 Task: Research Airbnb accommodation in Pran Buri, Thailand from 10th January 2024 to 15th January 2024 for 7 adults. Place can be entire room or shared room with 4 bedrooms having 7 beds and 4 bathrooms. Property type can be house. Amenities needed are: wifi, TV, free parkinig on premises, gym, breakfast.
Action: Mouse moved to (478, 131)
Screenshot: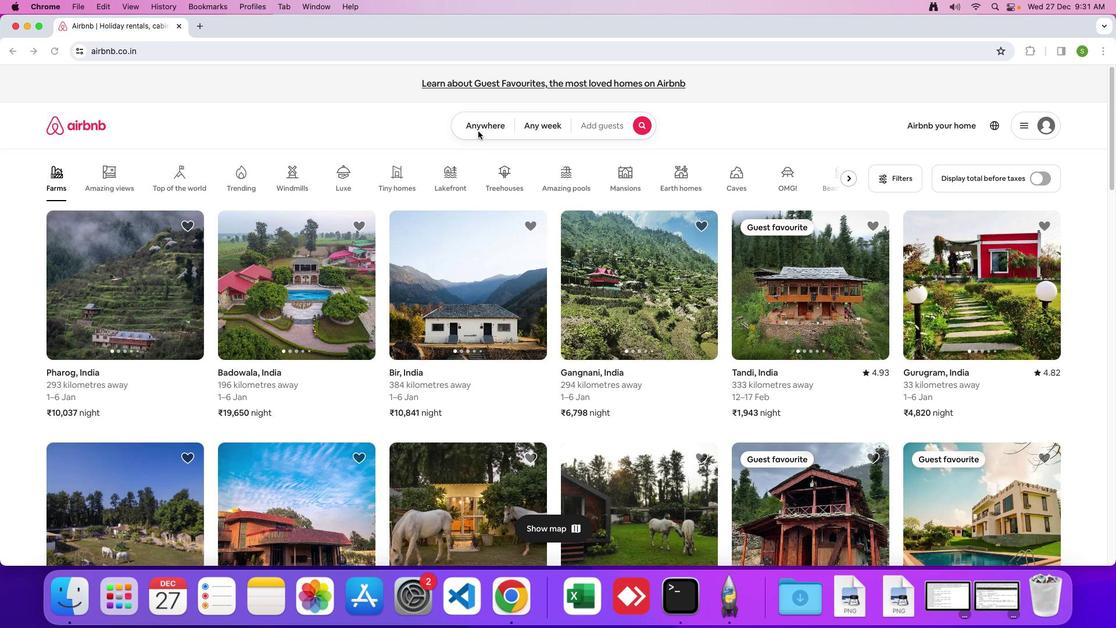 
Action: Mouse pressed left at (478, 131)
Screenshot: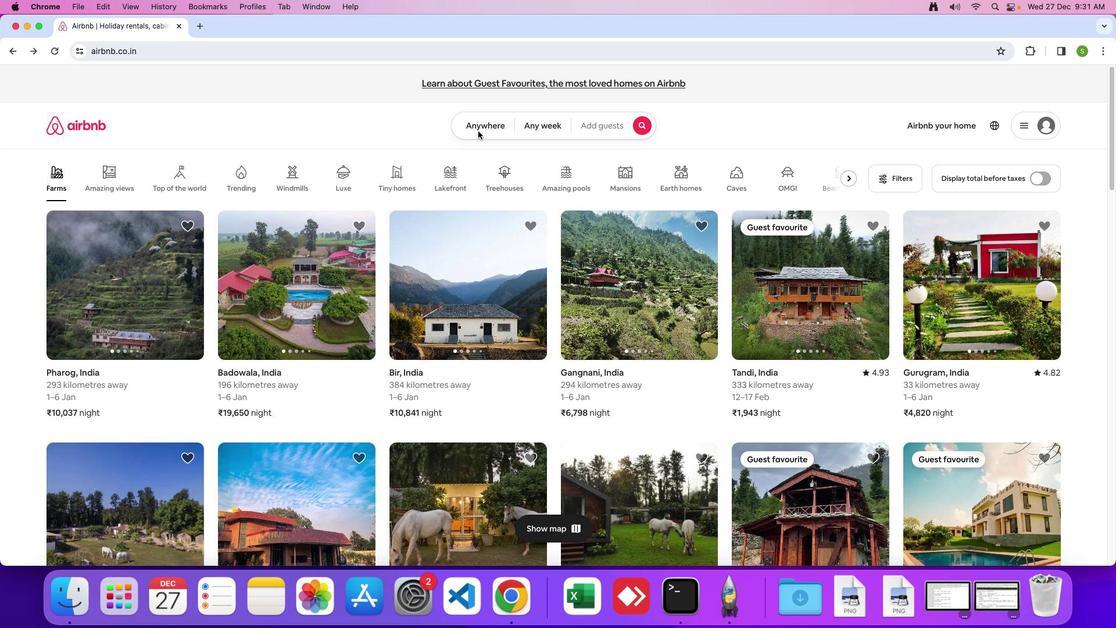 
Action: Mouse moved to (481, 123)
Screenshot: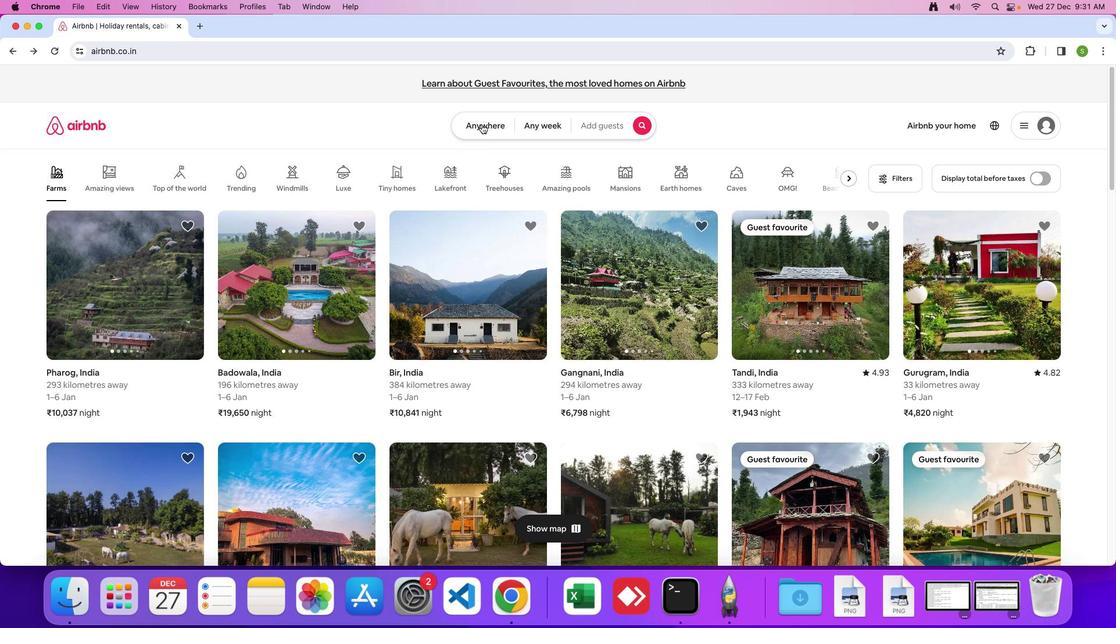 
Action: Mouse pressed left at (481, 123)
Screenshot: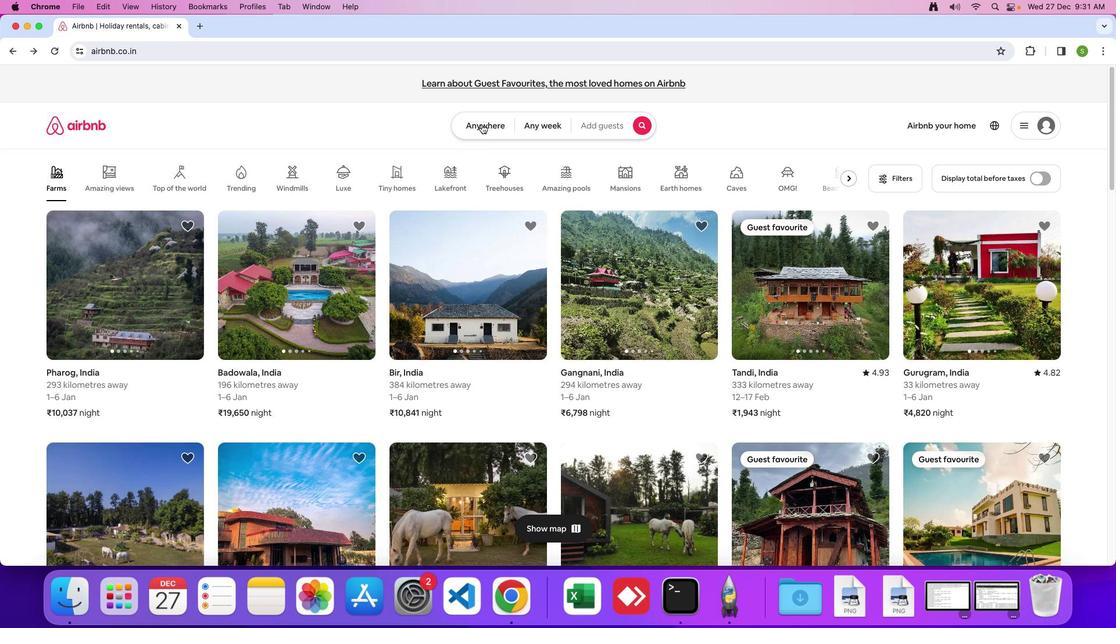 
Action: Mouse moved to (394, 166)
Screenshot: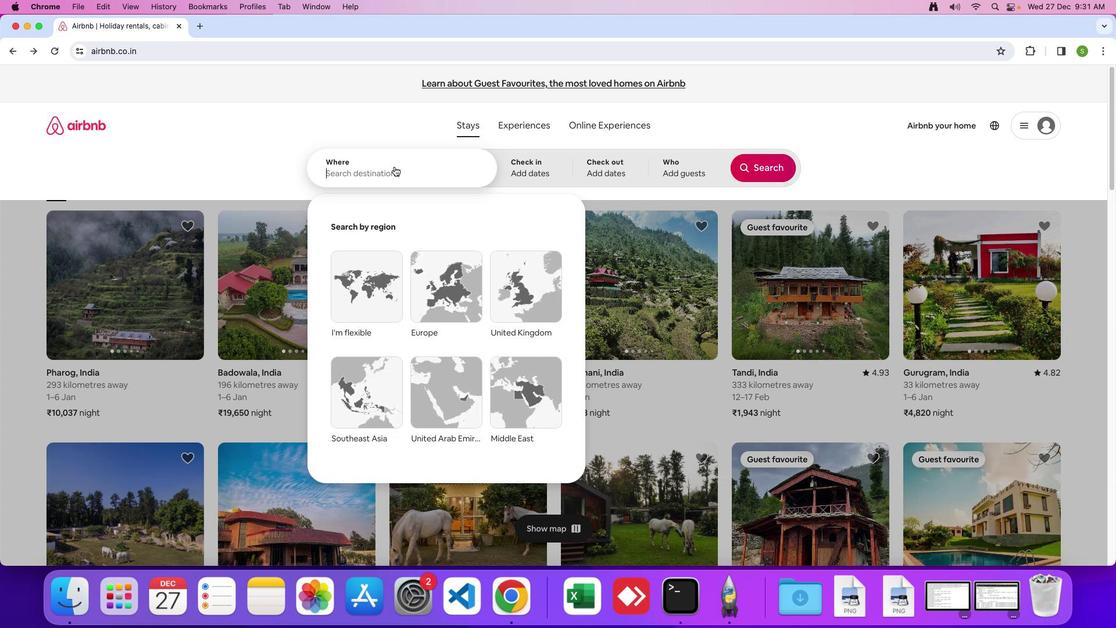 
Action: Mouse pressed left at (394, 166)
Screenshot: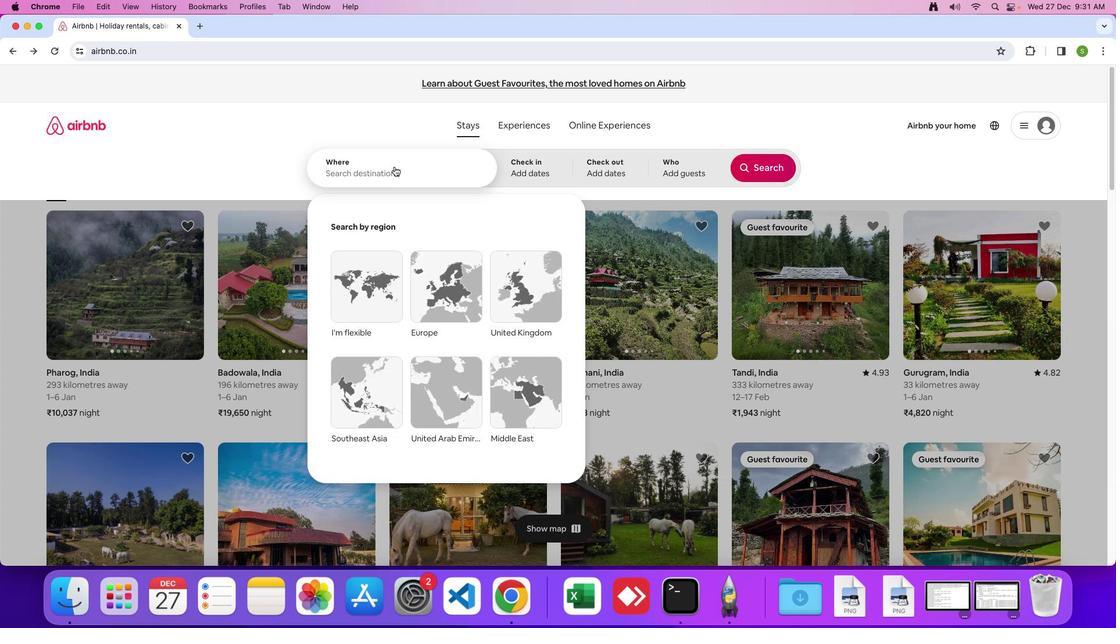 
Action: Key pressed 'P'Key.caps_lock'r''a''n'Key.spaceKey.shift'B''u''r''i'','Key.spaceKey.shift'T''h''a''i''l''a''n''d'Key.enter
Screenshot: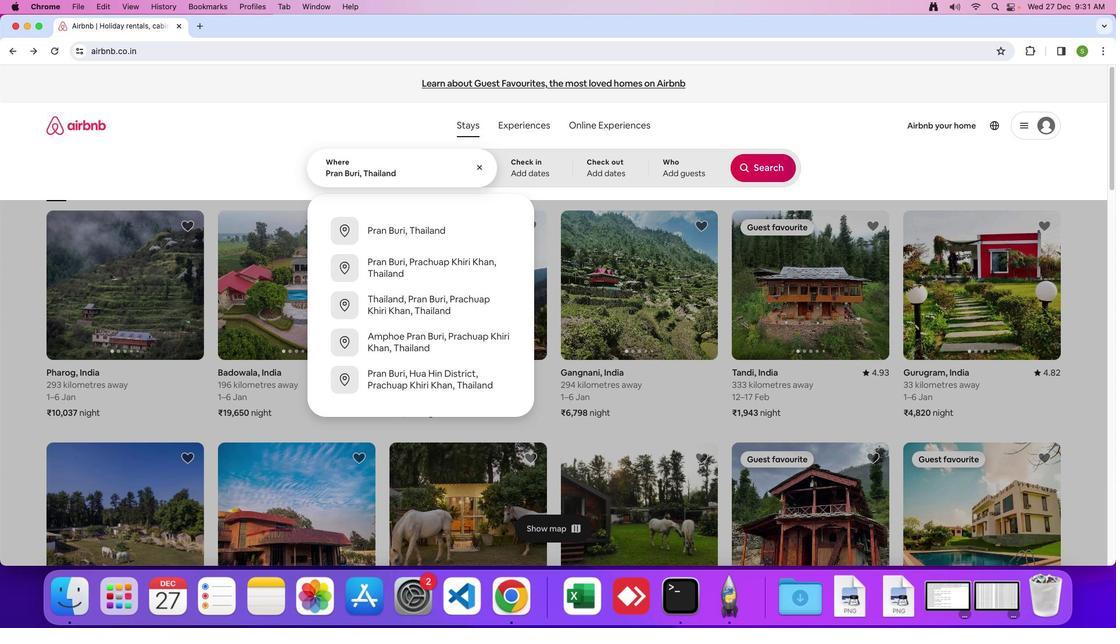 
Action: Mouse moved to (674, 342)
Screenshot: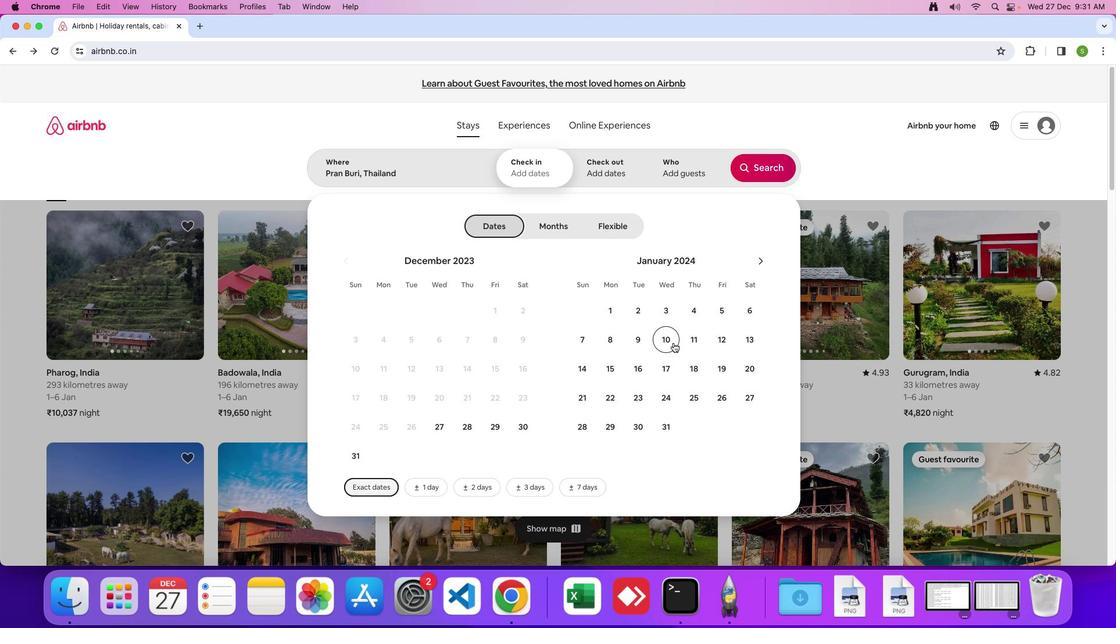 
Action: Mouse pressed left at (674, 342)
Screenshot: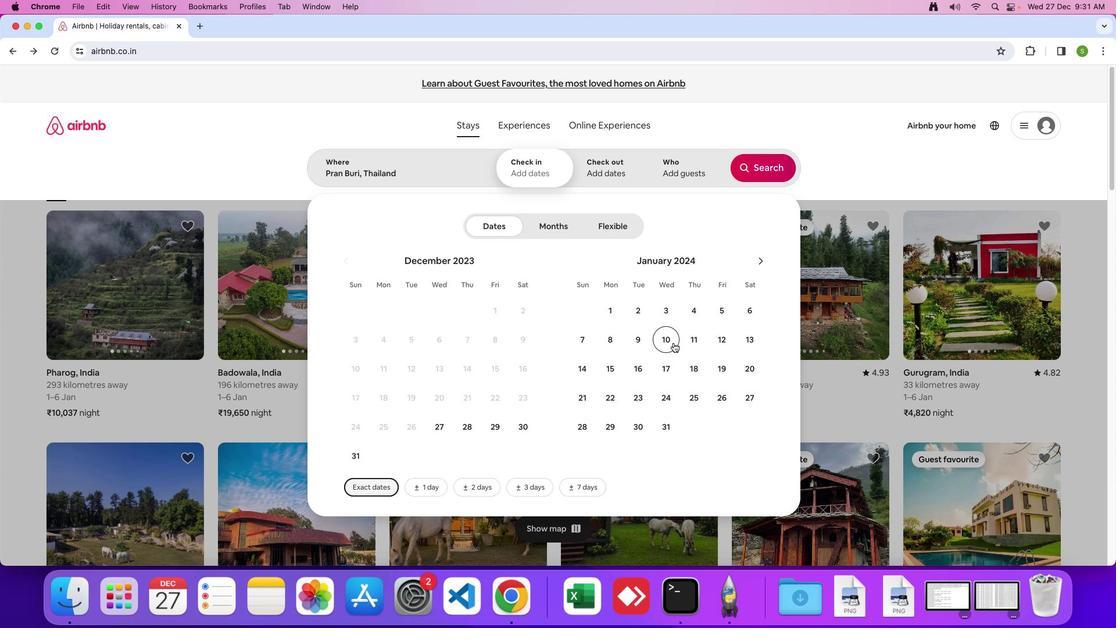
Action: Mouse moved to (614, 366)
Screenshot: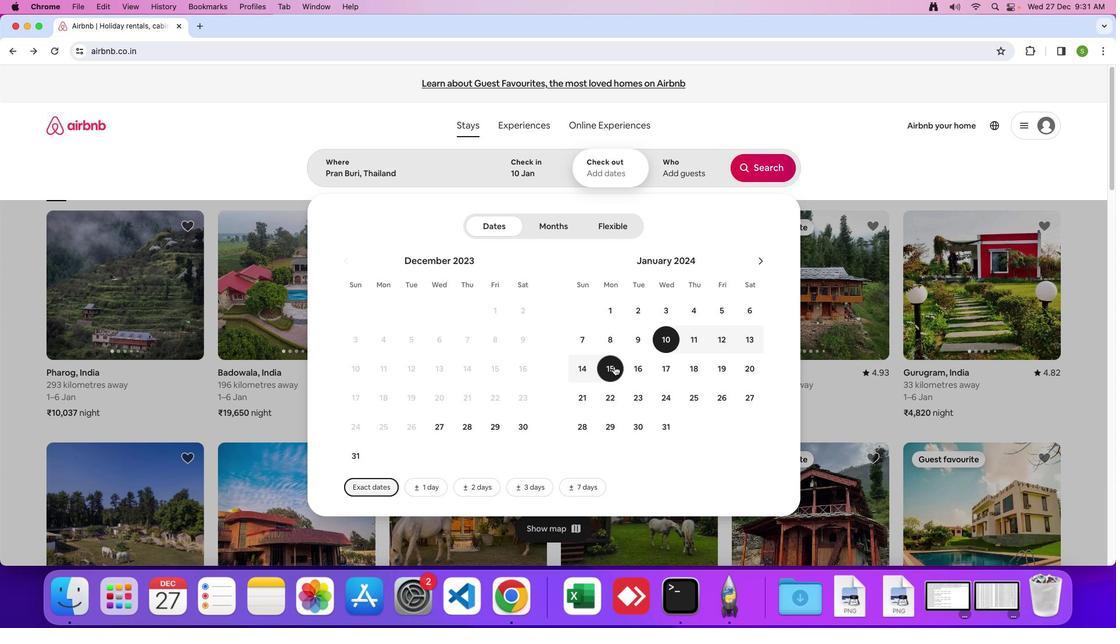
Action: Mouse pressed left at (614, 366)
Screenshot: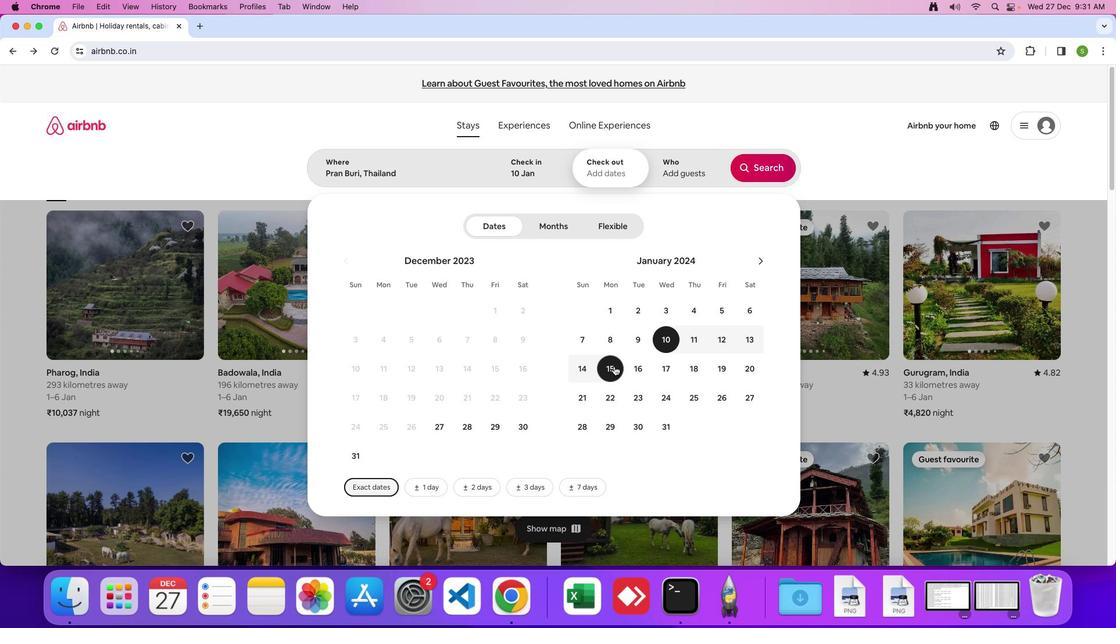 
Action: Mouse moved to (681, 168)
Screenshot: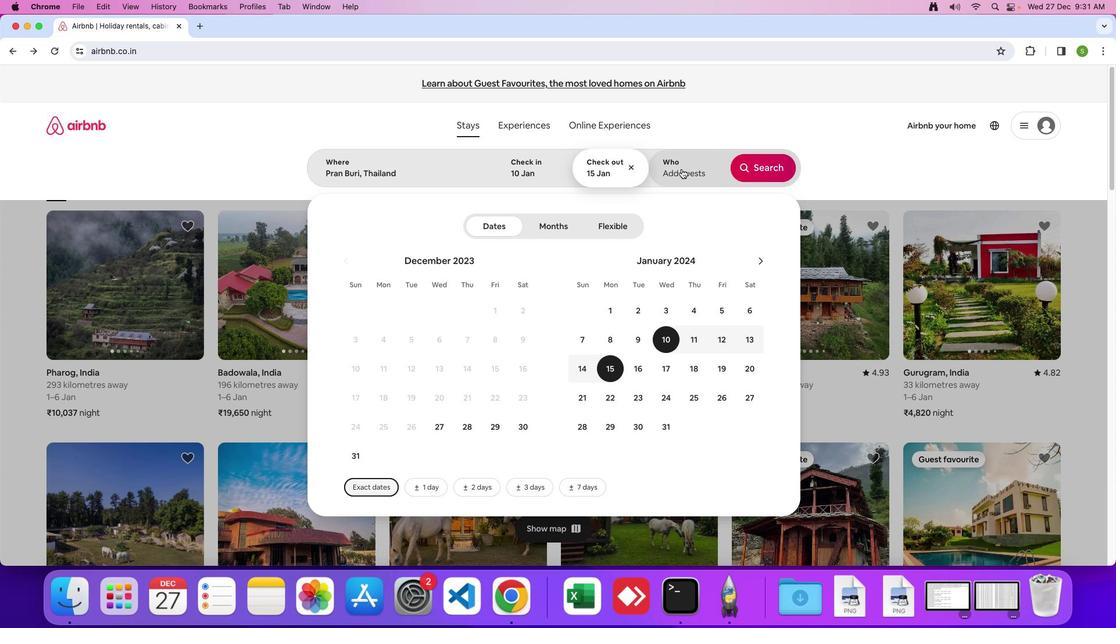 
Action: Mouse pressed left at (681, 168)
Screenshot: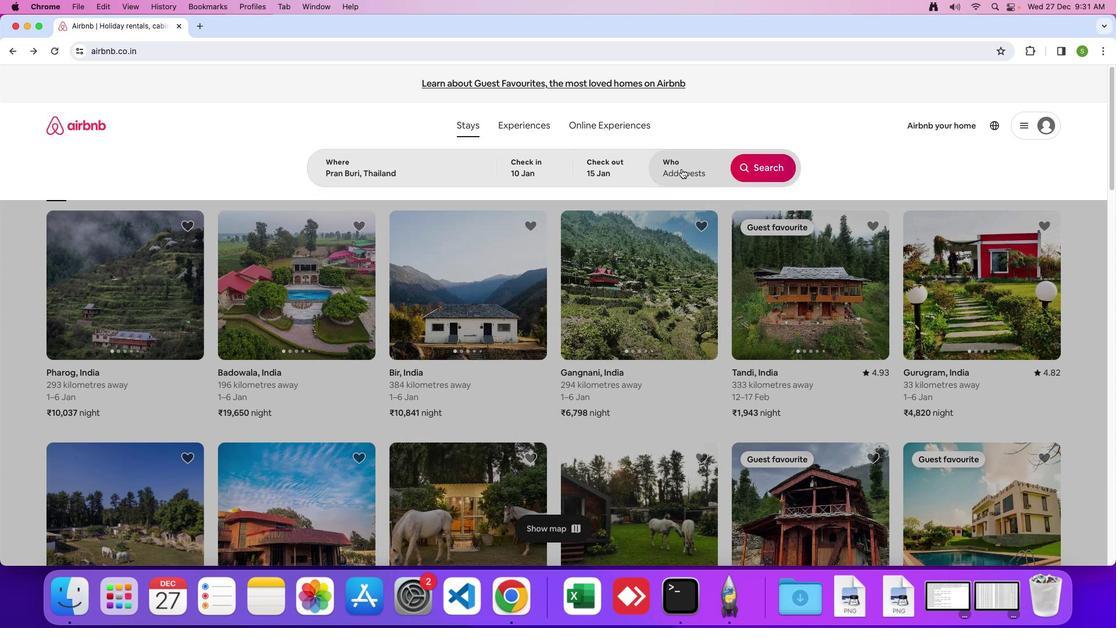 
Action: Mouse moved to (773, 226)
Screenshot: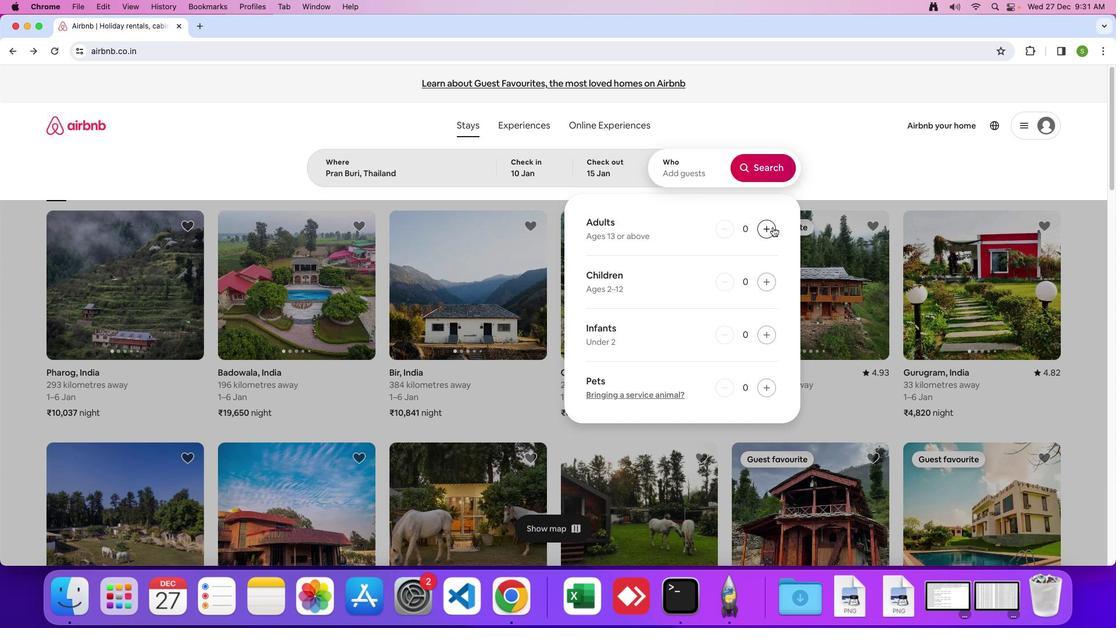 
Action: Mouse pressed left at (773, 226)
Screenshot: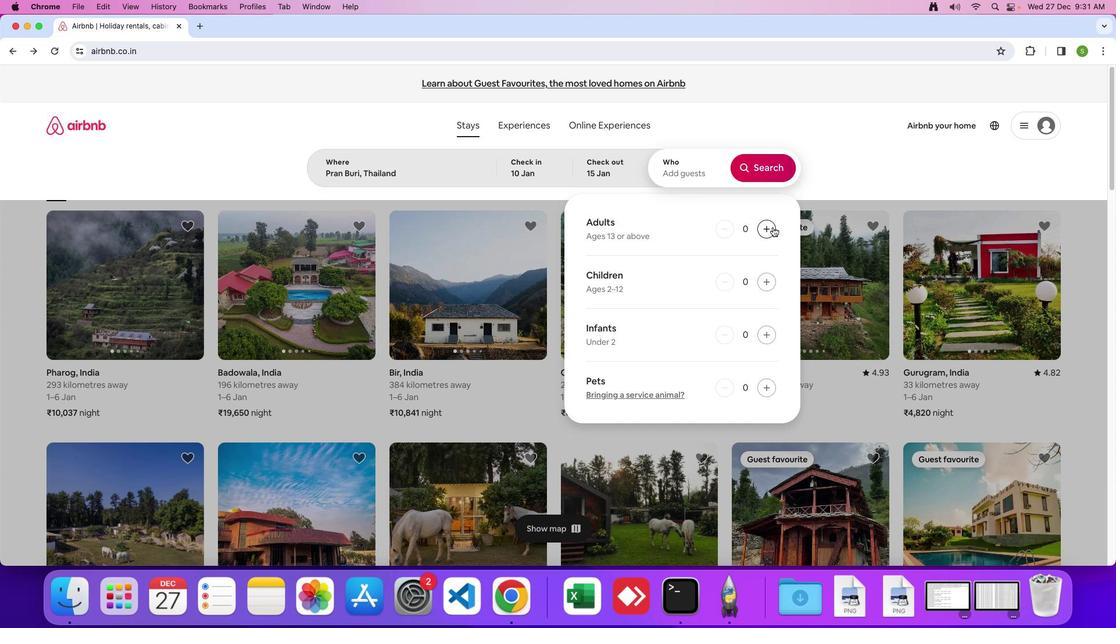 
Action: Mouse pressed left at (773, 226)
Screenshot: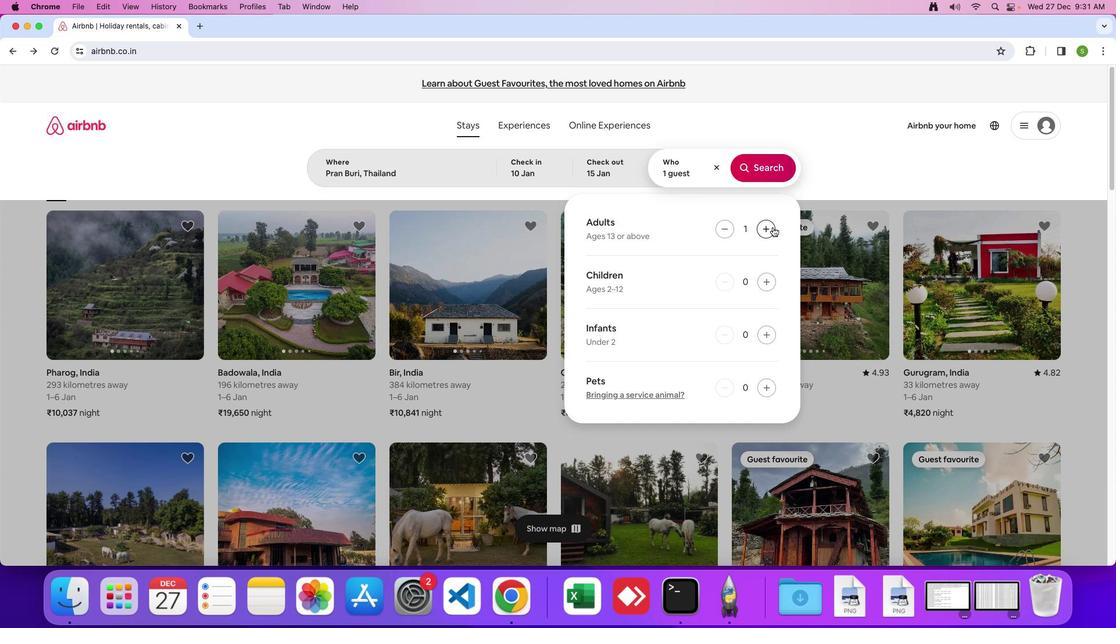 
Action: Mouse pressed left at (773, 226)
Screenshot: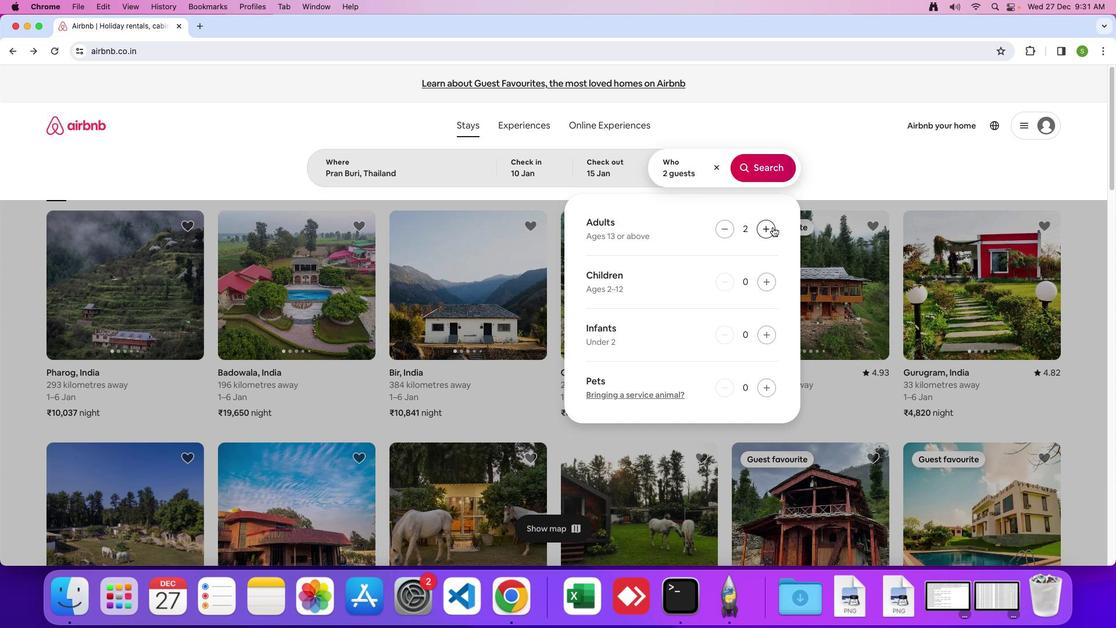 
Action: Mouse pressed left at (773, 226)
Screenshot: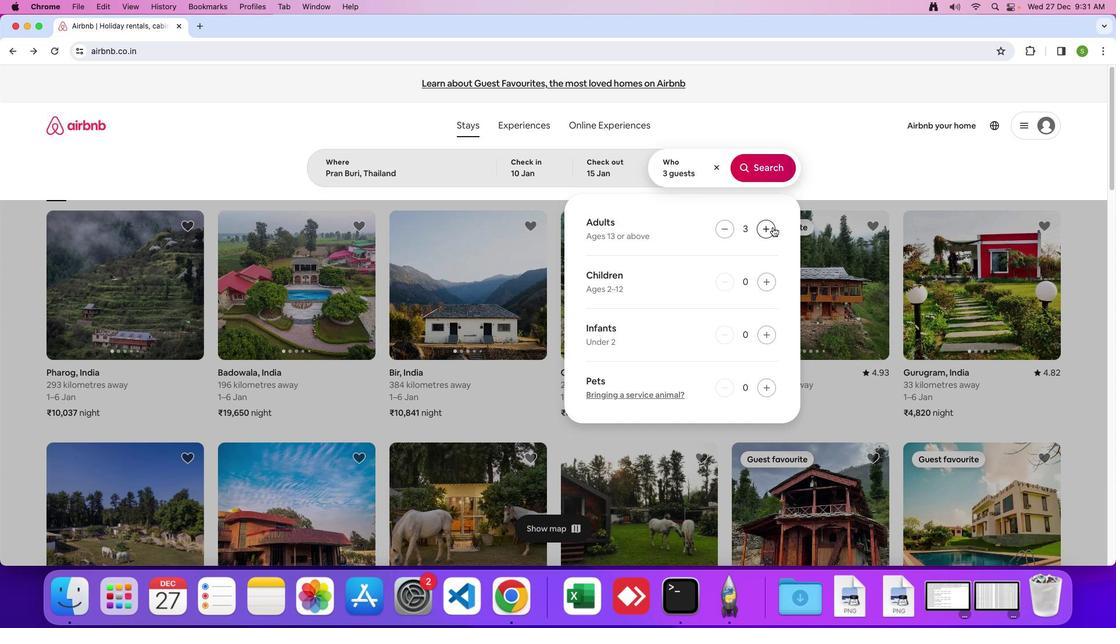 
Action: Mouse pressed left at (773, 226)
Screenshot: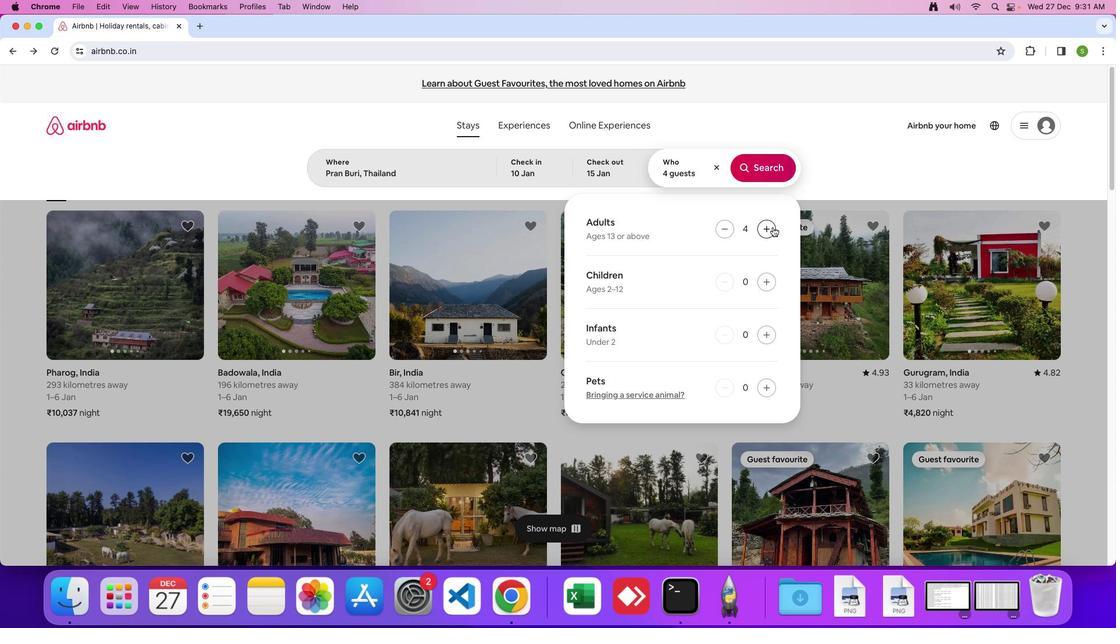 
Action: Mouse pressed left at (773, 226)
Screenshot: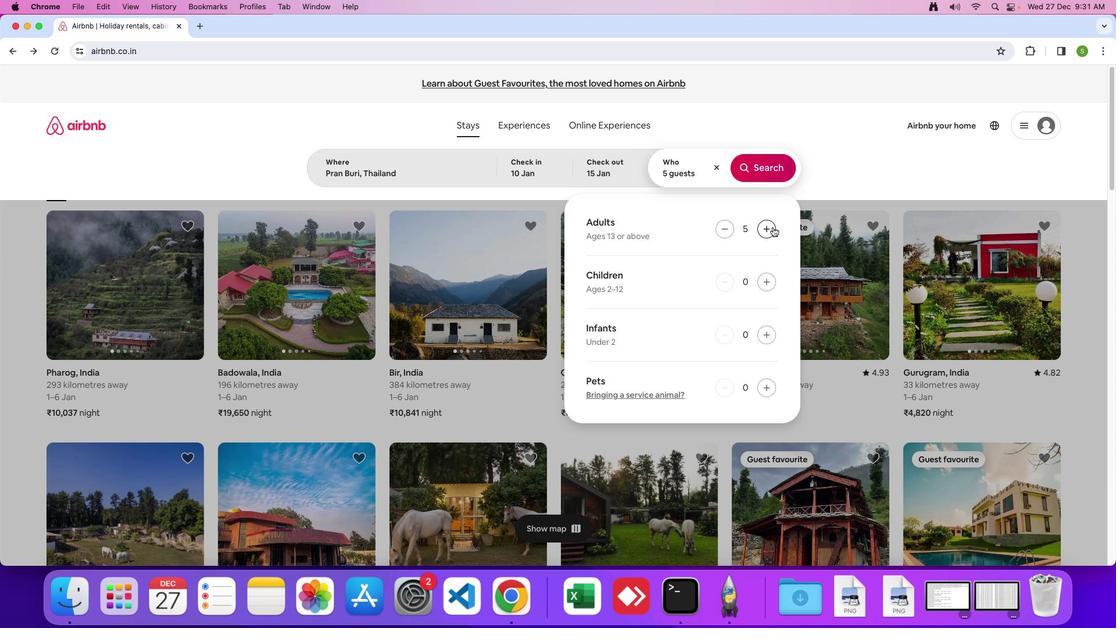 
Action: Mouse pressed left at (773, 226)
Screenshot: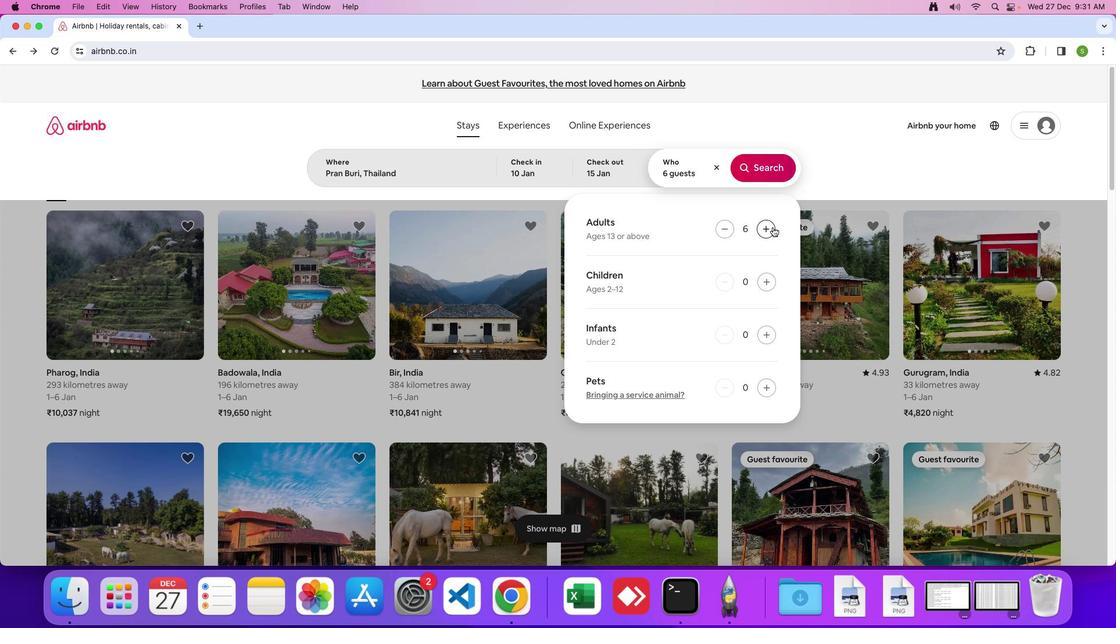 
Action: Mouse moved to (760, 169)
Screenshot: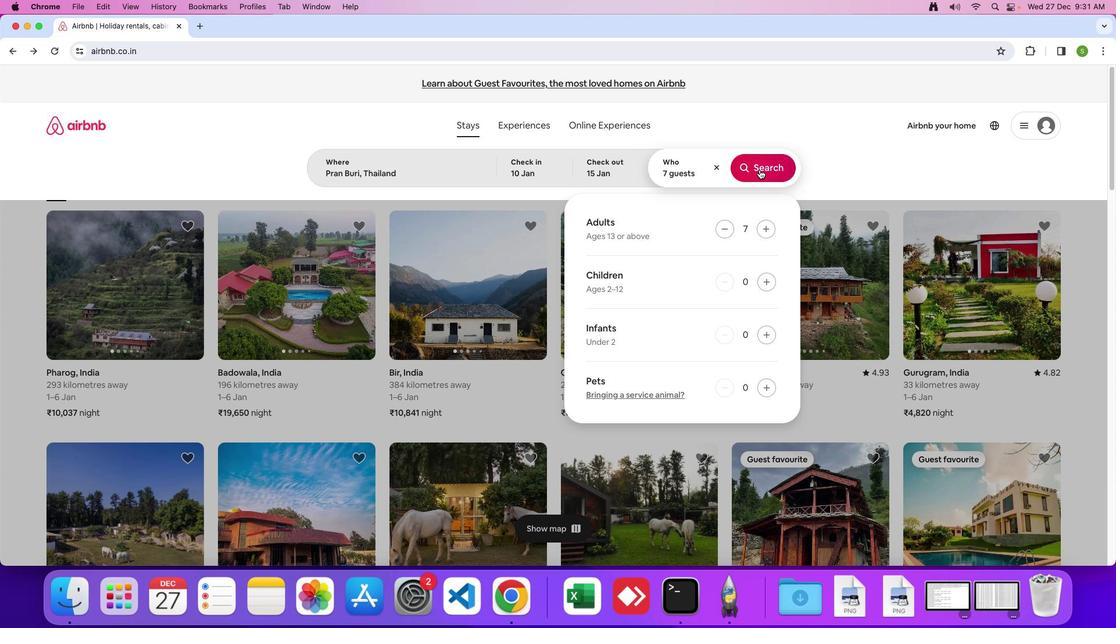 
Action: Mouse pressed left at (760, 169)
Screenshot: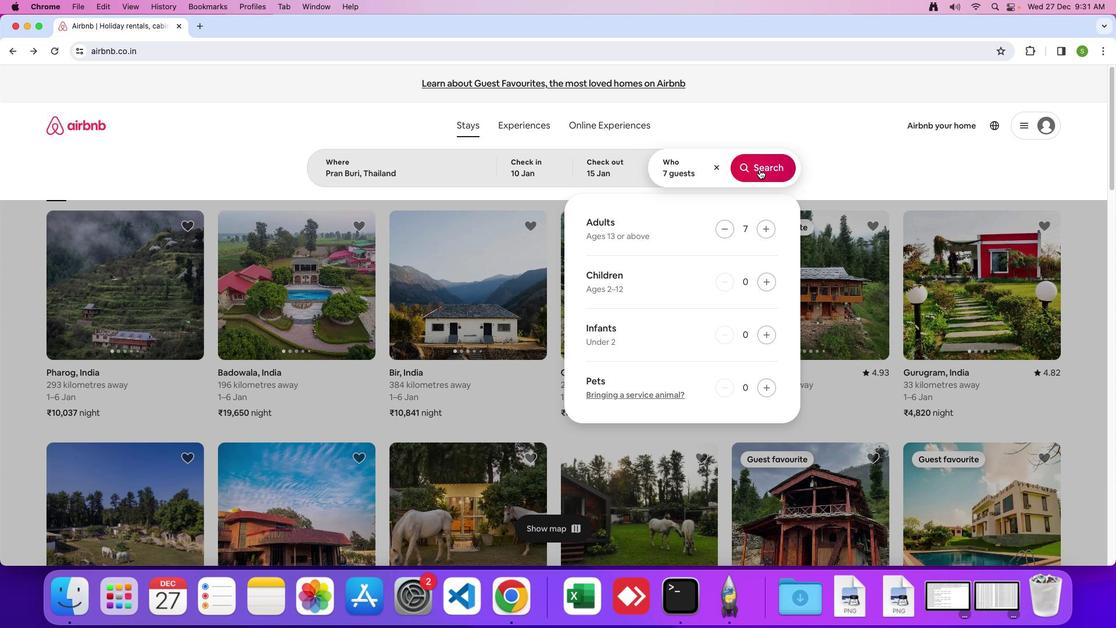 
Action: Mouse moved to (921, 140)
Screenshot: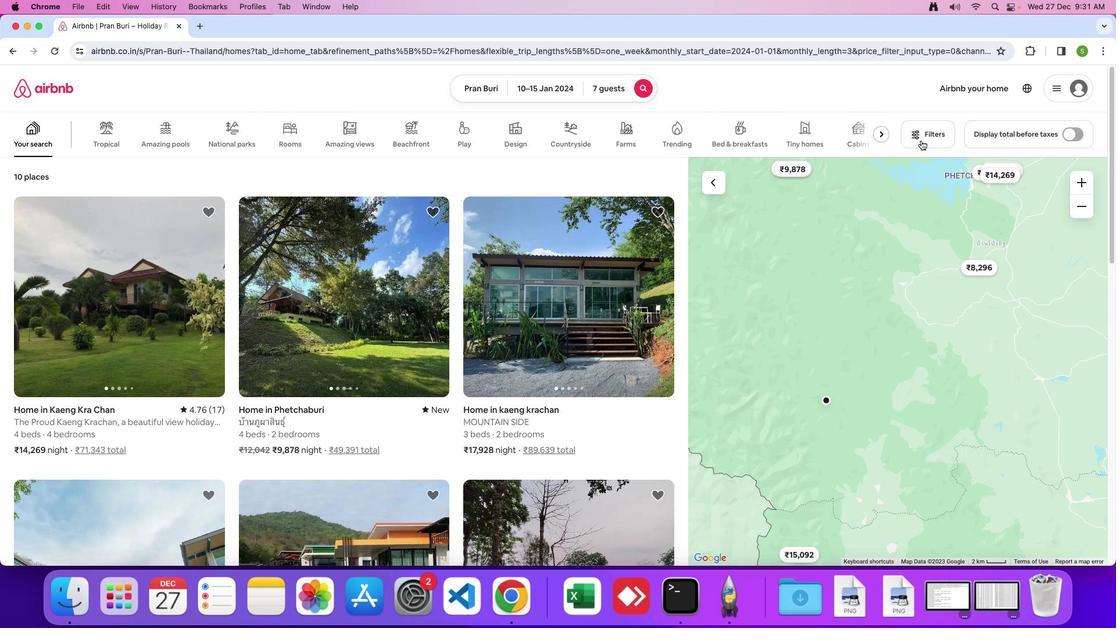 
Action: Mouse pressed left at (921, 140)
Screenshot: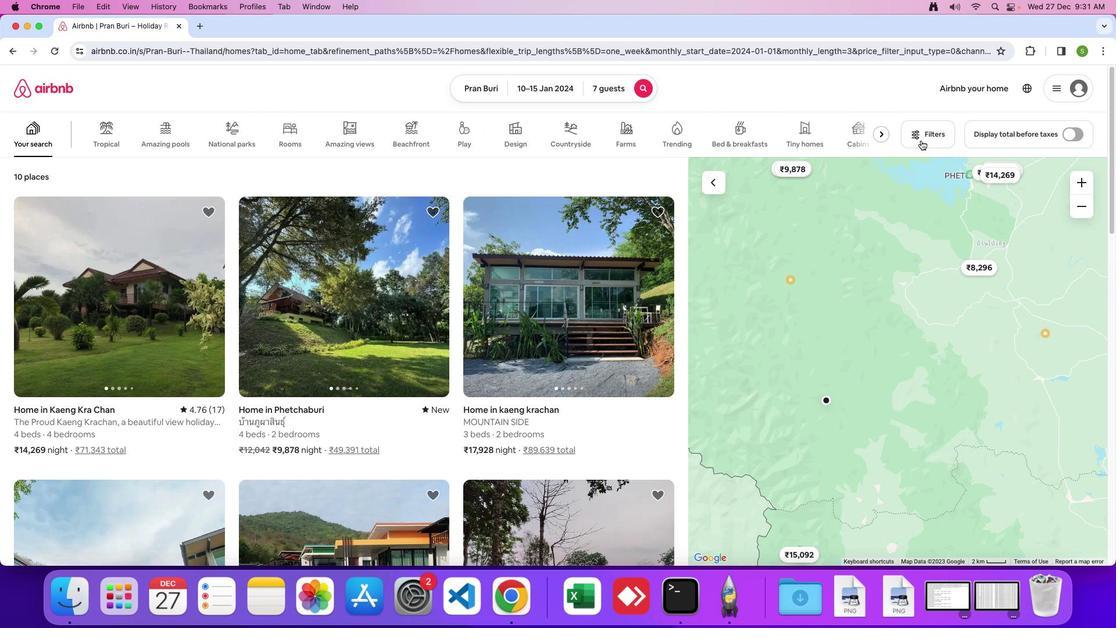 
Action: Mouse moved to (539, 344)
Screenshot: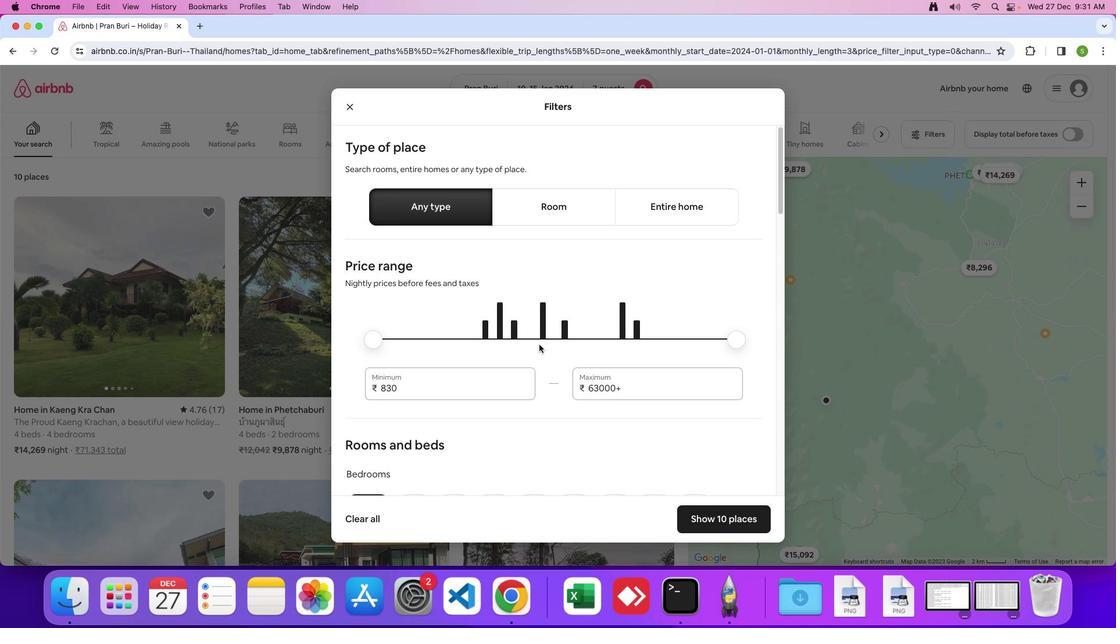 
Action: Mouse scrolled (539, 344) with delta (0, 0)
Screenshot: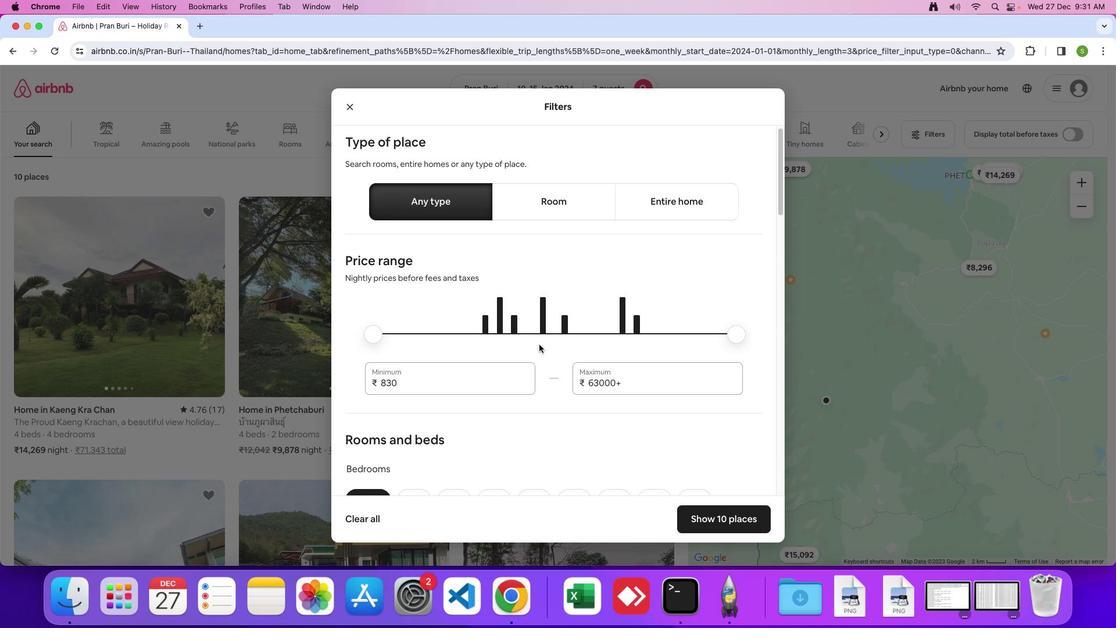 
Action: Mouse scrolled (539, 344) with delta (0, 0)
Screenshot: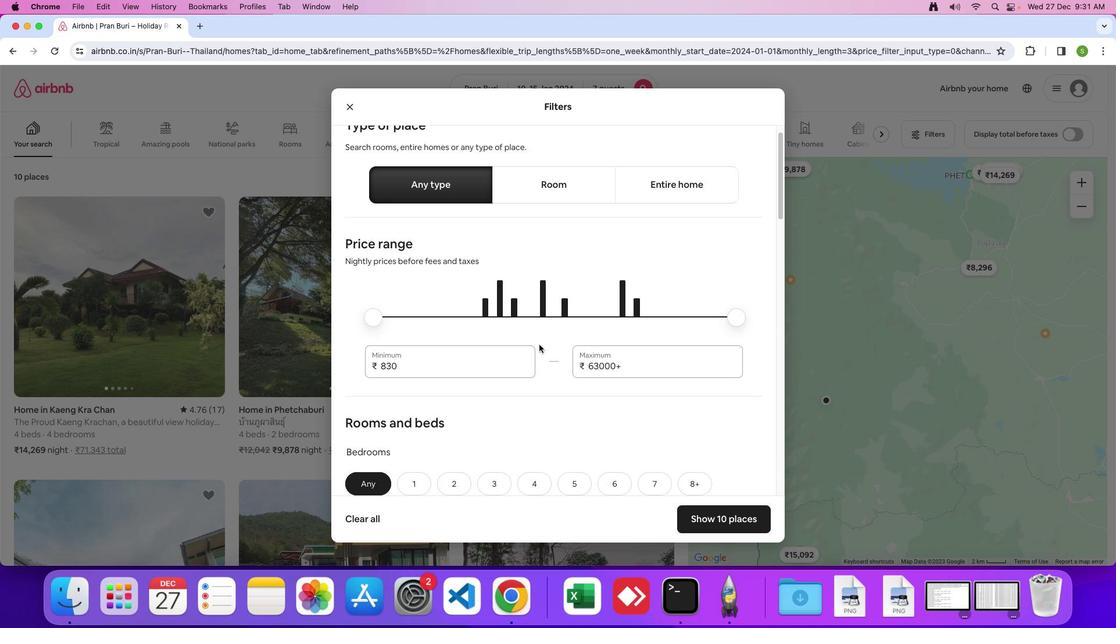 
Action: Mouse scrolled (539, 344) with delta (0, -1)
Screenshot: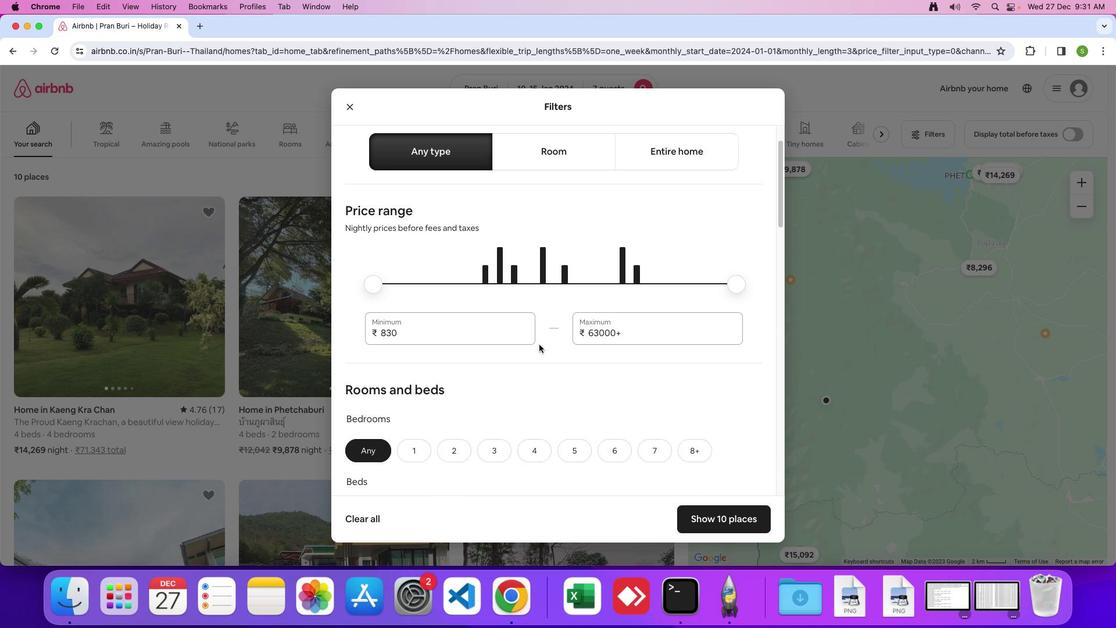 
Action: Mouse scrolled (539, 344) with delta (0, 0)
Screenshot: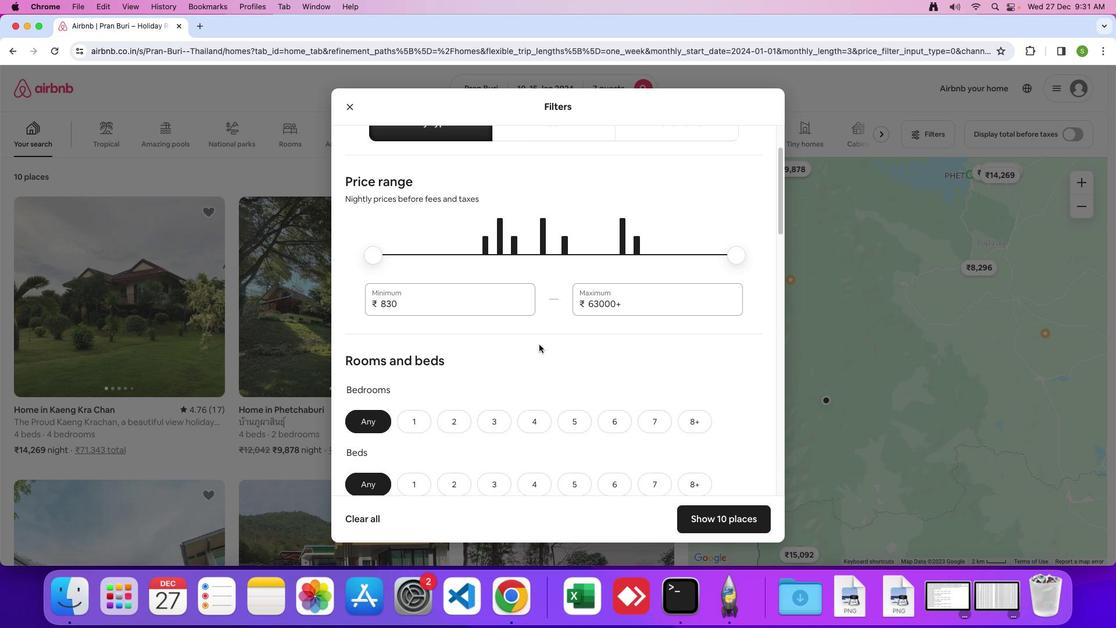
Action: Mouse scrolled (539, 344) with delta (0, 0)
Screenshot: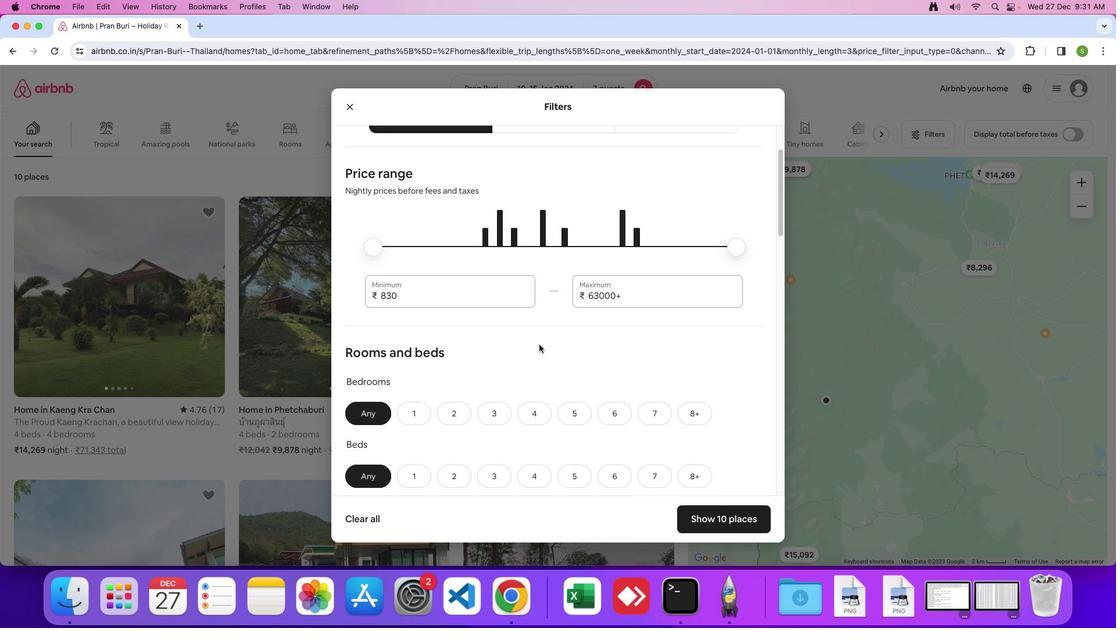 
Action: Mouse scrolled (539, 344) with delta (0, -1)
Screenshot: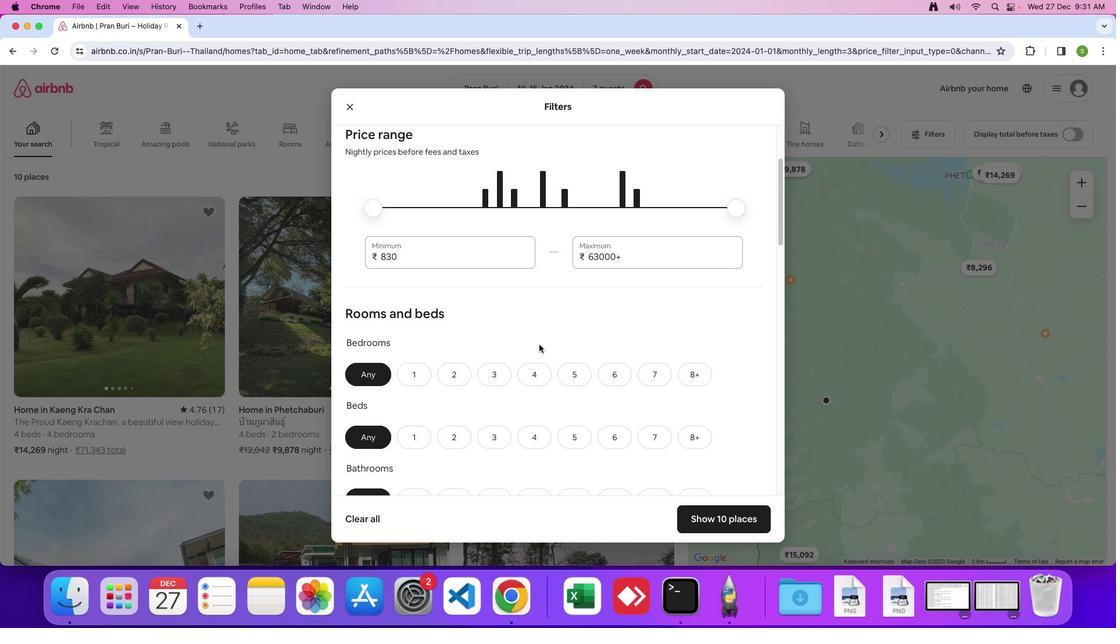 
Action: Mouse moved to (529, 347)
Screenshot: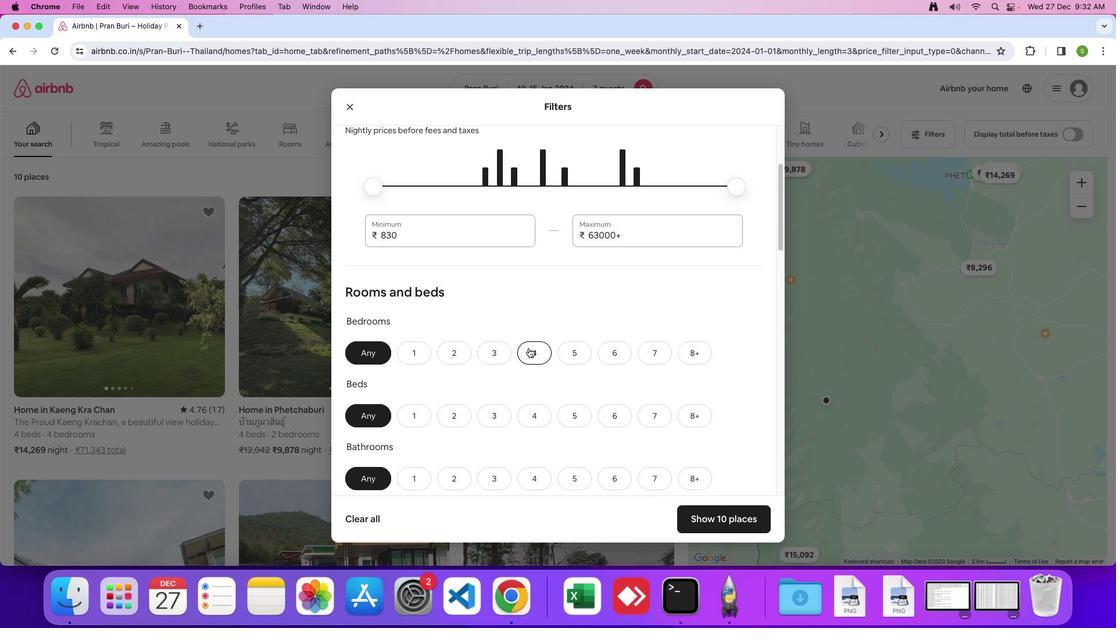 
Action: Mouse pressed left at (529, 347)
Screenshot: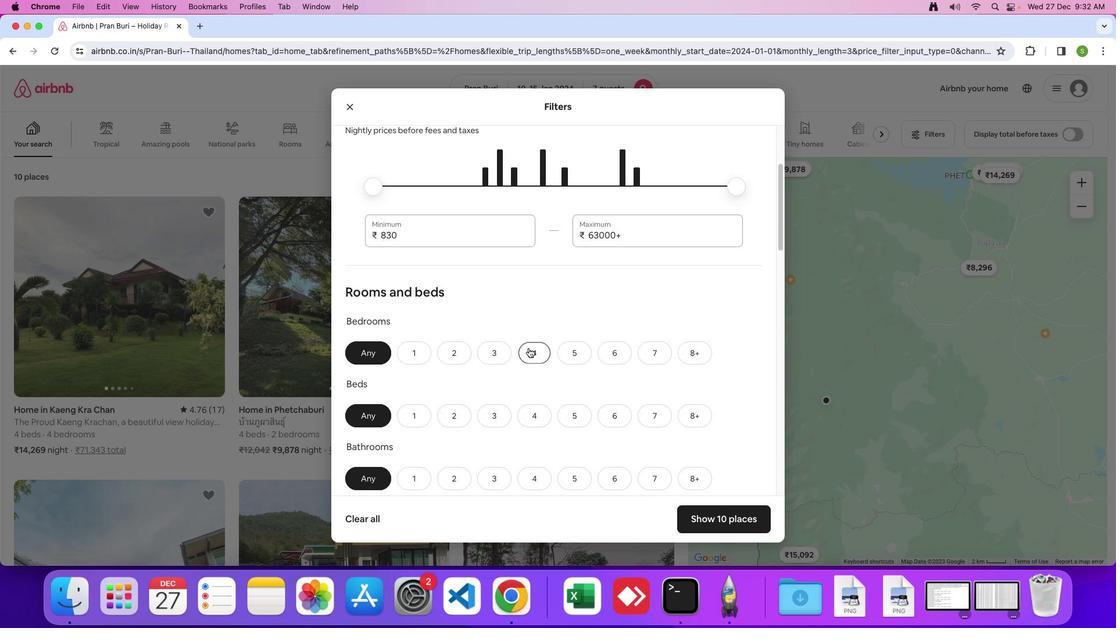 
Action: Mouse moved to (534, 340)
Screenshot: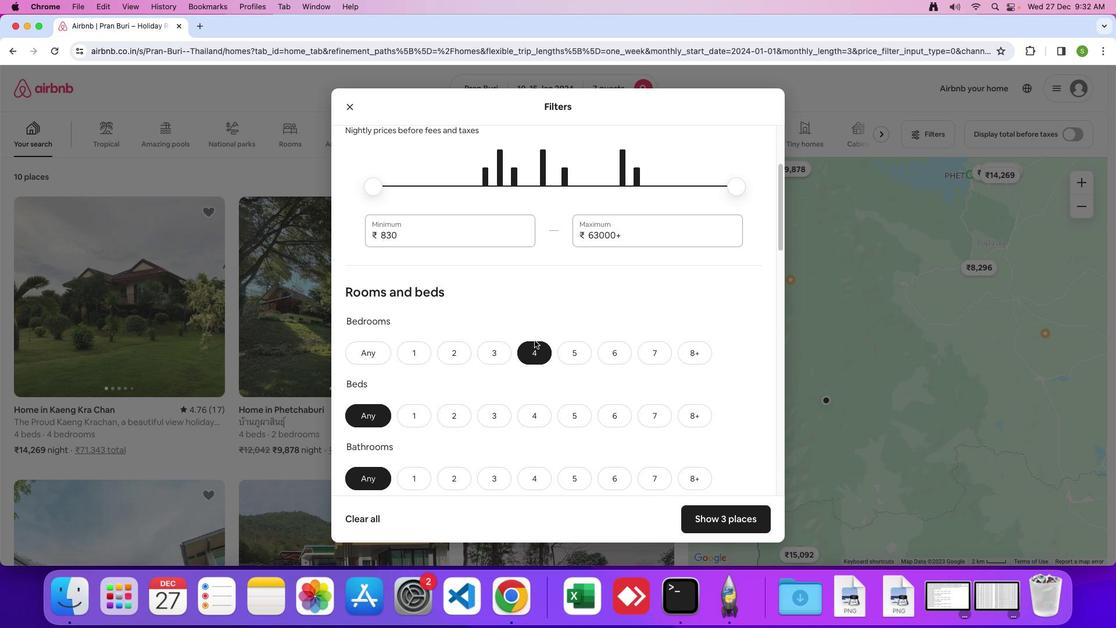 
Action: Mouse scrolled (534, 340) with delta (0, 0)
Screenshot: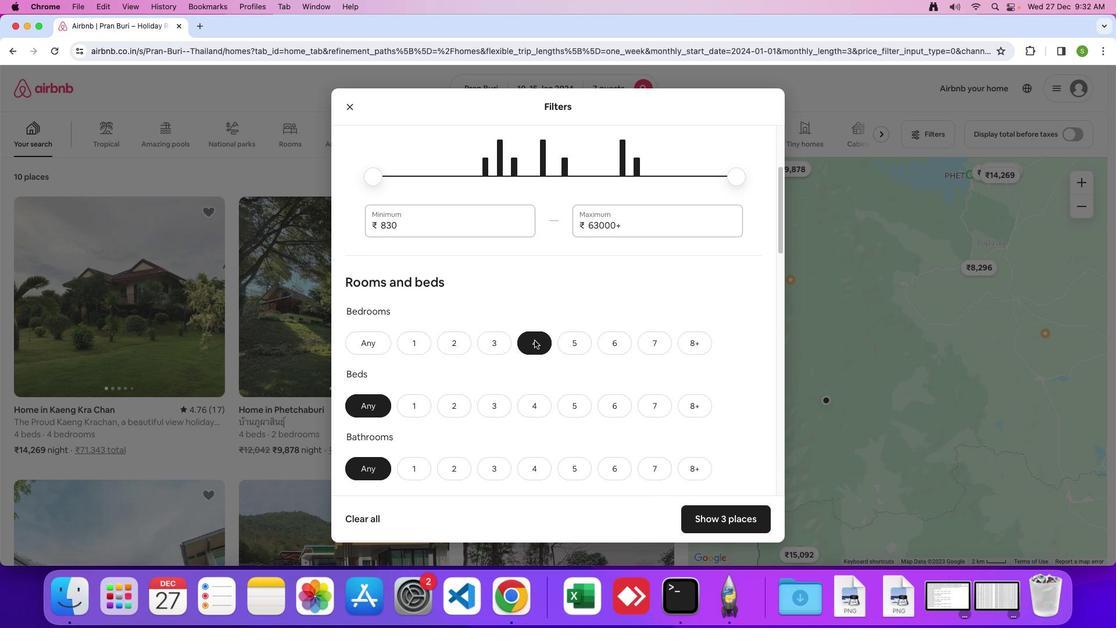 
Action: Mouse scrolled (534, 340) with delta (0, 0)
Screenshot: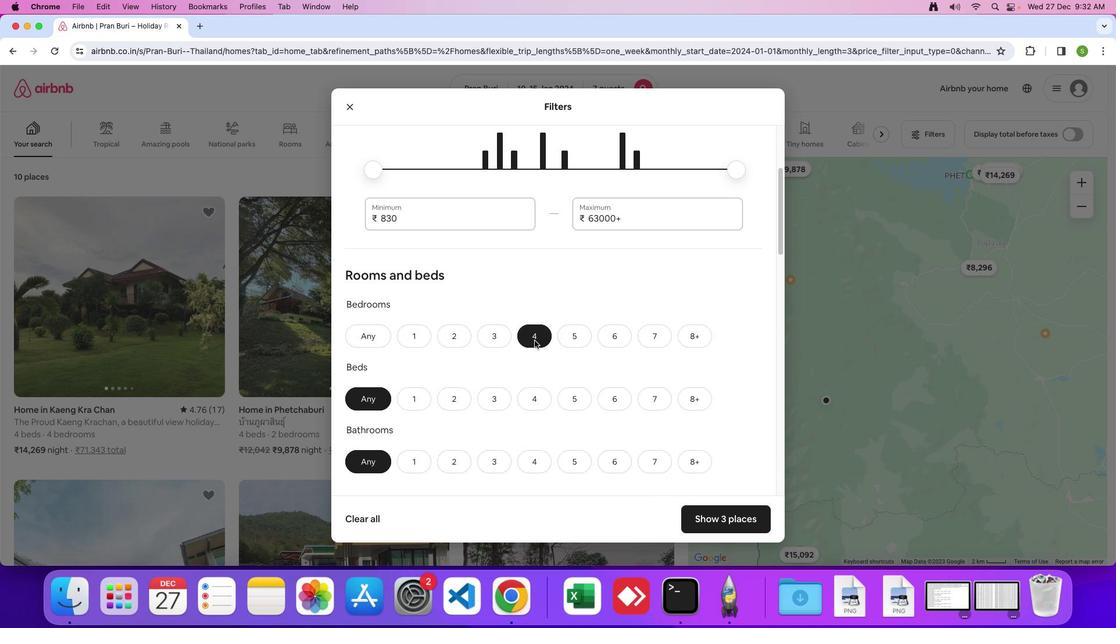 
Action: Mouse scrolled (534, 340) with delta (0, 0)
Screenshot: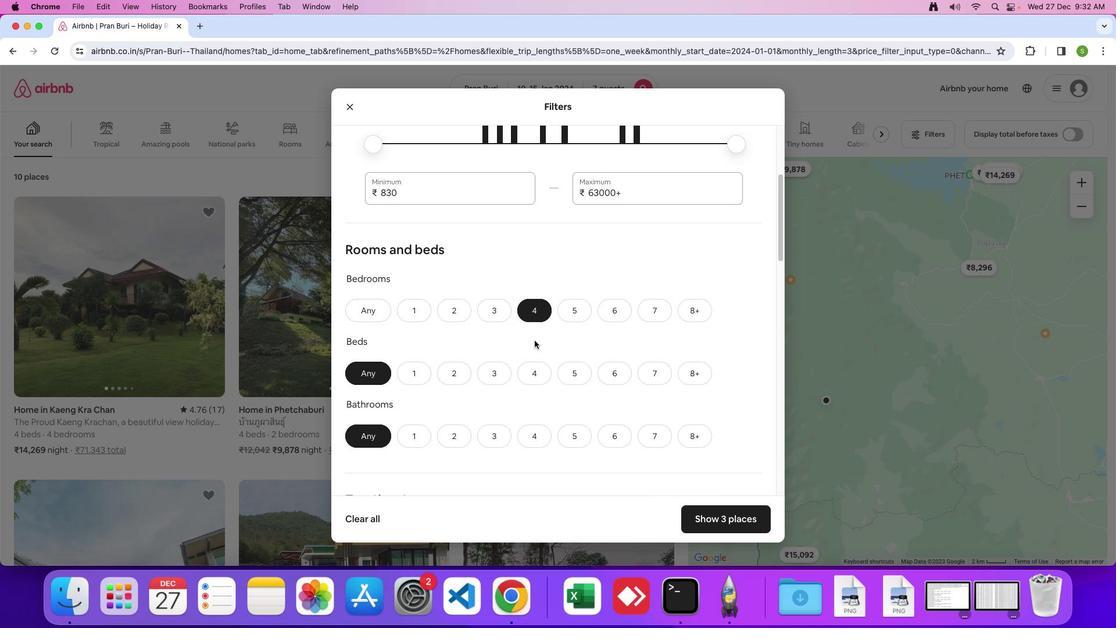 
Action: Mouse scrolled (534, 340) with delta (0, 0)
Screenshot: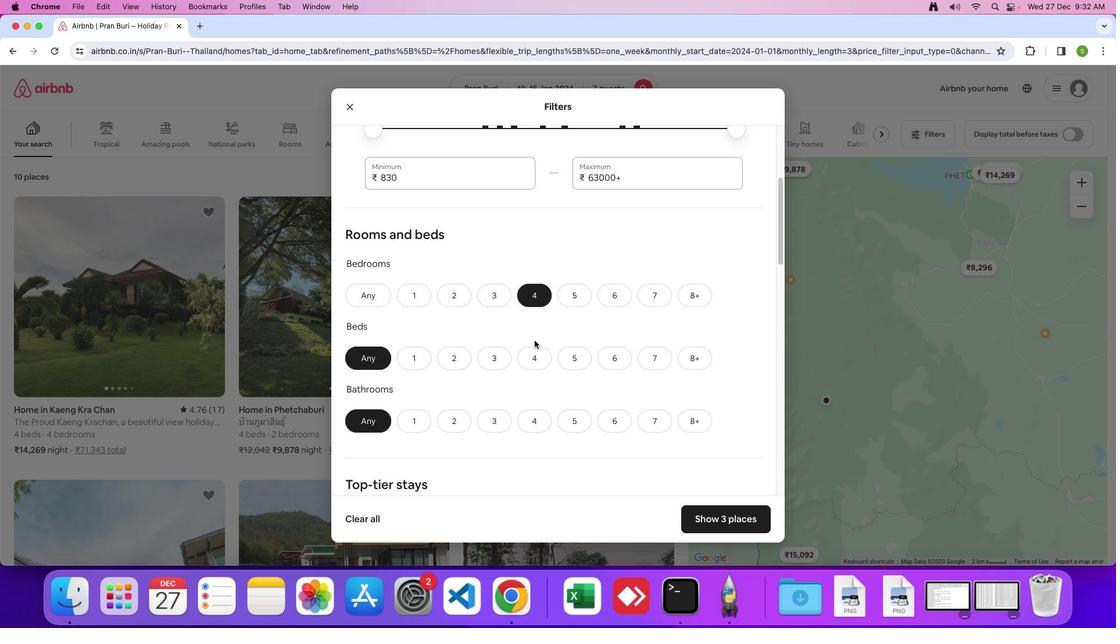 
Action: Mouse scrolled (534, 340) with delta (0, 0)
Screenshot: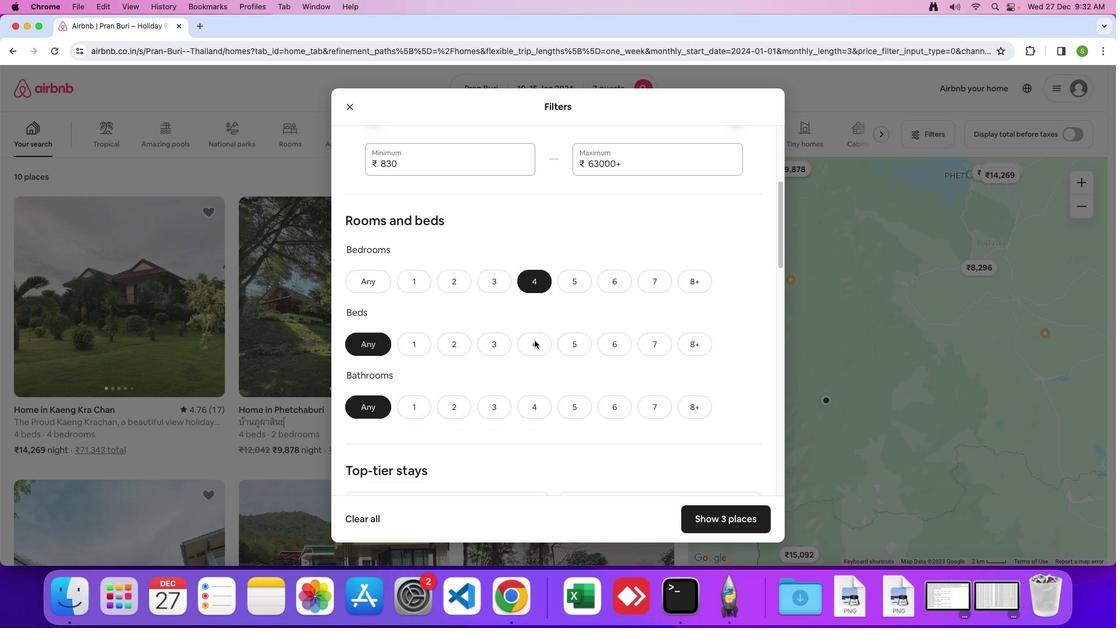 
Action: Mouse scrolled (534, 340) with delta (0, -1)
Screenshot: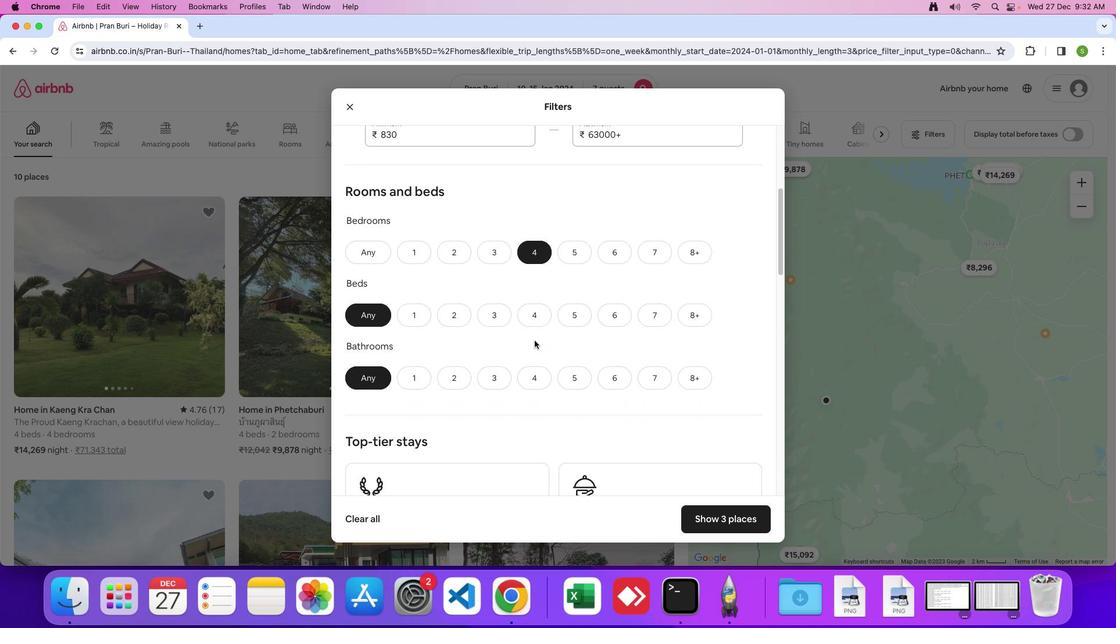 
Action: Mouse moved to (654, 298)
Screenshot: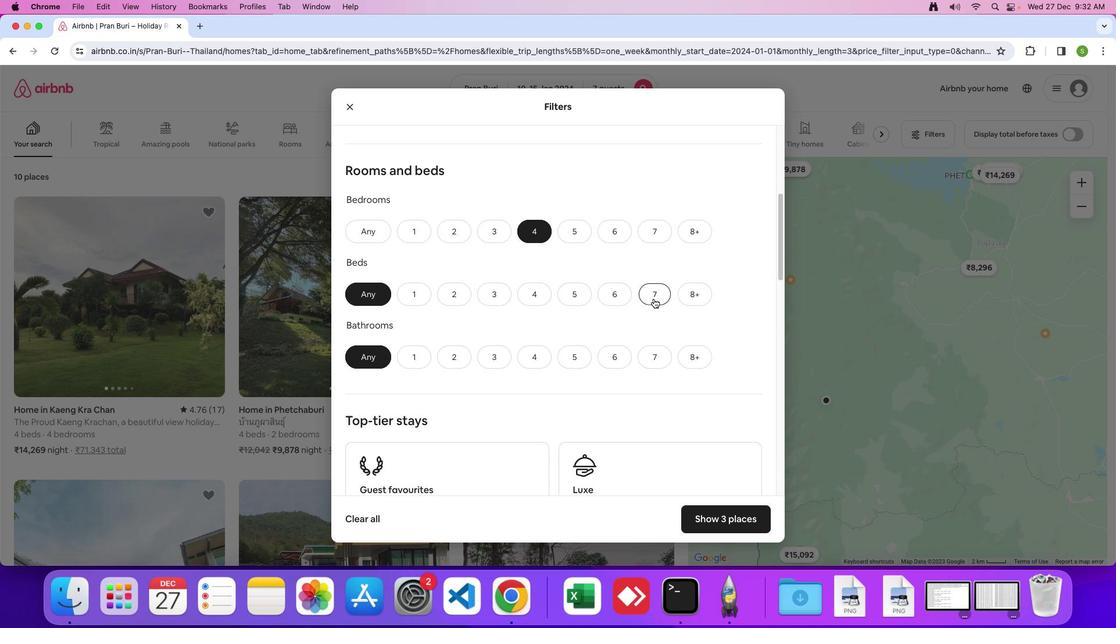 
Action: Mouse pressed left at (654, 298)
Screenshot: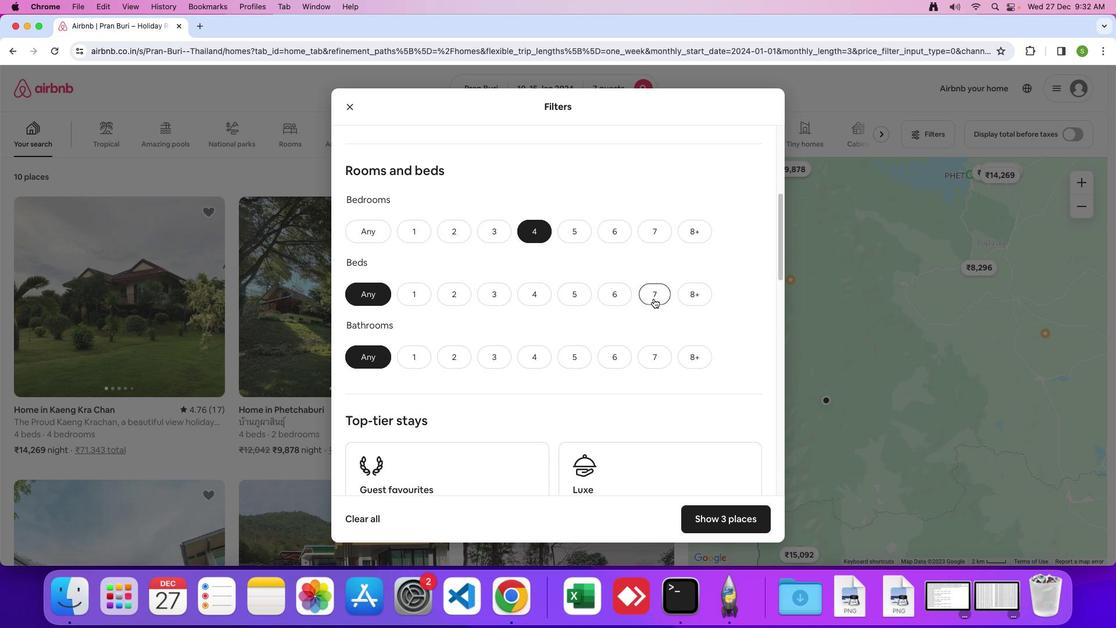 
Action: Mouse moved to (535, 357)
Screenshot: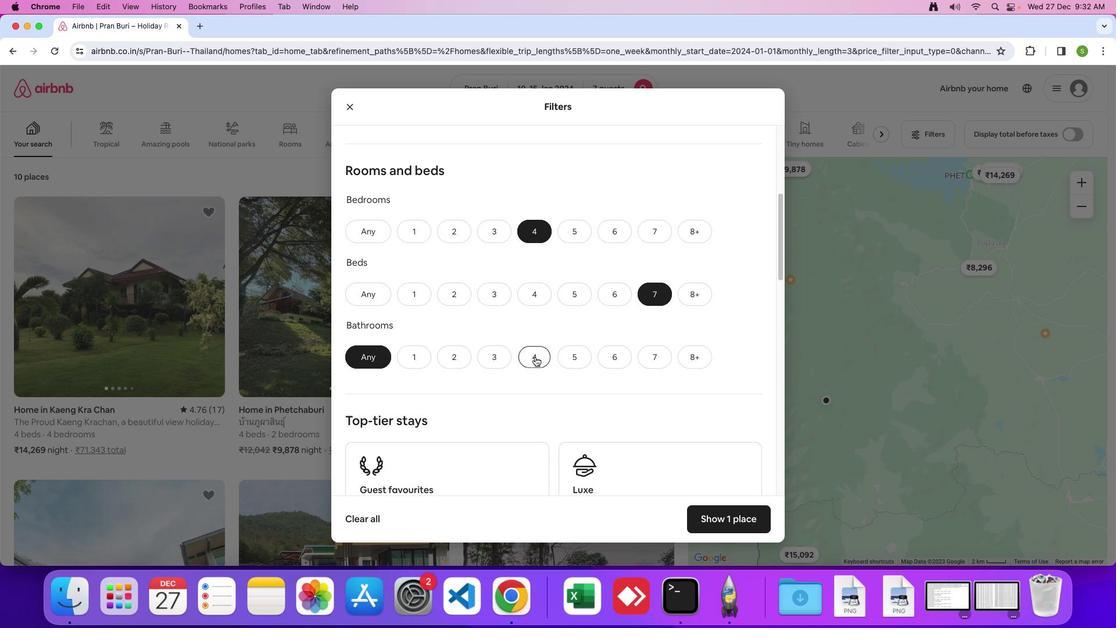 
Action: Mouse pressed left at (535, 357)
Screenshot: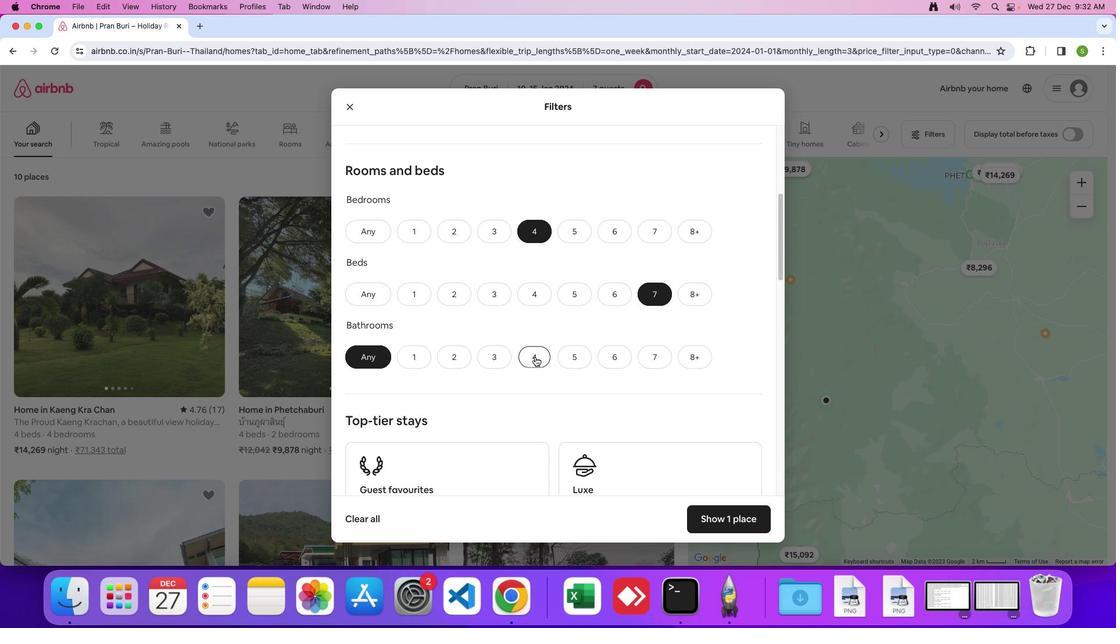 
Action: Mouse moved to (524, 375)
Screenshot: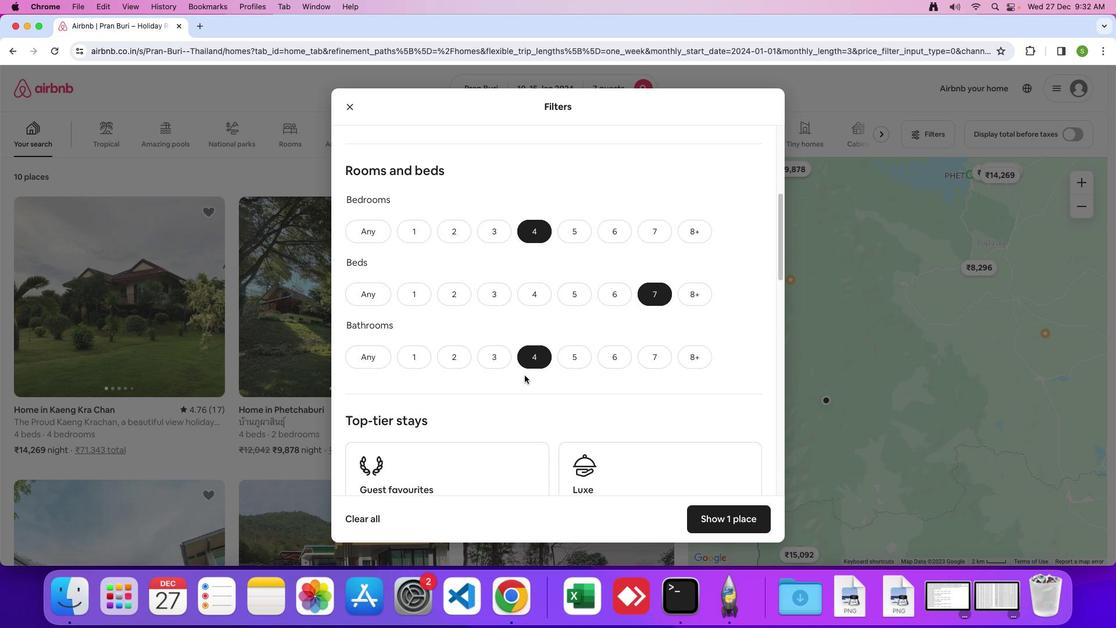 
Action: Mouse scrolled (524, 375) with delta (0, 0)
Screenshot: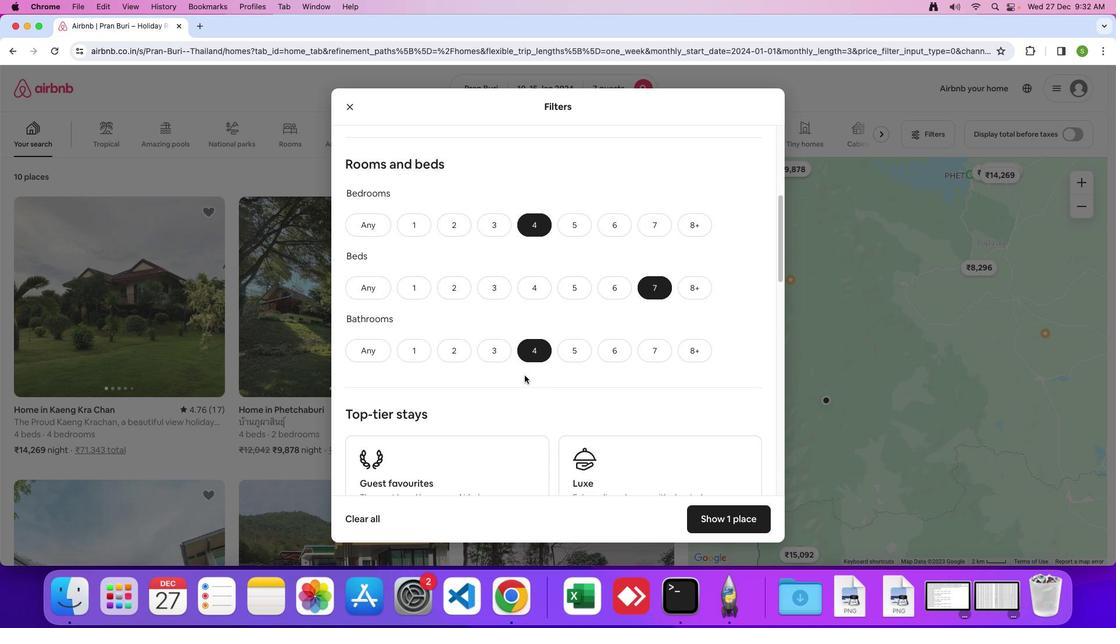 
Action: Mouse scrolled (524, 375) with delta (0, 0)
Screenshot: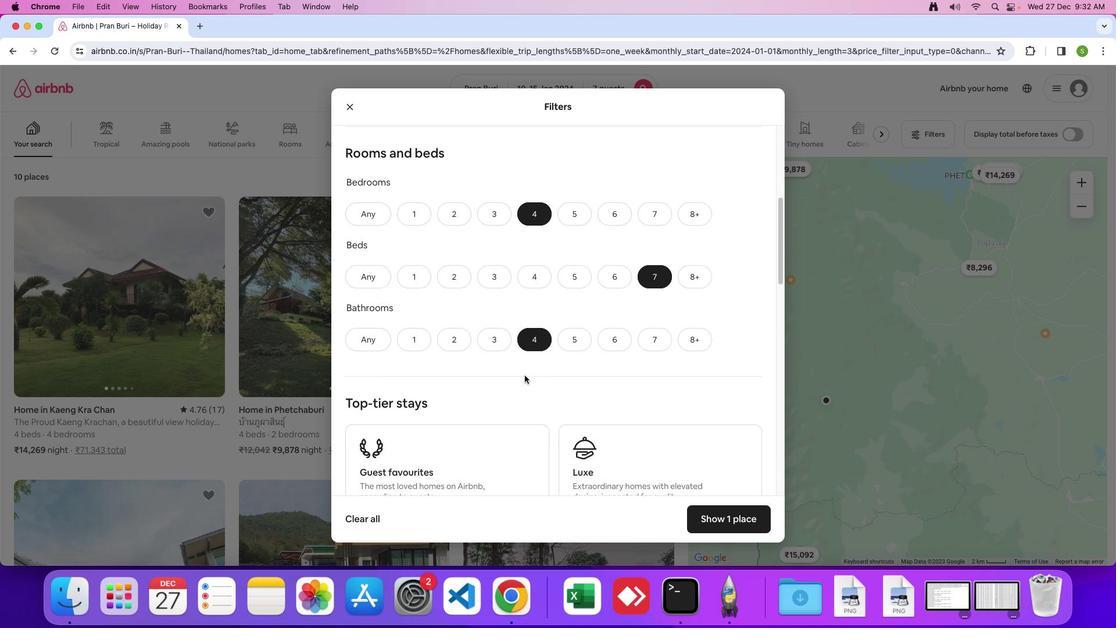 
Action: Mouse scrolled (524, 375) with delta (0, 0)
Screenshot: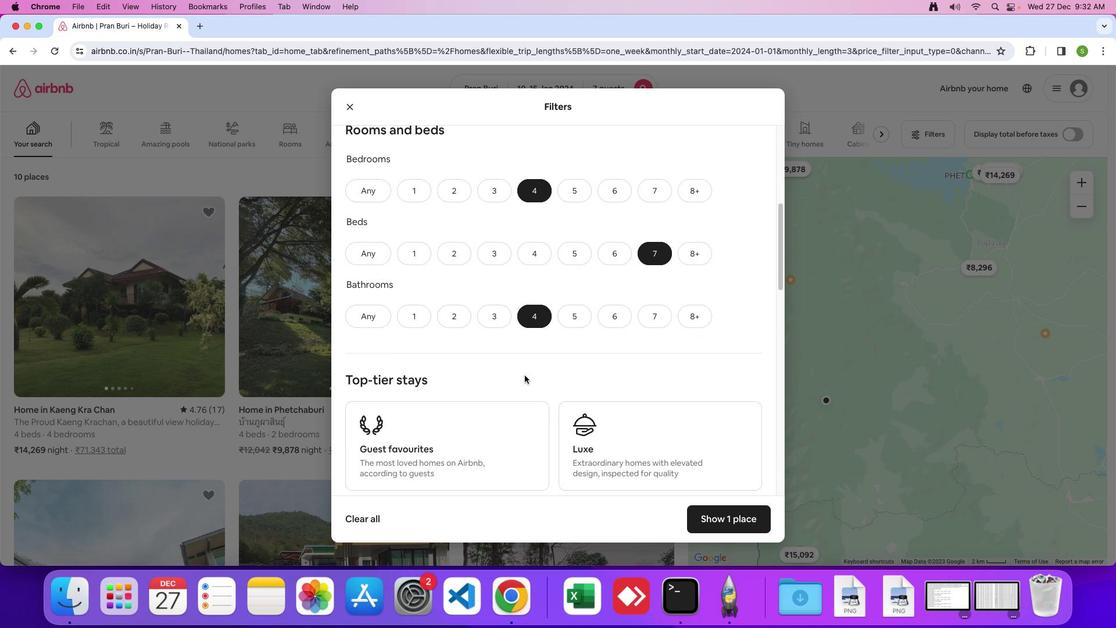 
Action: Mouse scrolled (524, 375) with delta (0, 0)
Screenshot: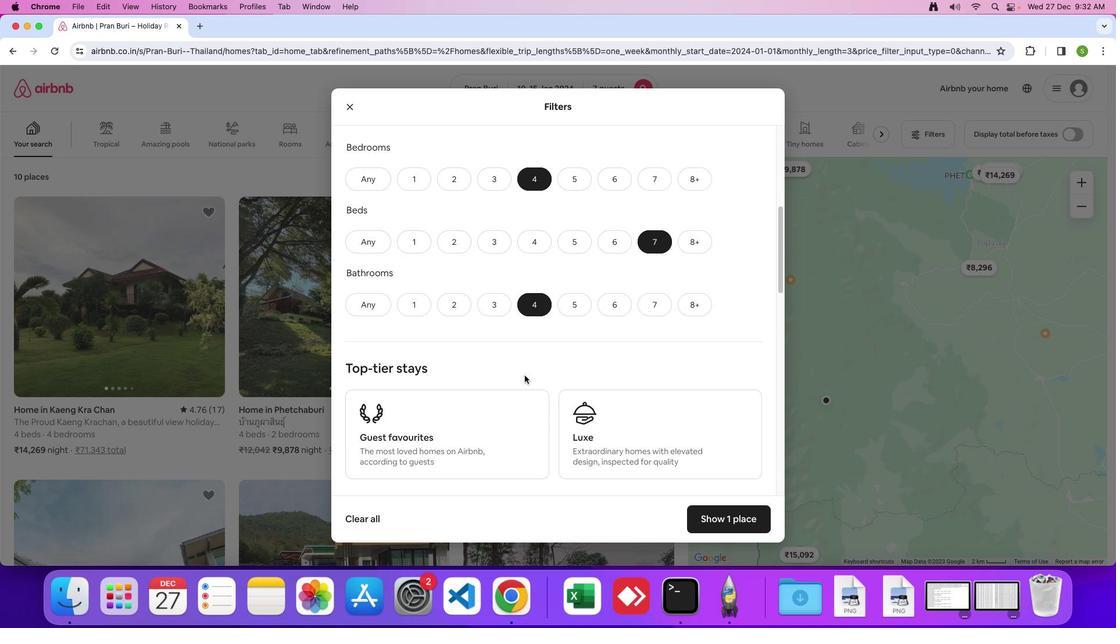 
Action: Mouse scrolled (524, 375) with delta (0, 0)
Screenshot: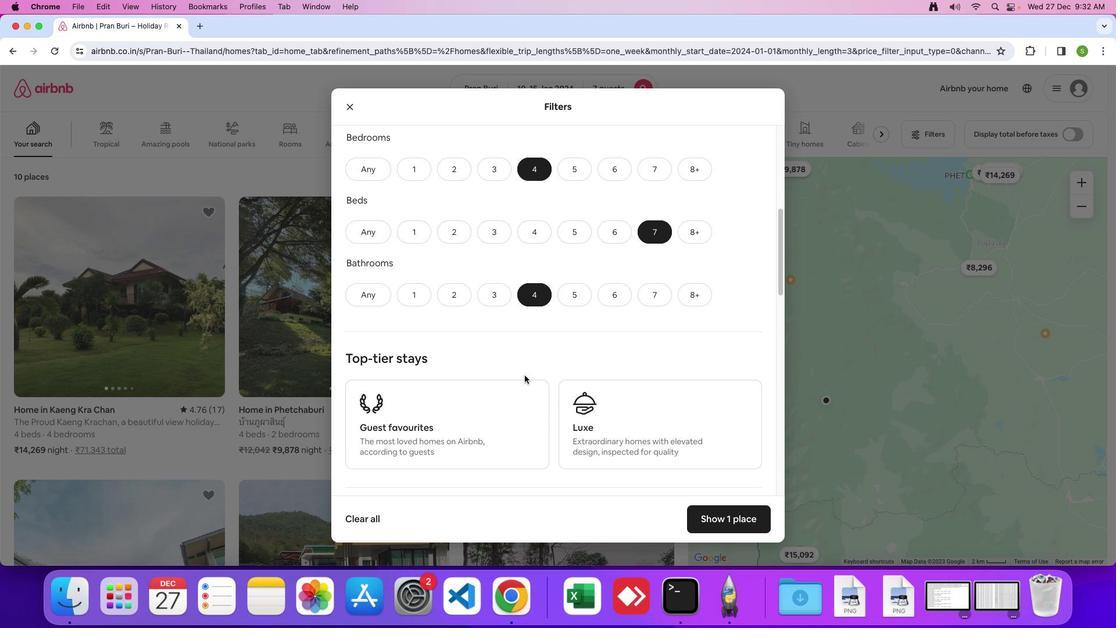 
Action: Mouse scrolled (524, 375) with delta (0, 0)
Screenshot: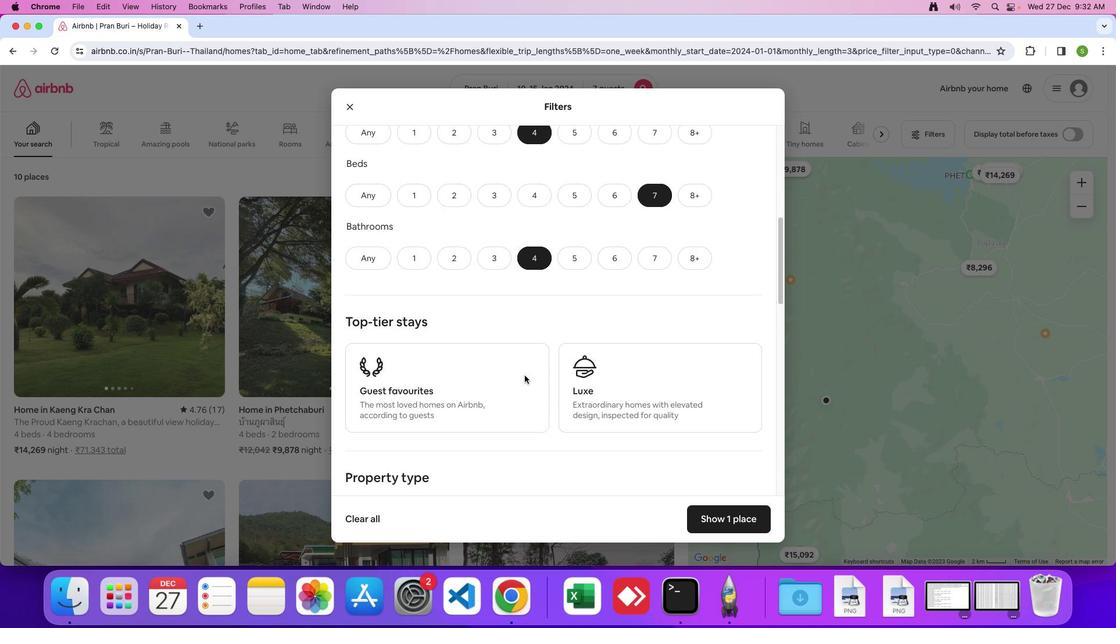 
Action: Mouse scrolled (524, 375) with delta (0, 0)
Screenshot: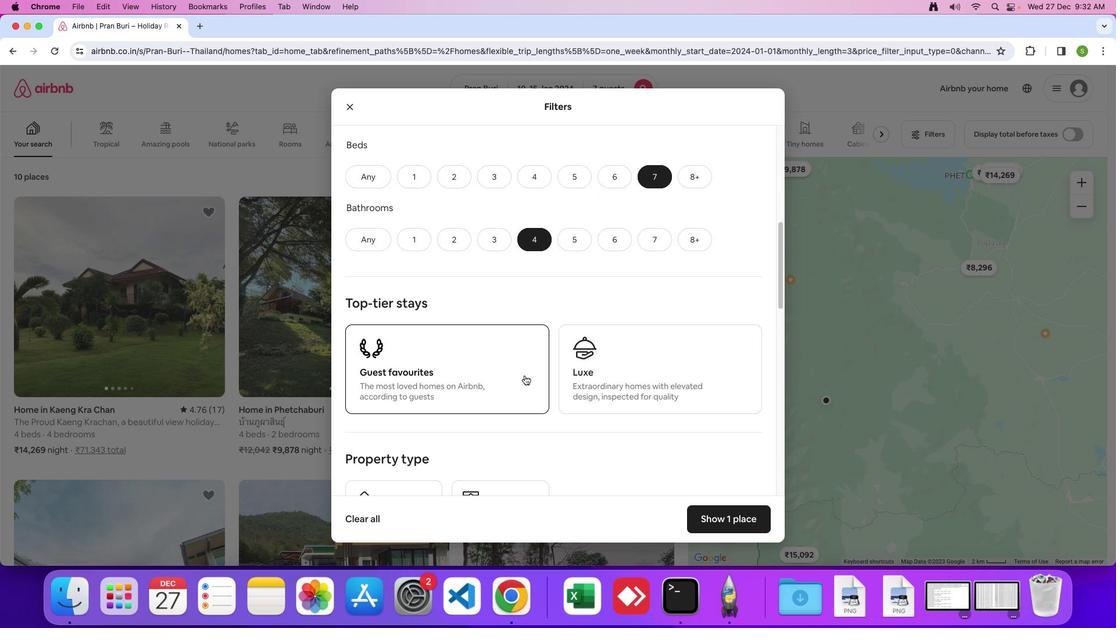 
Action: Mouse scrolled (524, 375) with delta (0, 0)
Screenshot: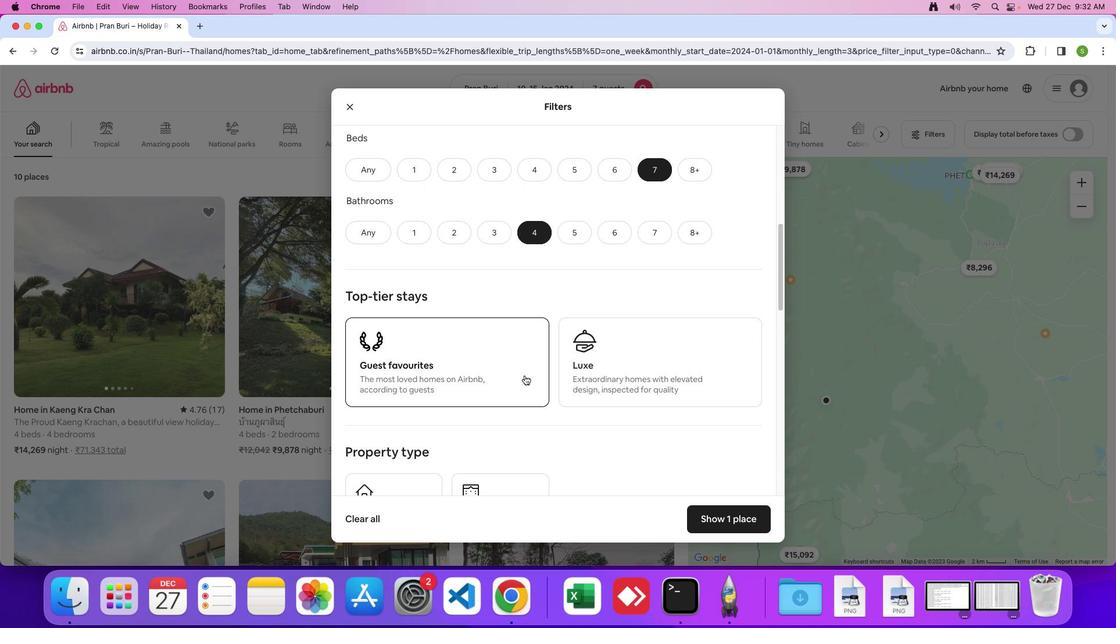 
Action: Mouse scrolled (524, 375) with delta (0, -1)
Screenshot: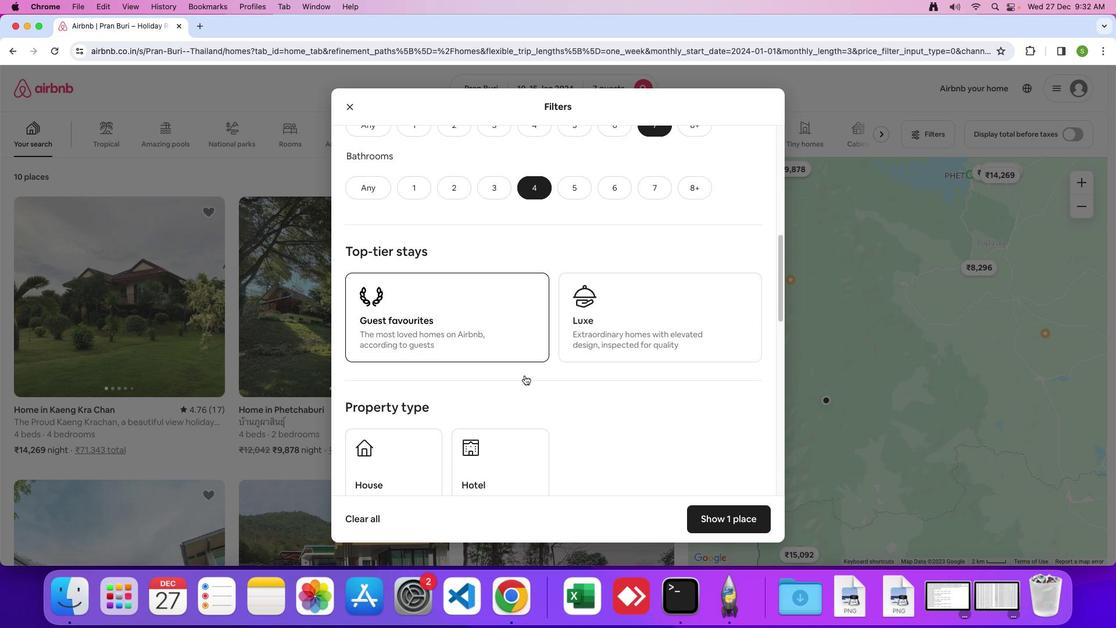
Action: Mouse scrolled (524, 375) with delta (0, 0)
Screenshot: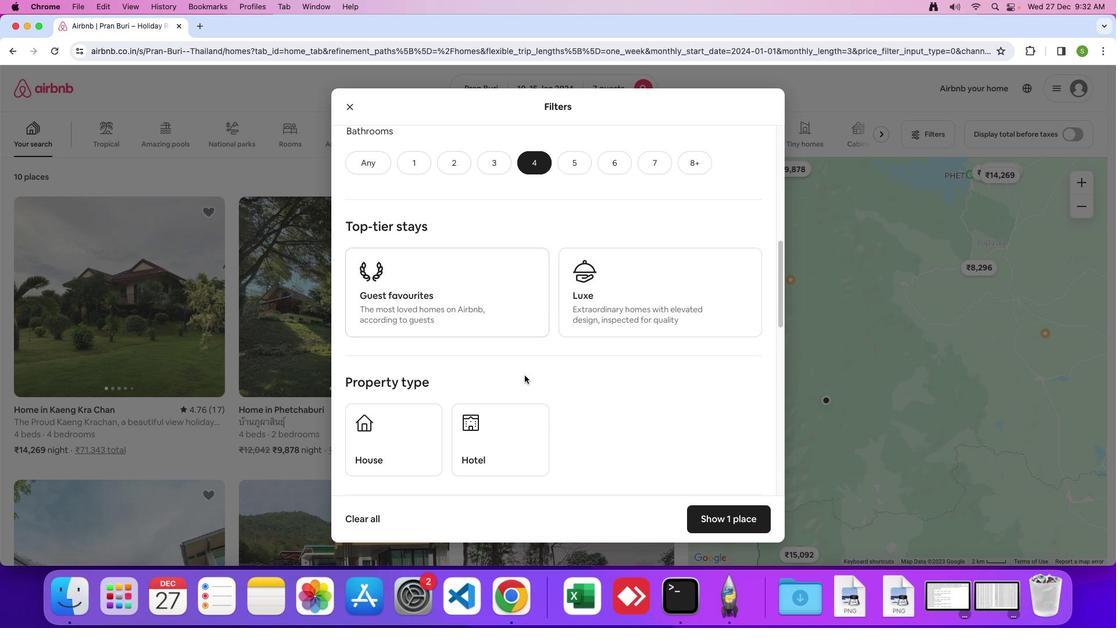
Action: Mouse scrolled (524, 375) with delta (0, 0)
Screenshot: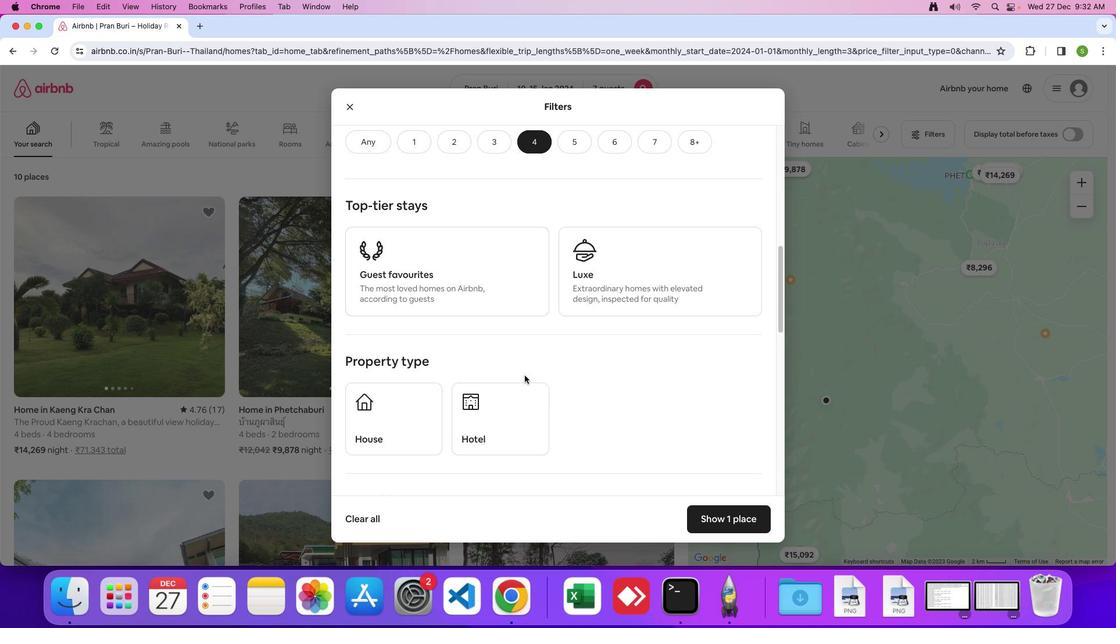 
Action: Mouse scrolled (524, 375) with delta (0, -1)
Screenshot: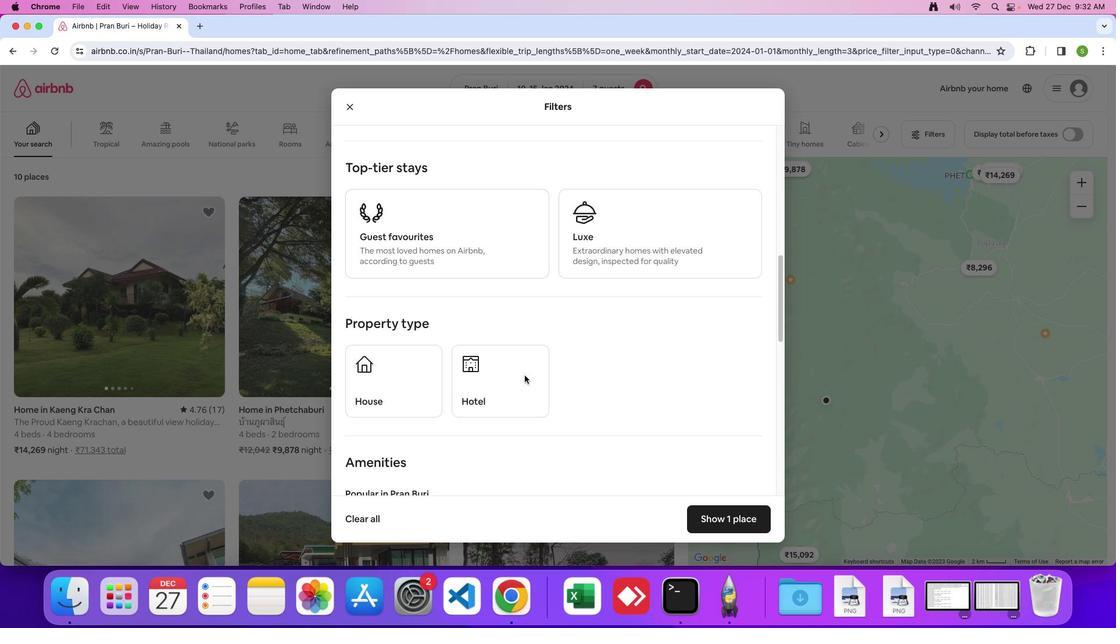 
Action: Mouse moved to (386, 358)
Screenshot: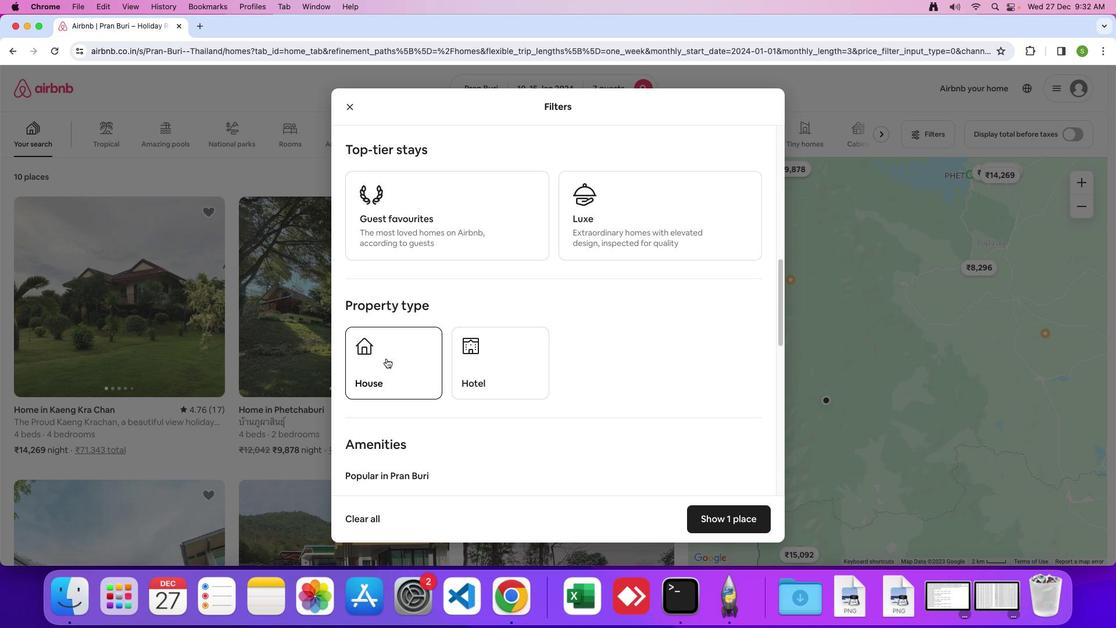 
Action: Mouse pressed left at (386, 358)
Screenshot: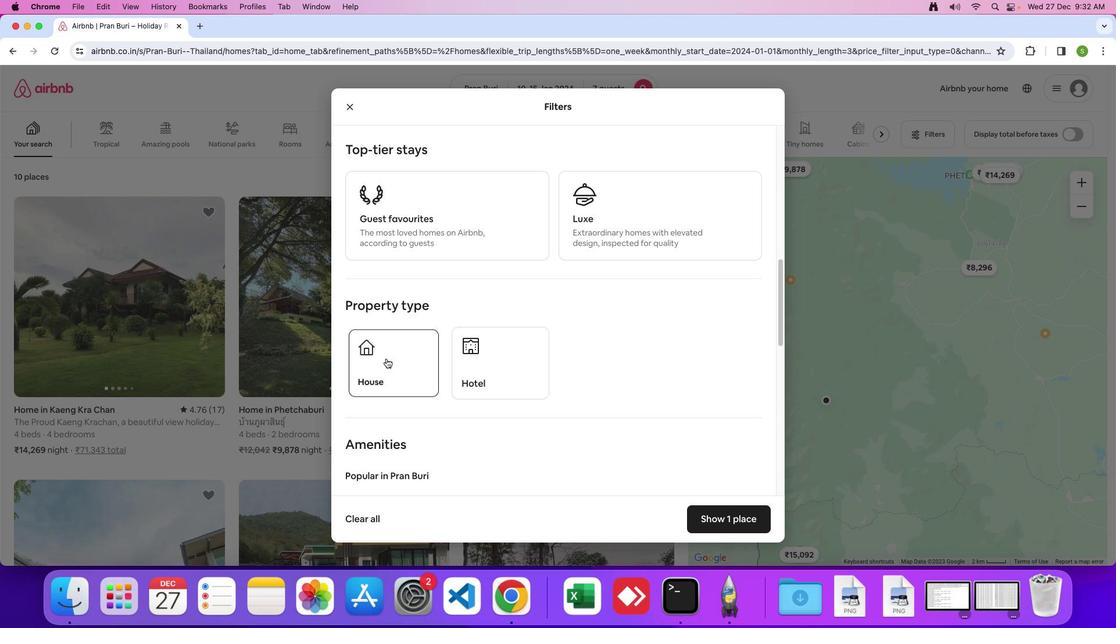 
Action: Mouse moved to (587, 353)
Screenshot: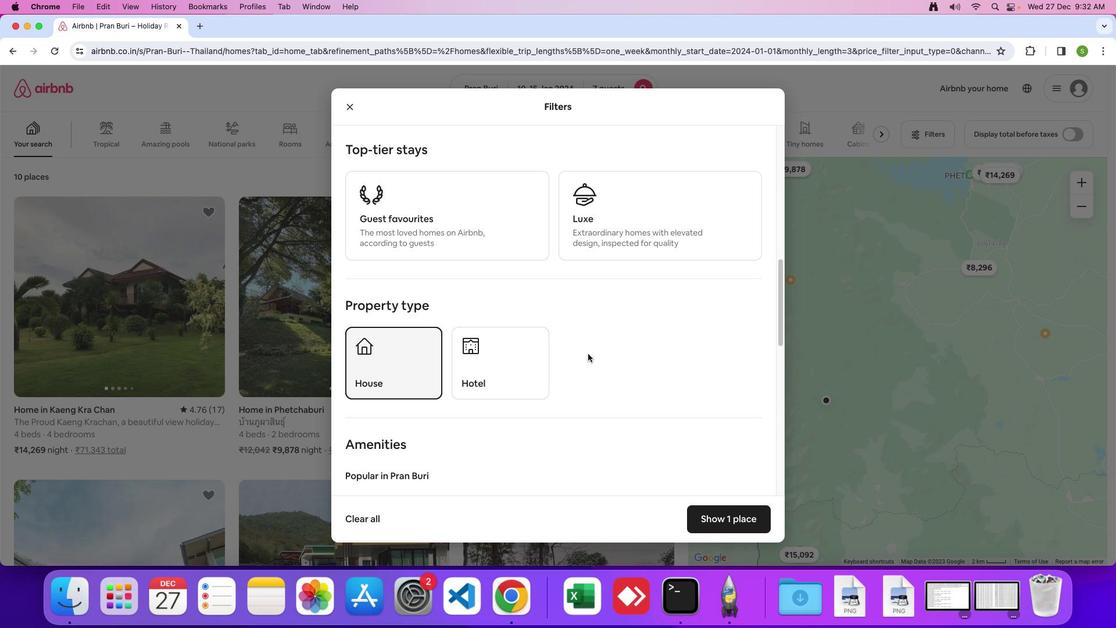 
Action: Mouse scrolled (587, 353) with delta (0, 0)
Screenshot: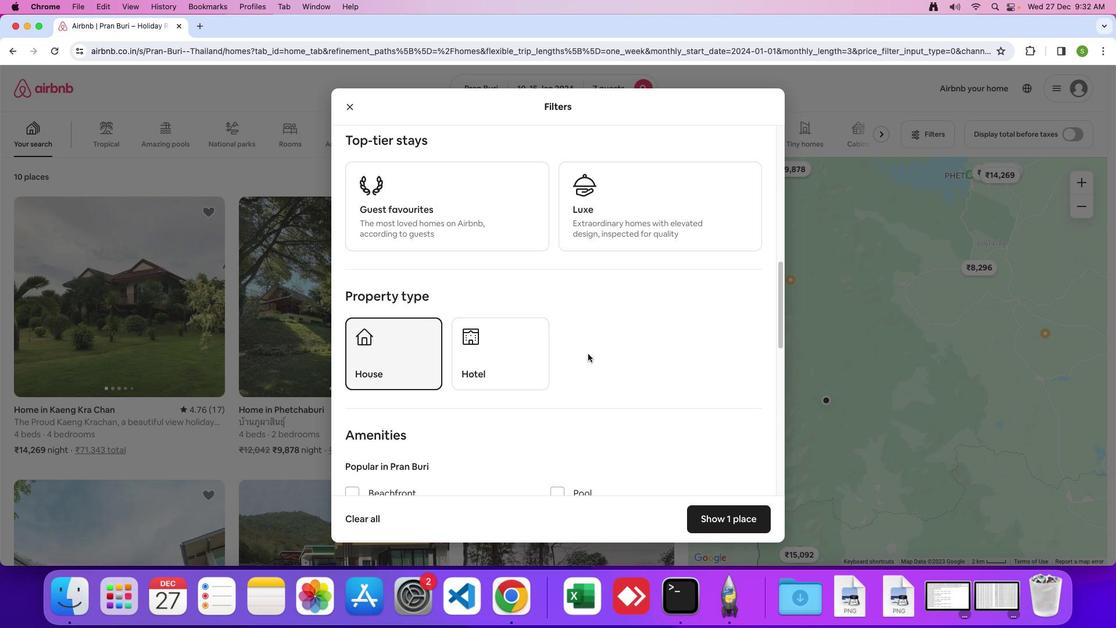
Action: Mouse scrolled (587, 353) with delta (0, 0)
Screenshot: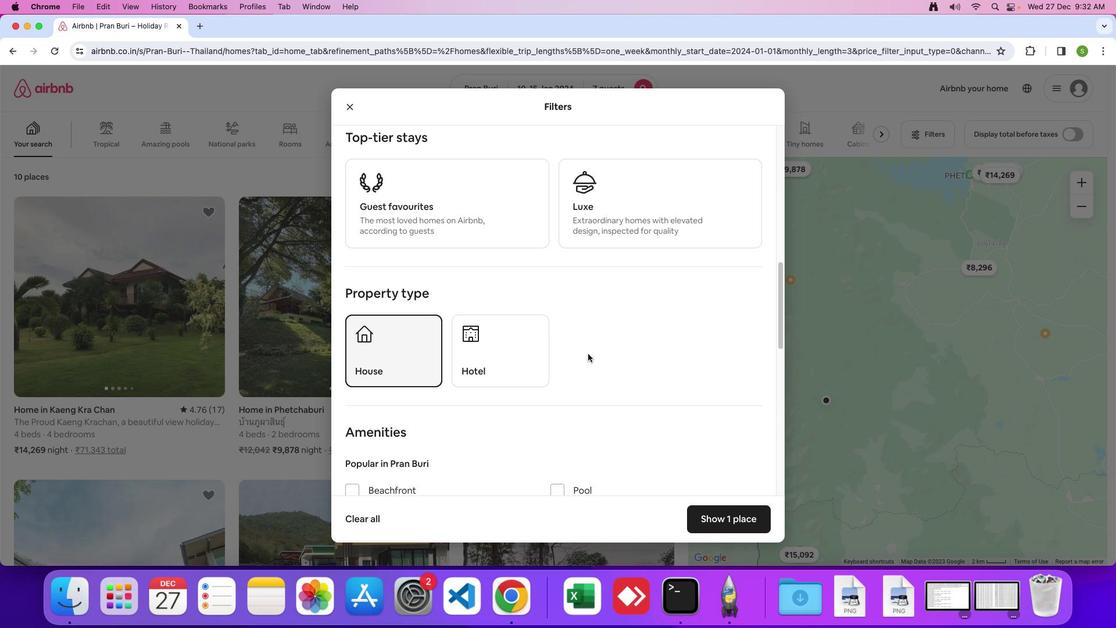 
Action: Mouse scrolled (587, 353) with delta (0, 0)
Screenshot: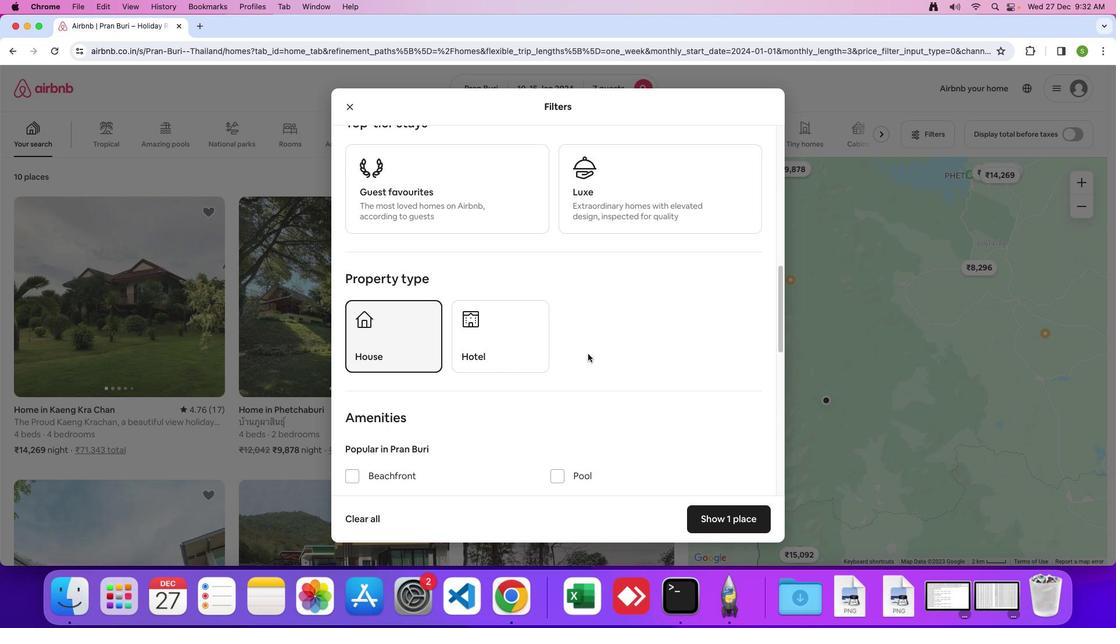 
Action: Mouse scrolled (587, 353) with delta (0, 0)
Screenshot: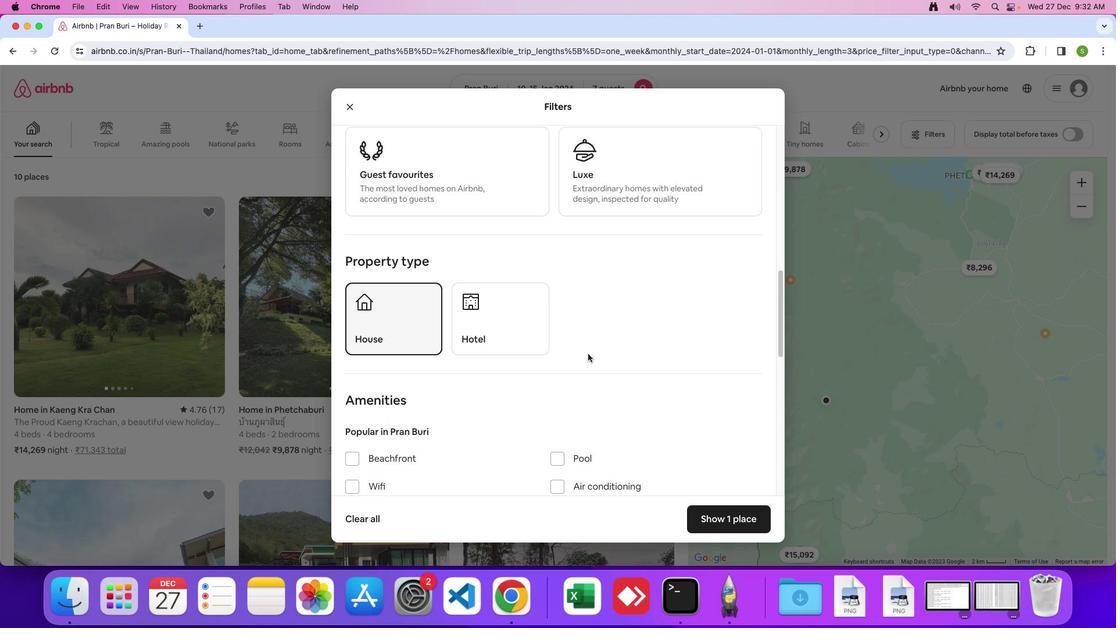 
Action: Mouse scrolled (587, 353) with delta (0, -1)
Screenshot: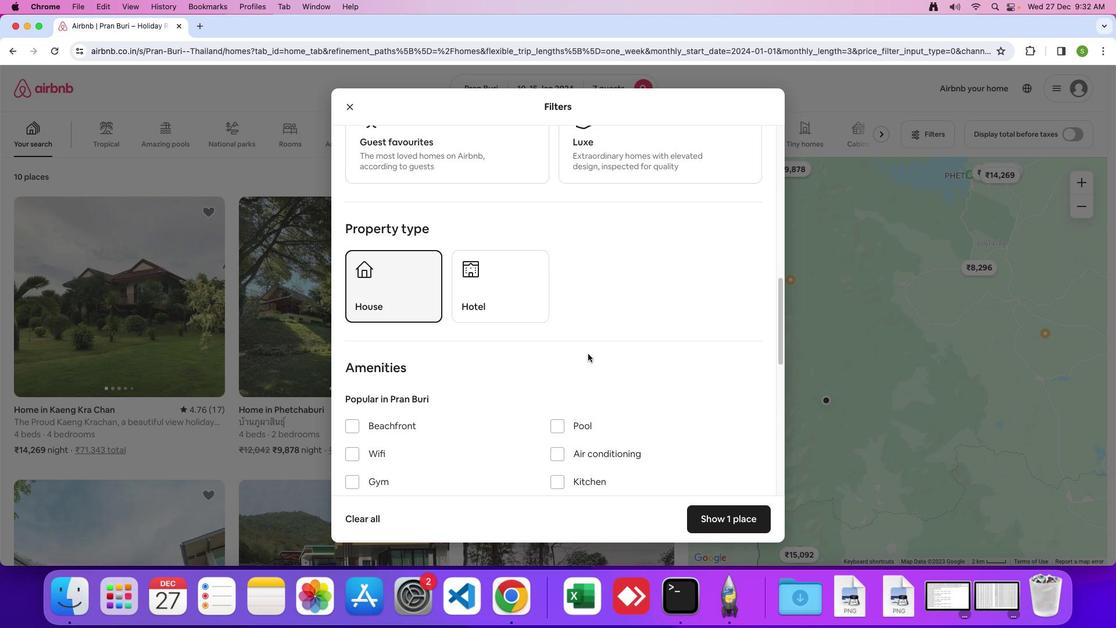 
Action: Mouse scrolled (587, 353) with delta (0, 0)
Screenshot: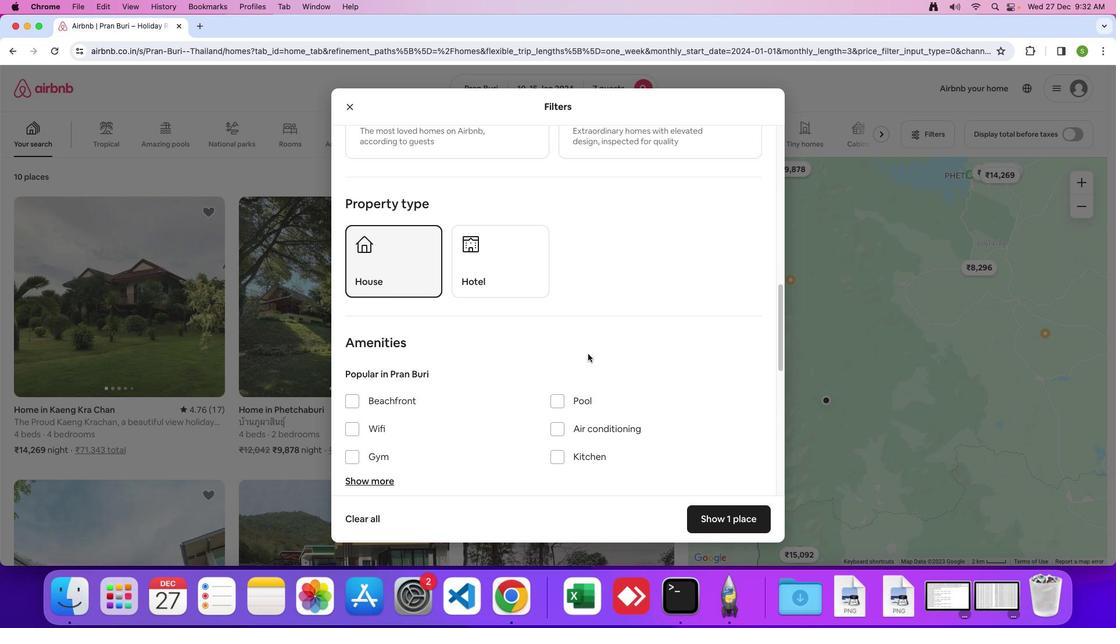 
Action: Mouse scrolled (587, 353) with delta (0, 0)
Screenshot: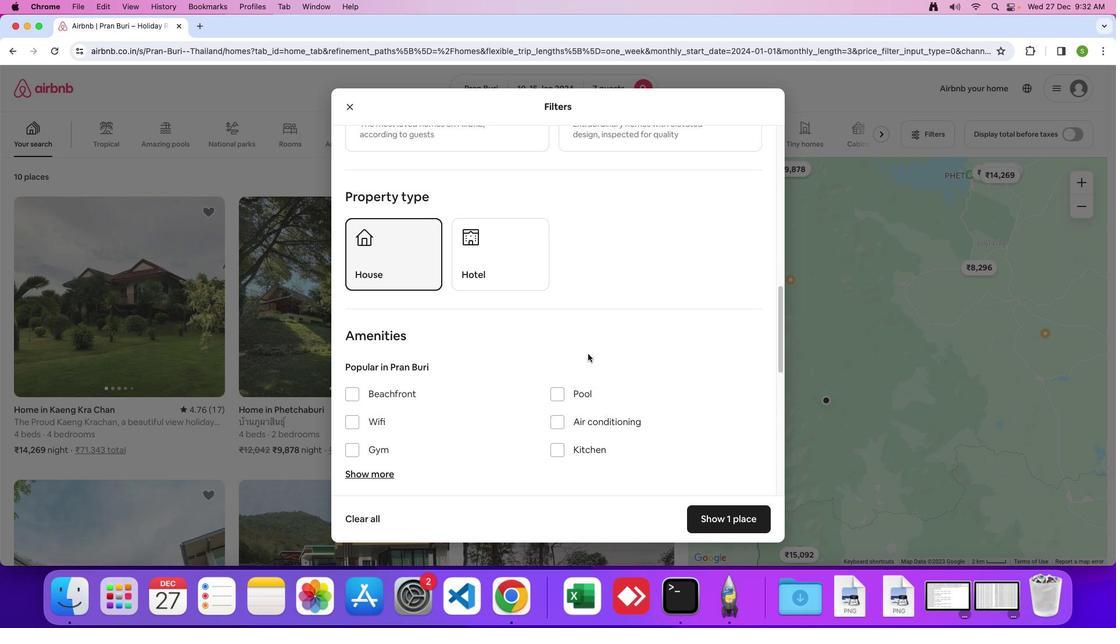 
Action: Mouse scrolled (587, 353) with delta (0, 0)
Screenshot: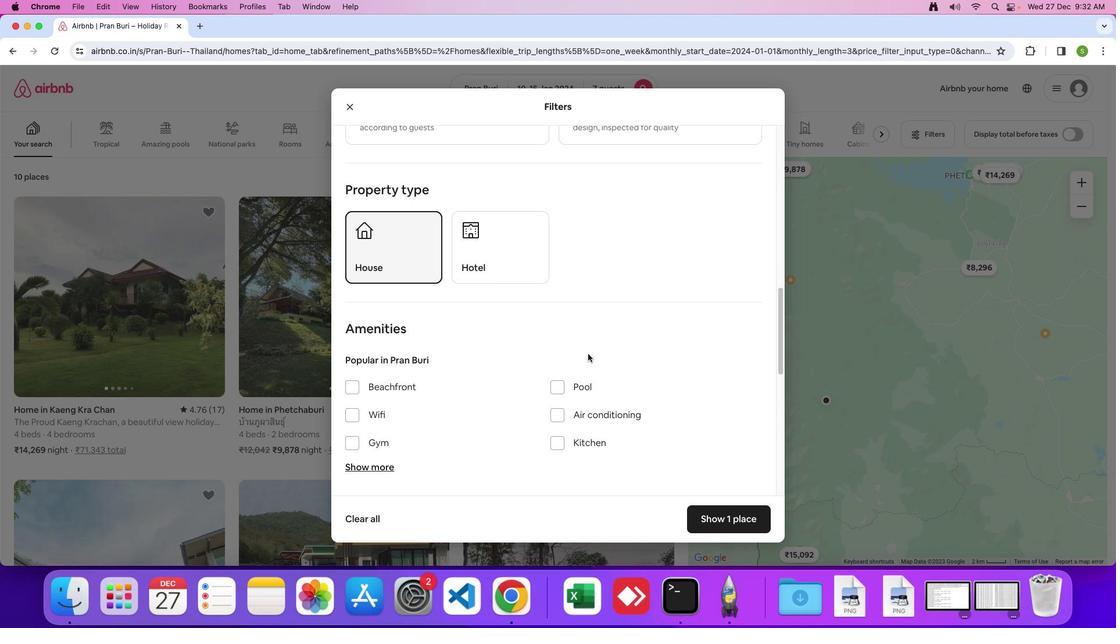 
Action: Mouse scrolled (587, 353) with delta (0, 0)
Screenshot: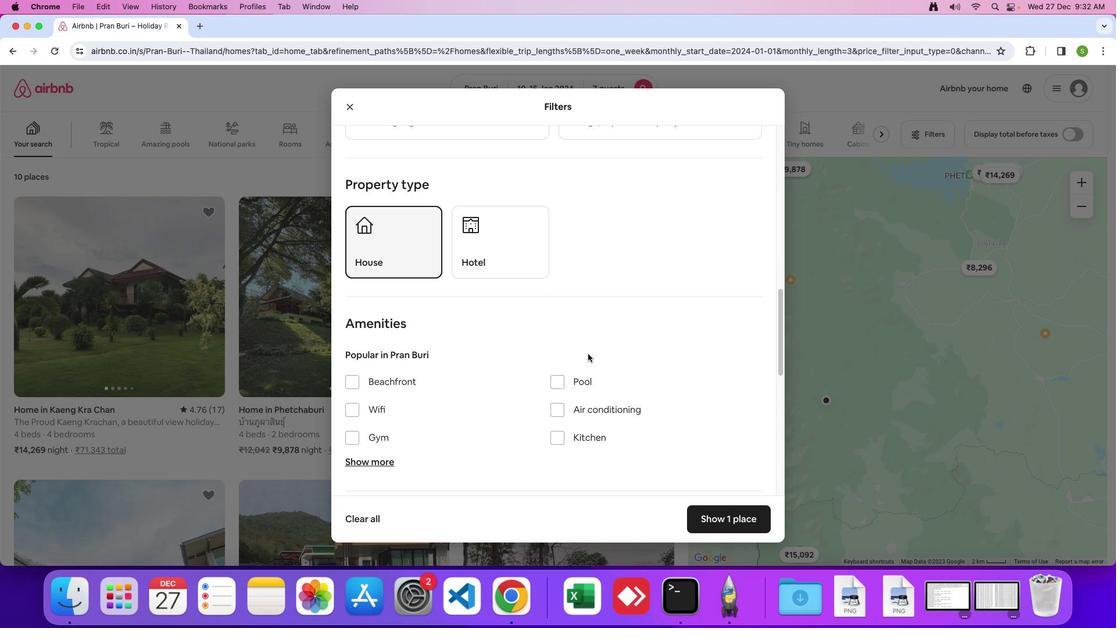 
Action: Mouse scrolled (587, 353) with delta (0, 0)
Screenshot: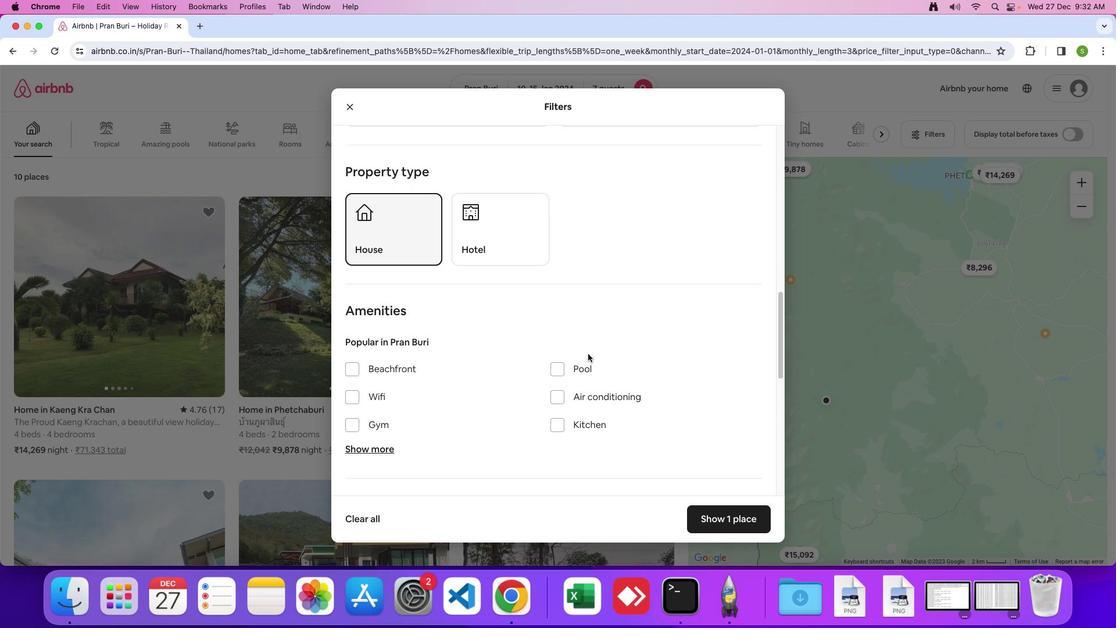 
Action: Mouse scrolled (587, 353) with delta (0, 0)
Screenshot: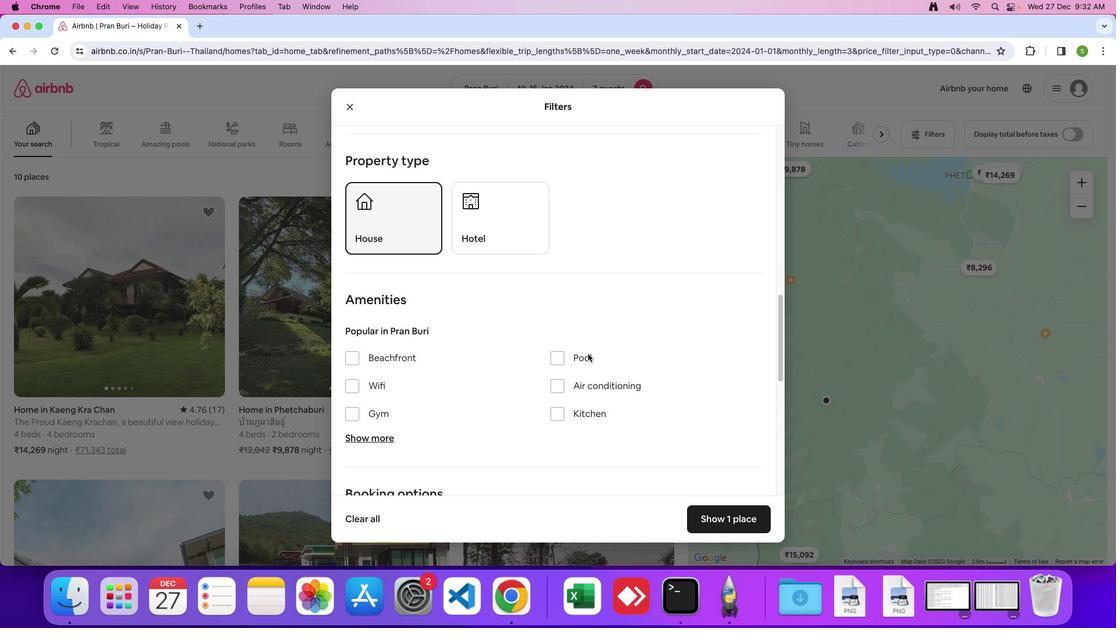 
Action: Mouse scrolled (587, 353) with delta (0, 0)
Screenshot: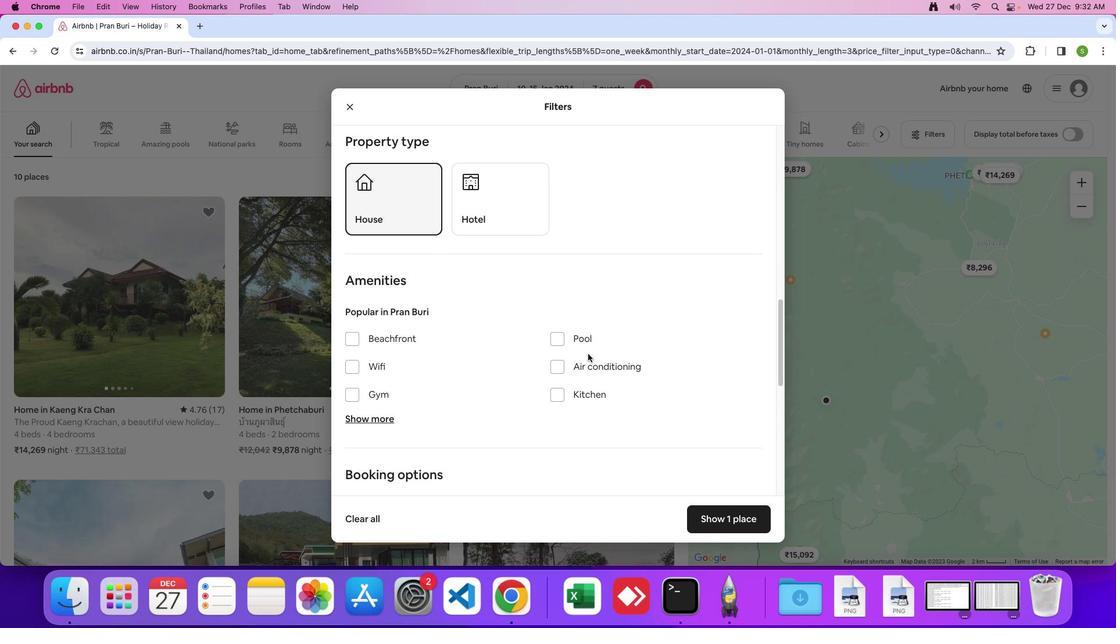 
Action: Mouse moved to (354, 355)
Screenshot: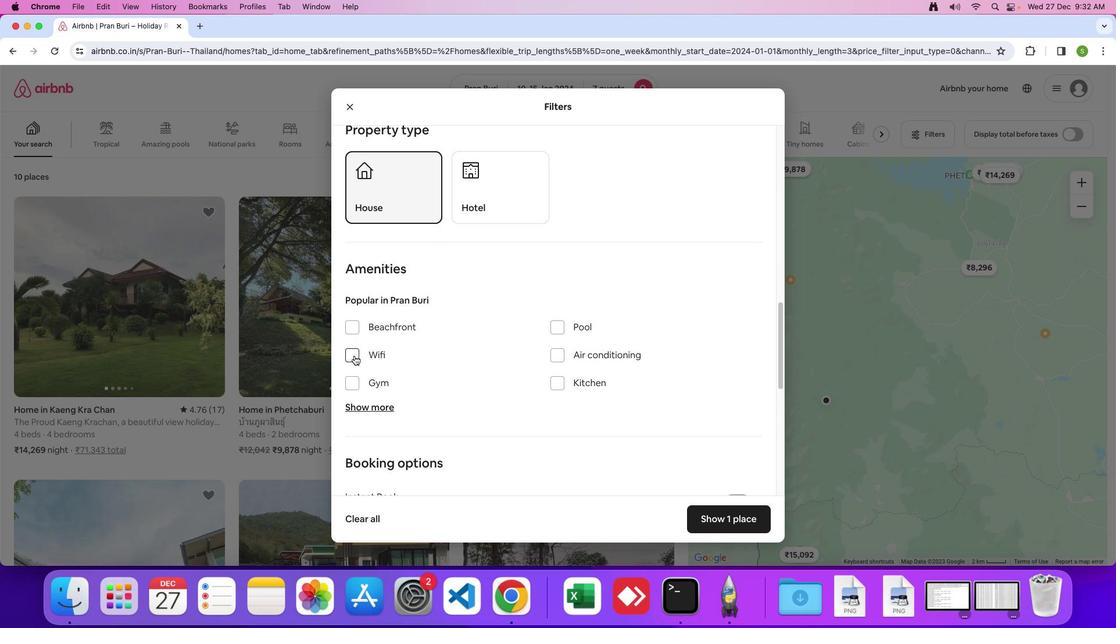 
Action: Mouse pressed left at (354, 355)
Screenshot: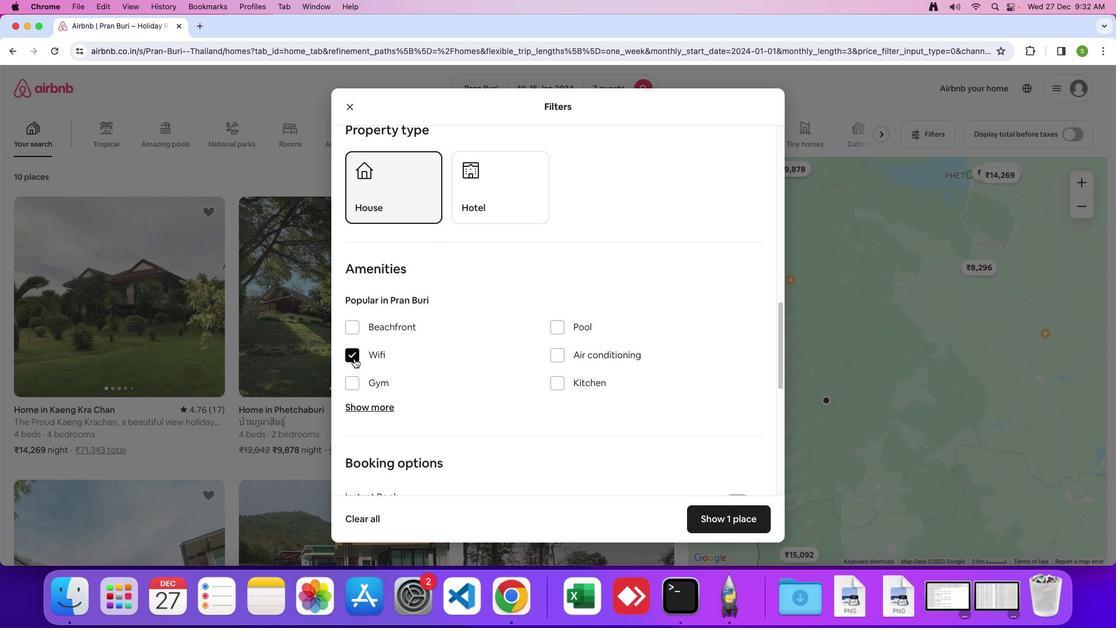 
Action: Mouse moved to (354, 408)
Screenshot: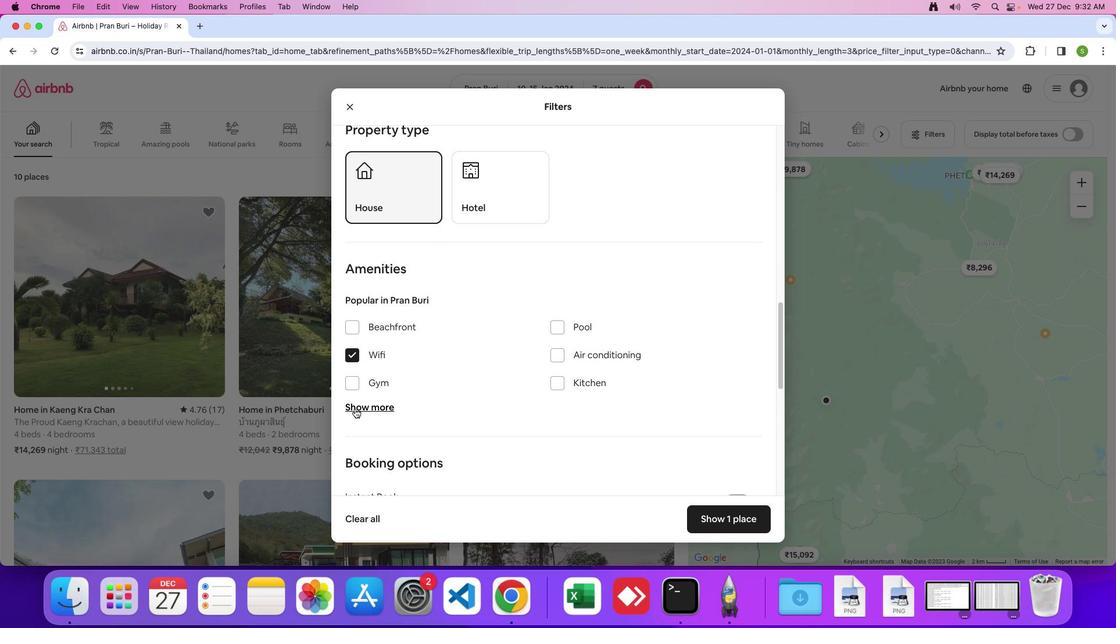 
Action: Mouse pressed left at (354, 408)
Screenshot: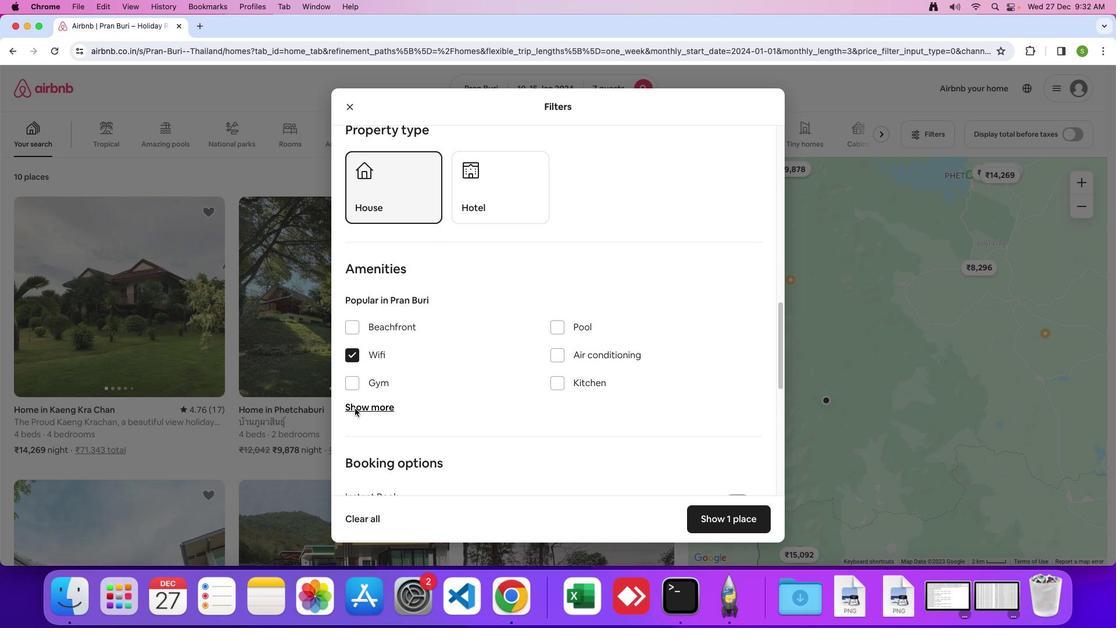 
Action: Mouse moved to (483, 396)
Screenshot: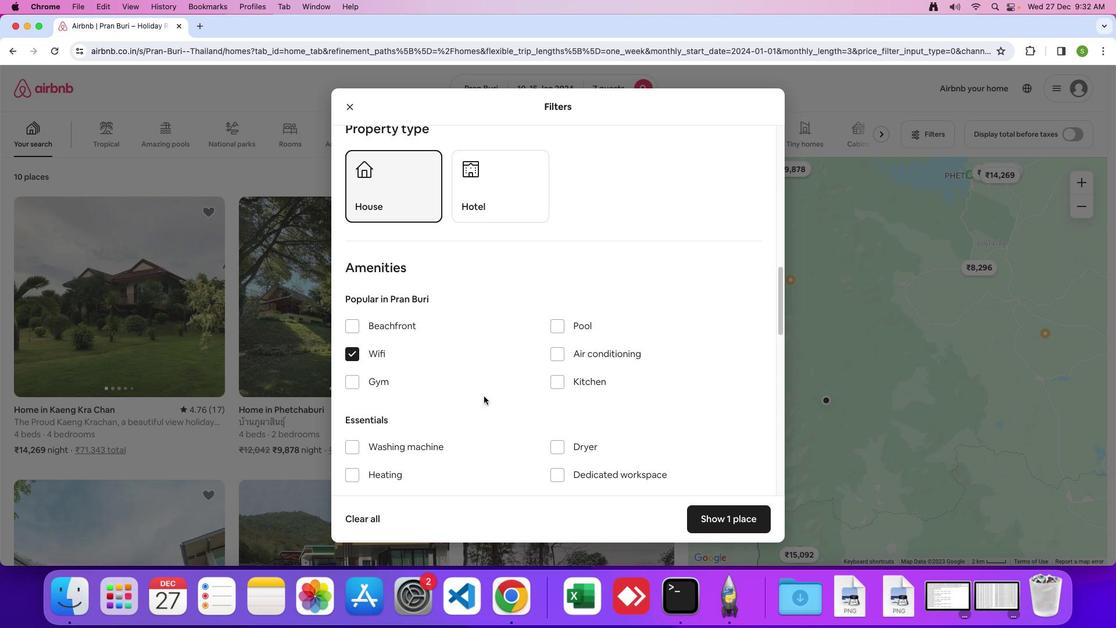 
Action: Mouse scrolled (483, 396) with delta (0, 0)
Screenshot: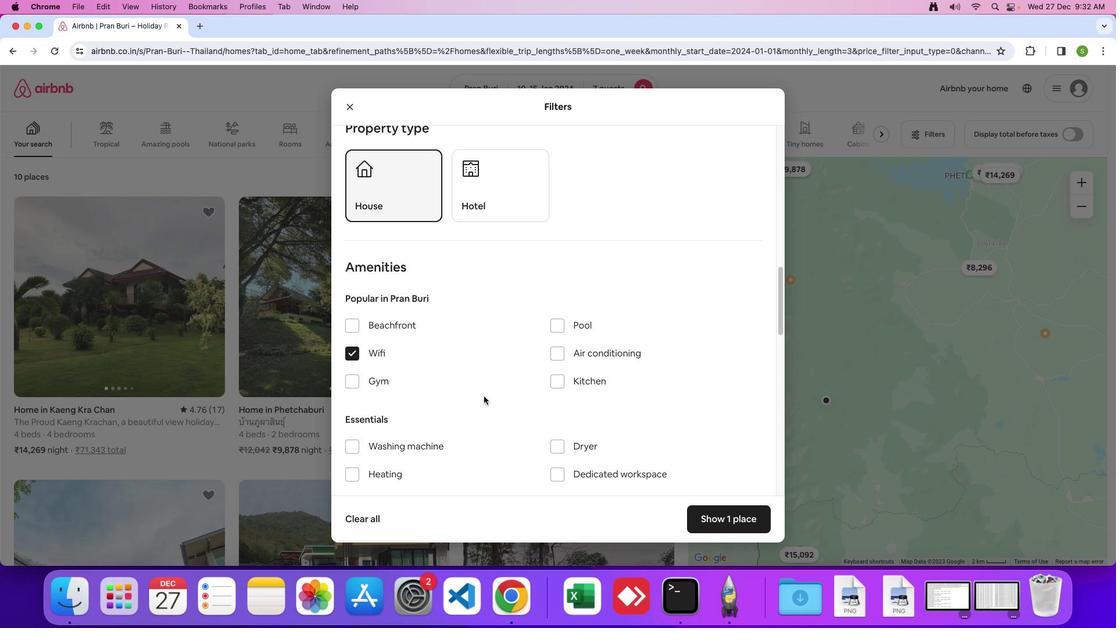 
Action: Mouse moved to (484, 396)
Screenshot: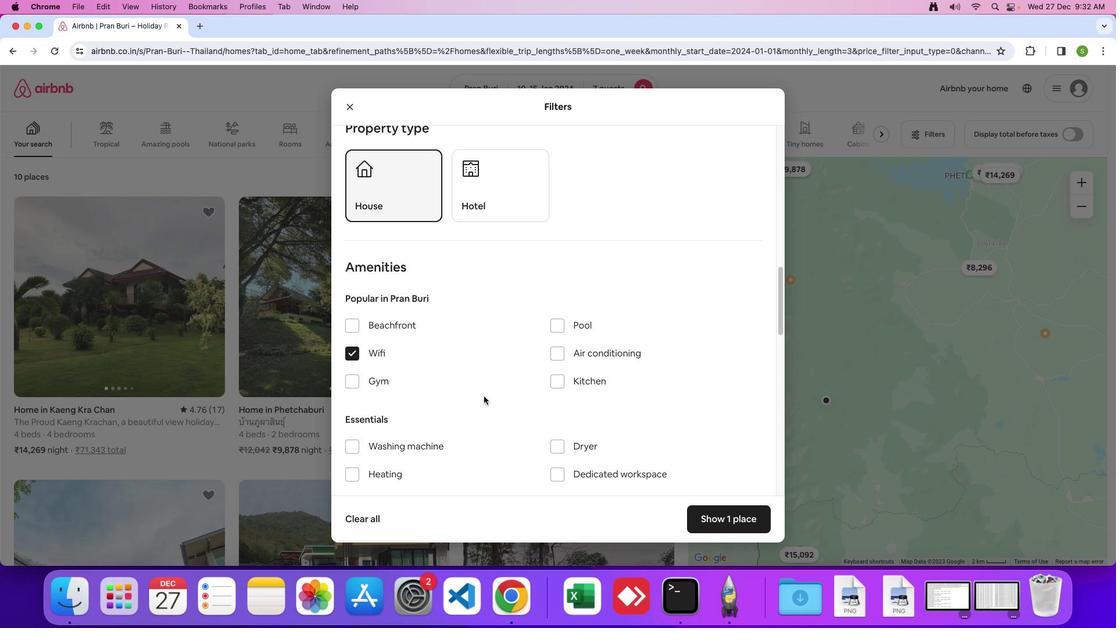
Action: Mouse scrolled (484, 396) with delta (0, 0)
Screenshot: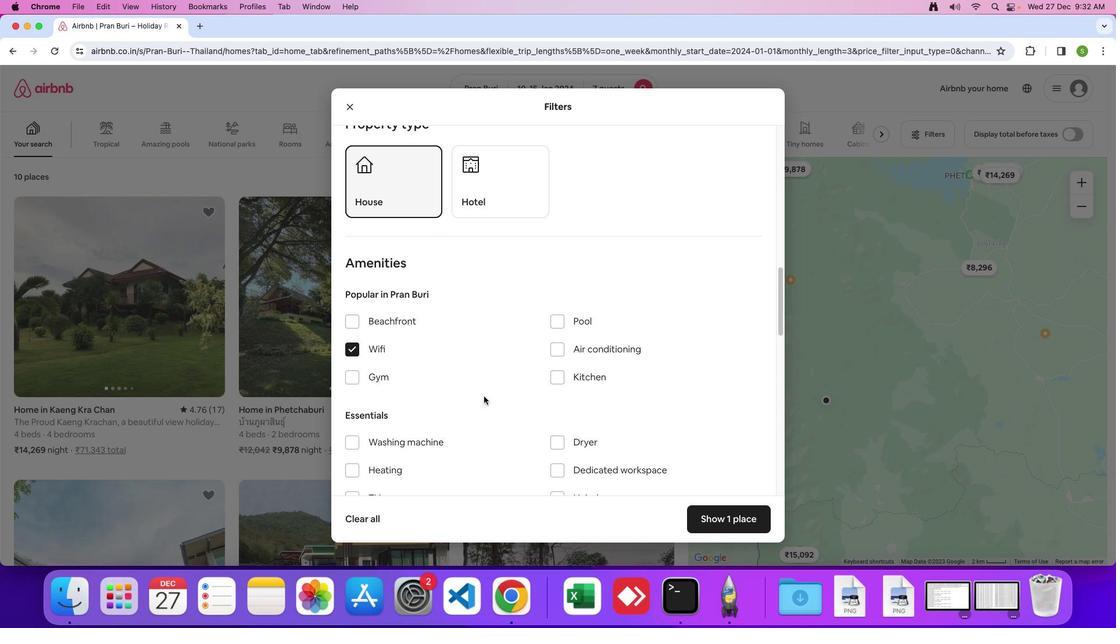 
Action: Mouse scrolled (484, 396) with delta (0, 0)
Screenshot: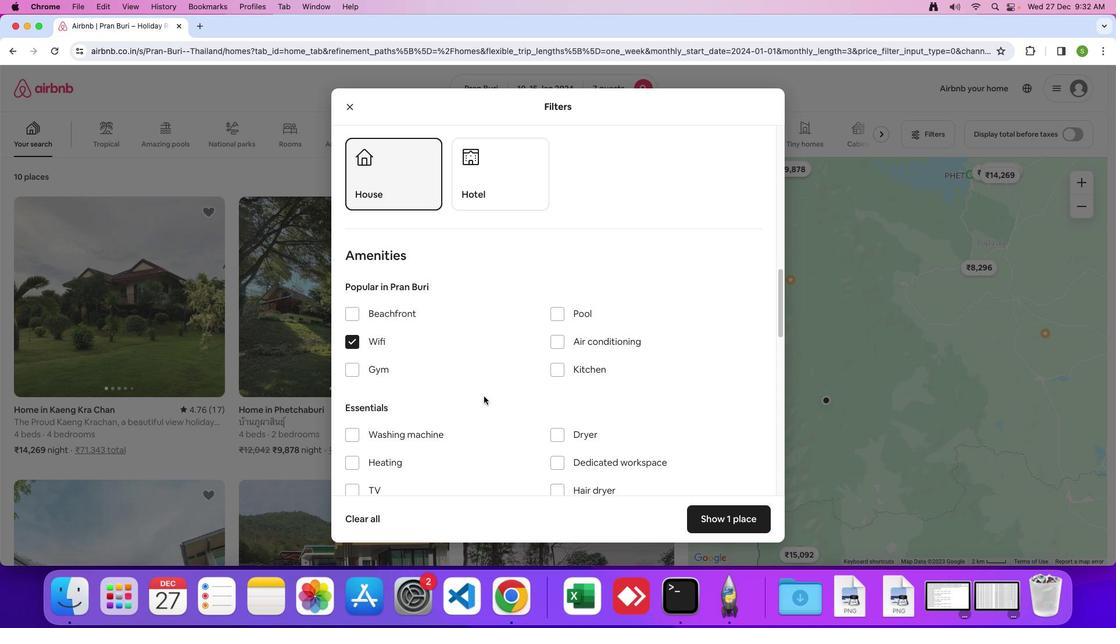 
Action: Mouse scrolled (484, 396) with delta (0, 0)
Screenshot: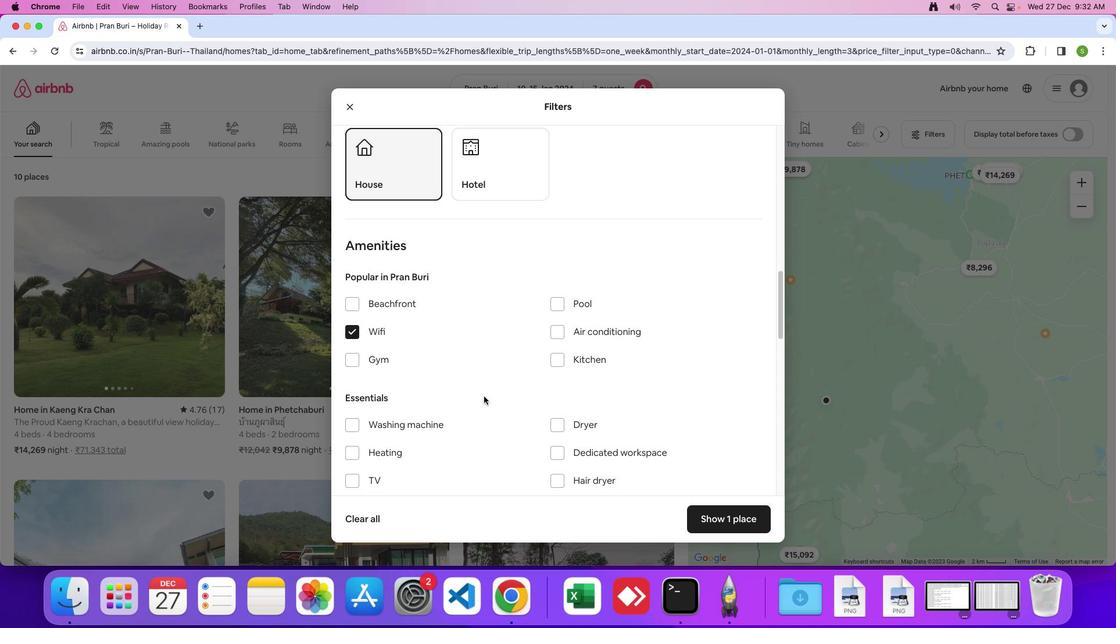 
Action: Mouse scrolled (484, 396) with delta (0, 0)
Screenshot: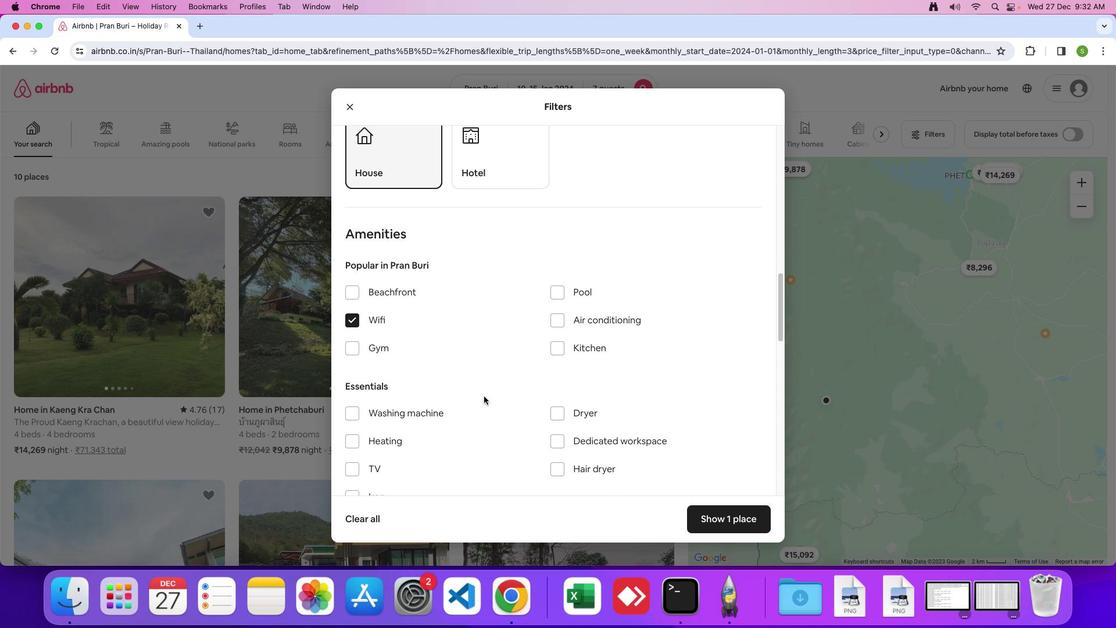 
Action: Mouse scrolled (484, 396) with delta (0, 0)
Screenshot: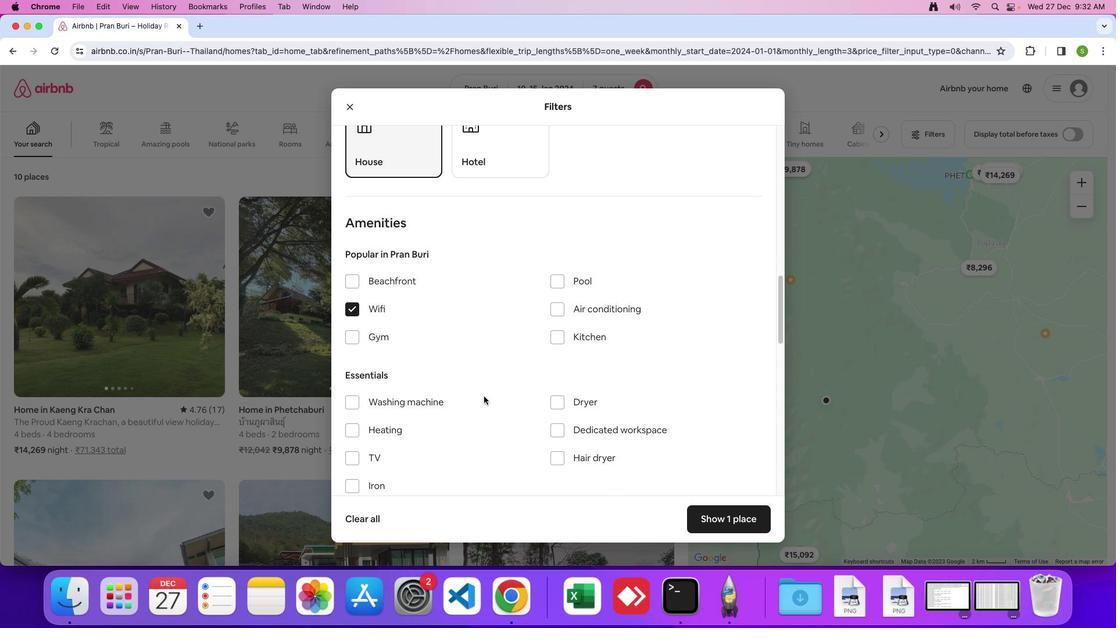 
Action: Mouse scrolled (484, 396) with delta (0, 0)
Screenshot: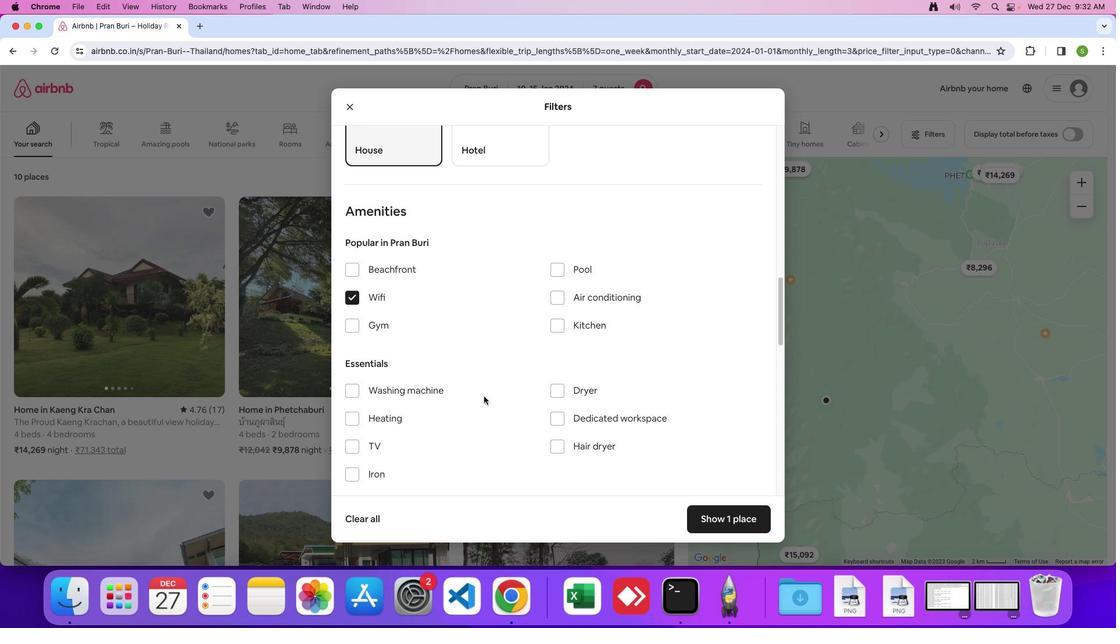 
Action: Mouse scrolled (484, 396) with delta (0, 0)
Screenshot: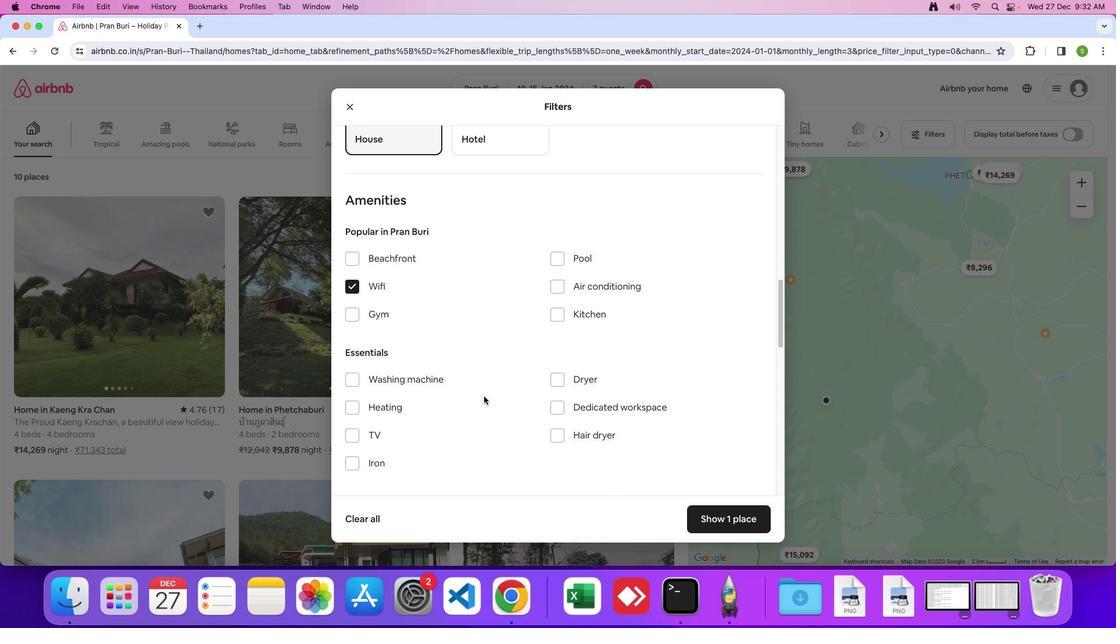 
Action: Mouse scrolled (484, 396) with delta (0, 0)
Screenshot: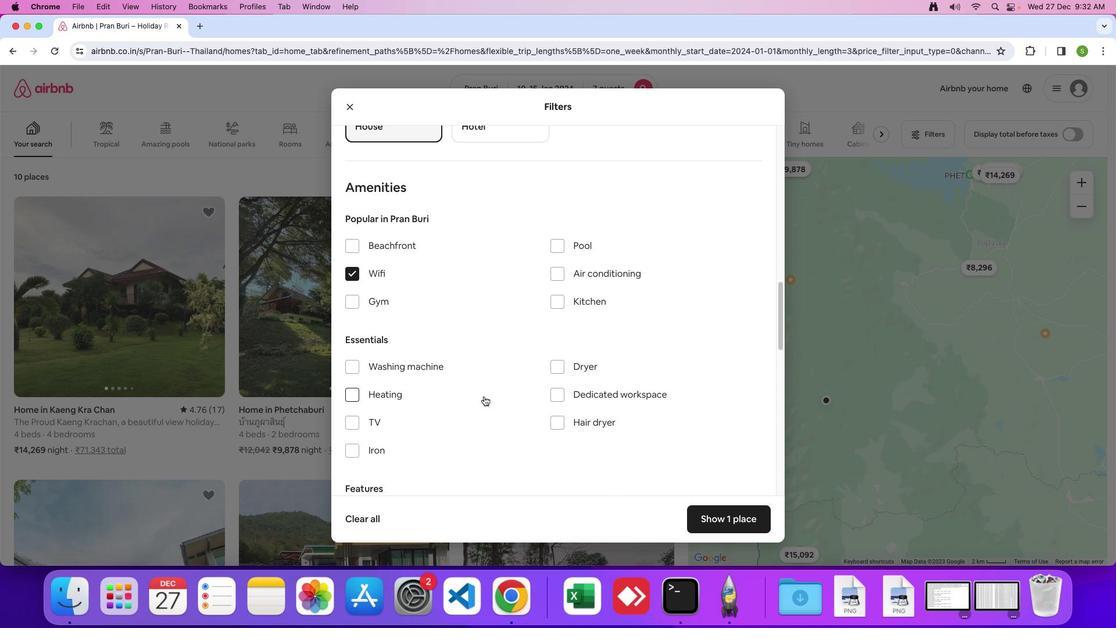 
Action: Mouse scrolled (484, 396) with delta (0, 0)
Screenshot: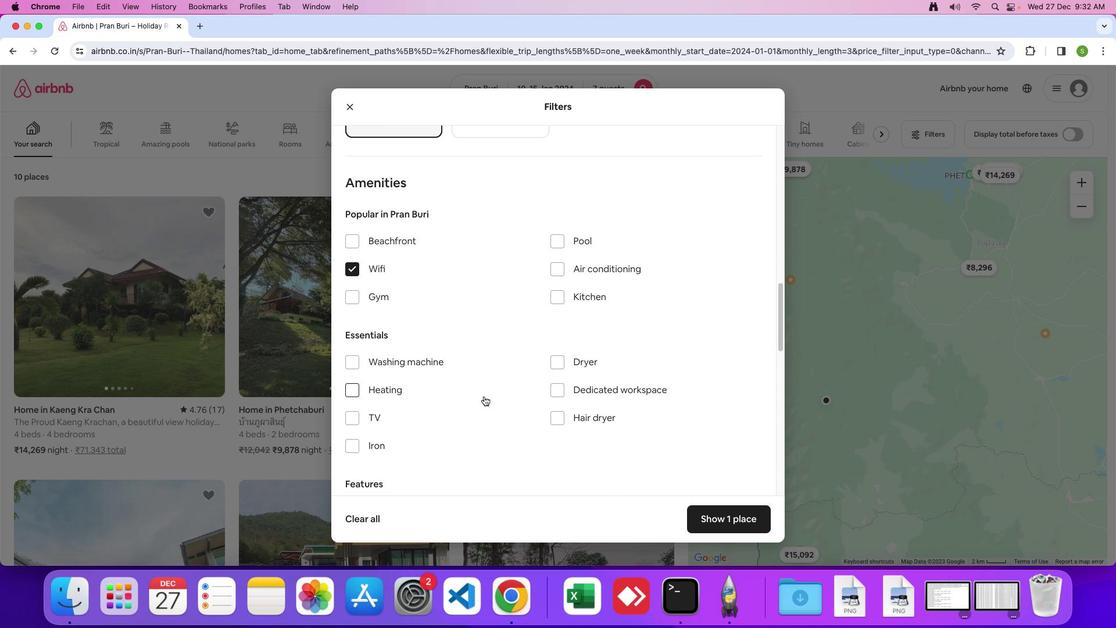 
Action: Mouse scrolled (484, 396) with delta (0, 0)
Screenshot: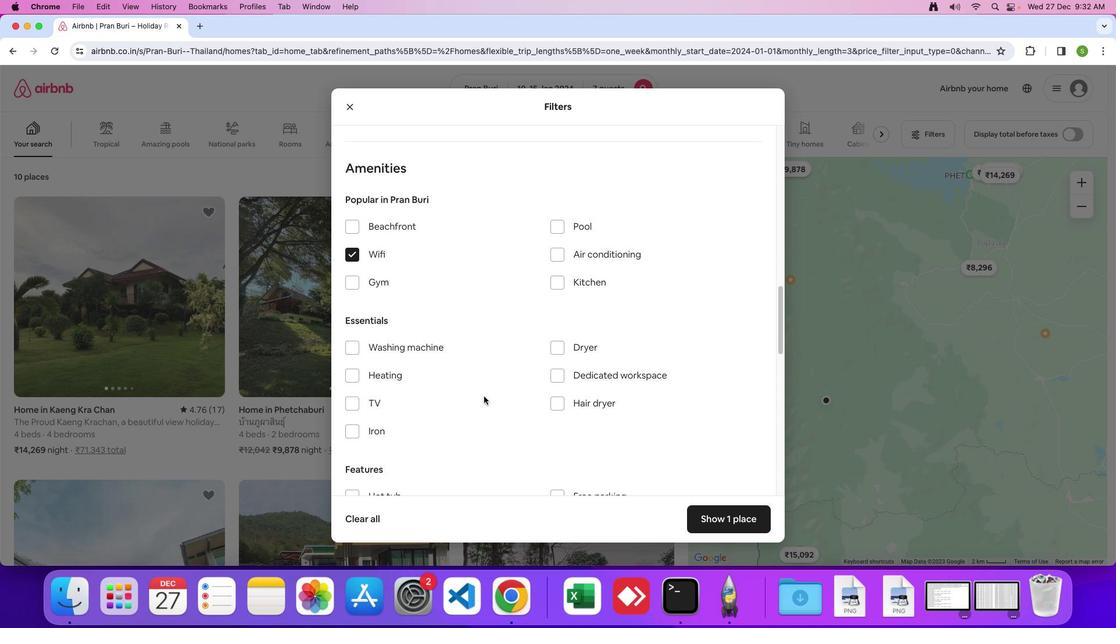 
Action: Mouse scrolled (484, 396) with delta (0, 0)
Screenshot: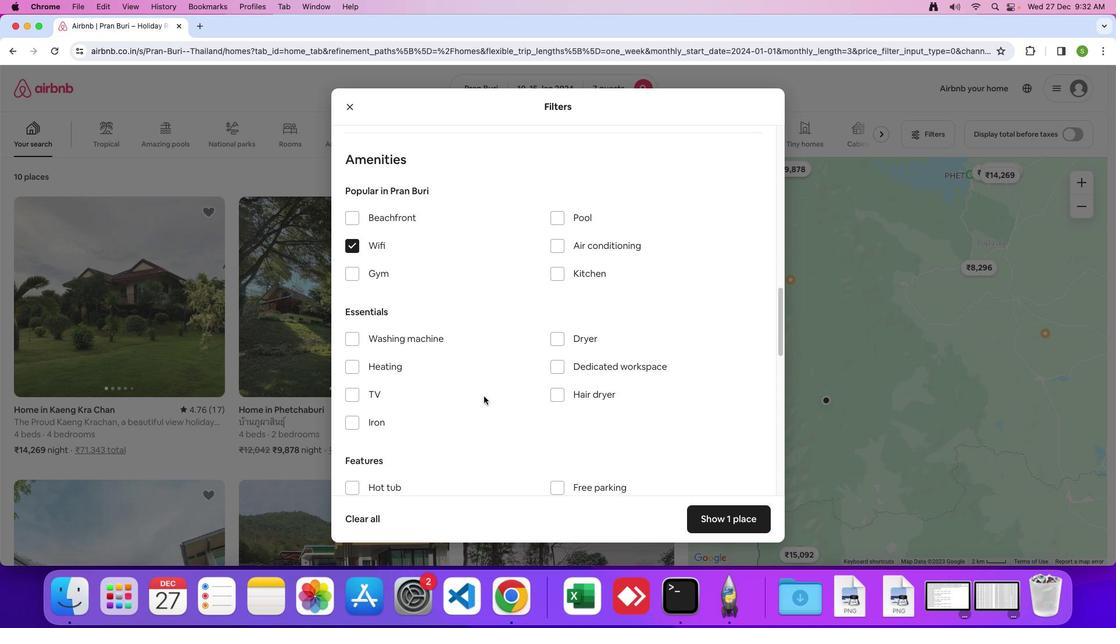 
Action: Mouse moved to (351, 390)
Screenshot: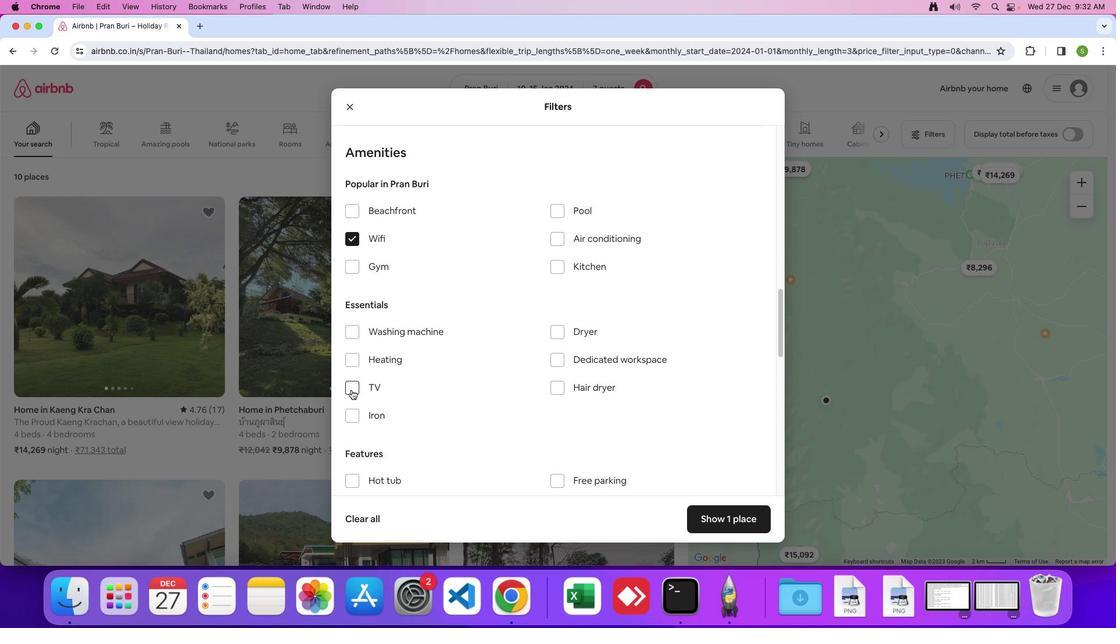 
Action: Mouse pressed left at (351, 390)
Screenshot: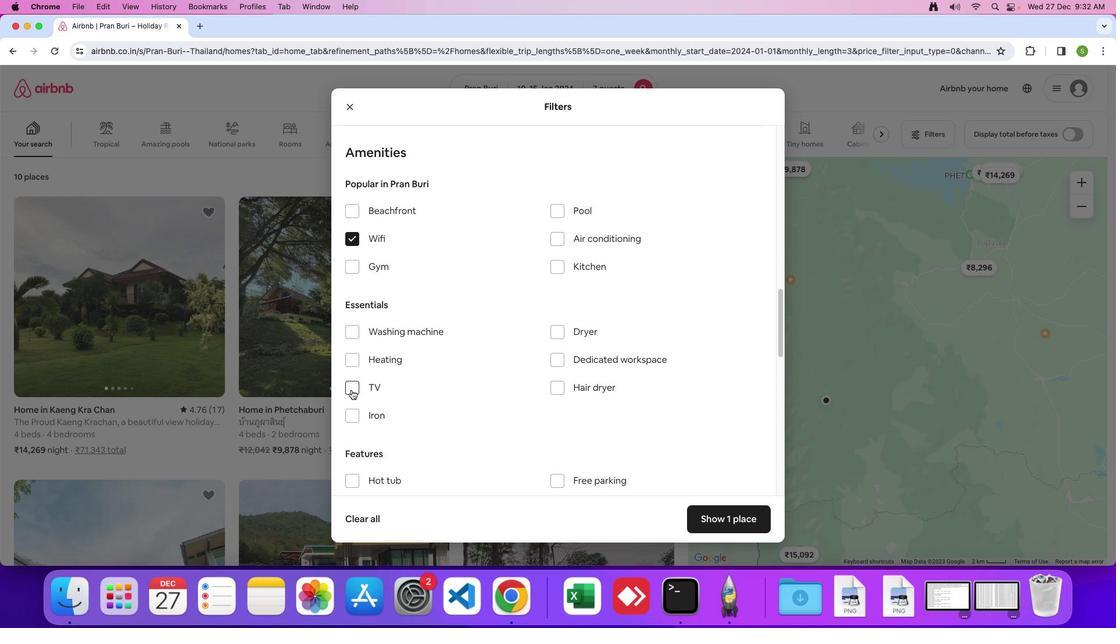 
Action: Mouse moved to (555, 480)
Screenshot: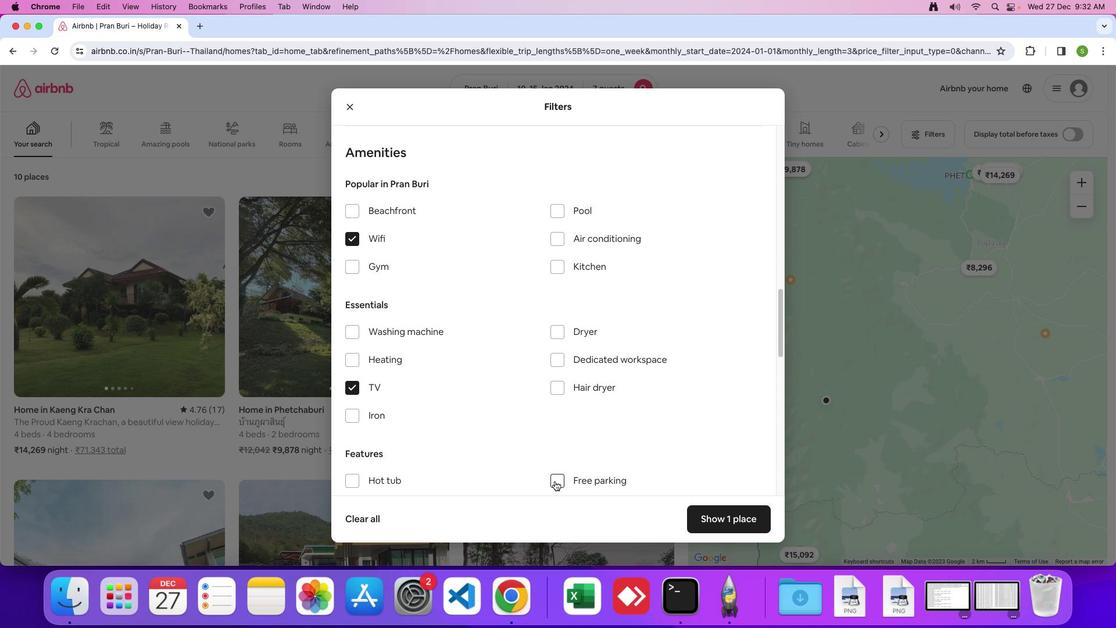 
Action: Mouse pressed left at (555, 480)
Screenshot: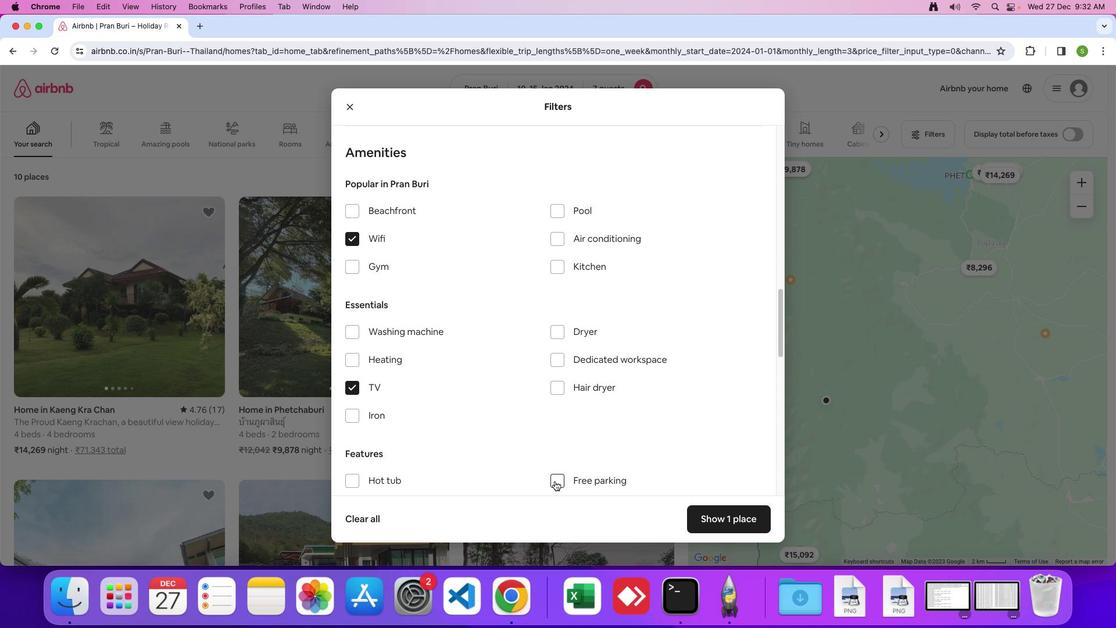 
Action: Mouse moved to (509, 425)
Screenshot: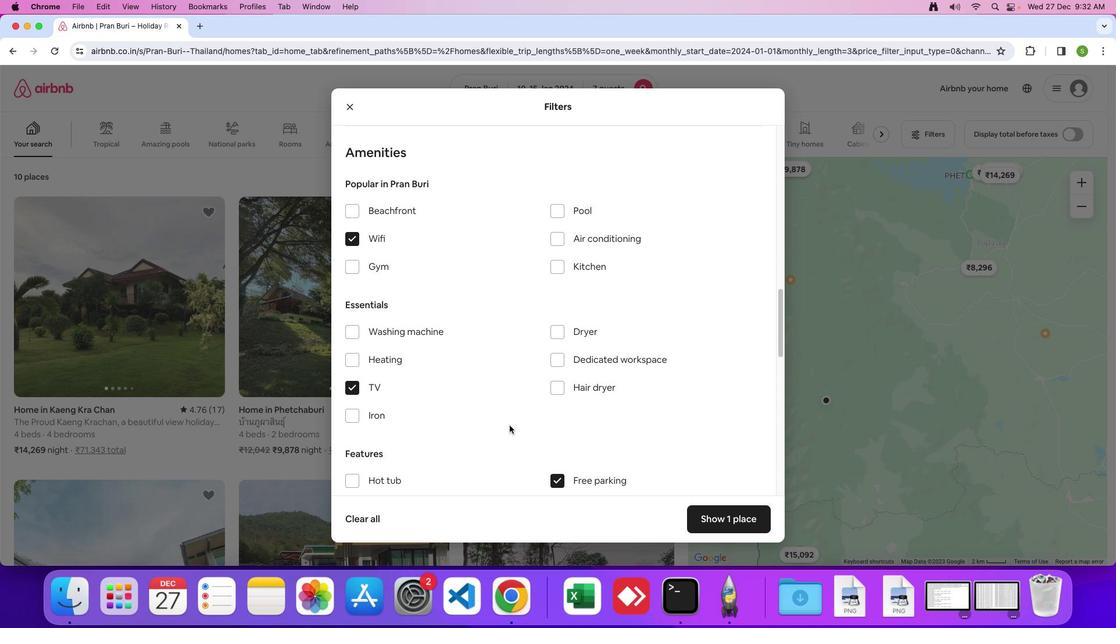 
Action: Mouse scrolled (509, 425) with delta (0, 0)
Screenshot: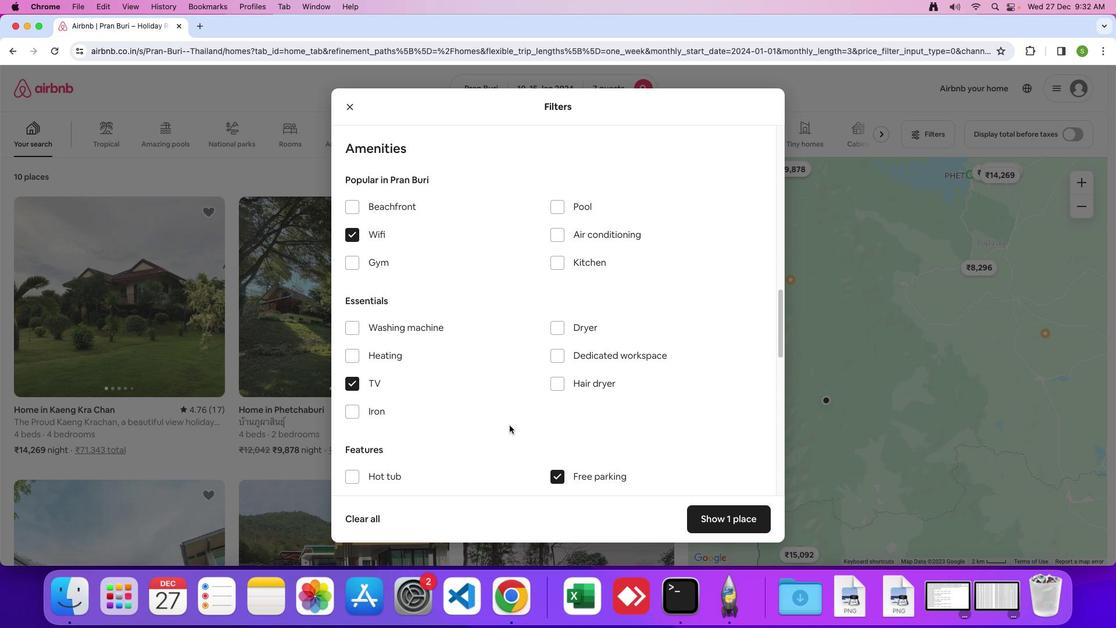 
Action: Mouse scrolled (509, 425) with delta (0, 0)
Screenshot: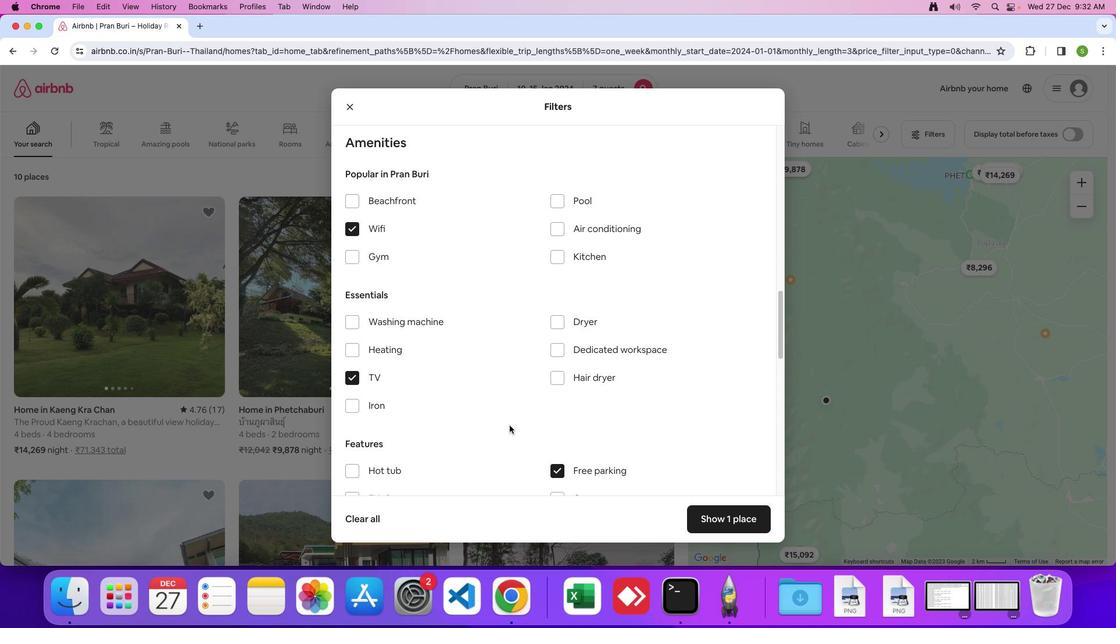 
Action: Mouse scrolled (509, 425) with delta (0, -1)
Screenshot: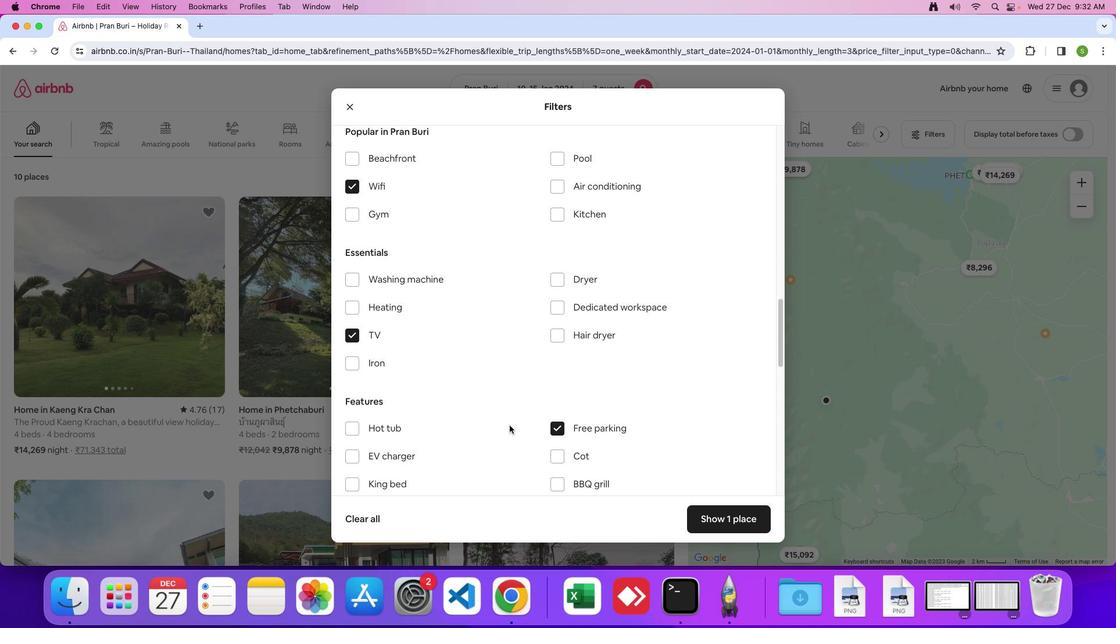 
Action: Mouse moved to (509, 423)
Screenshot: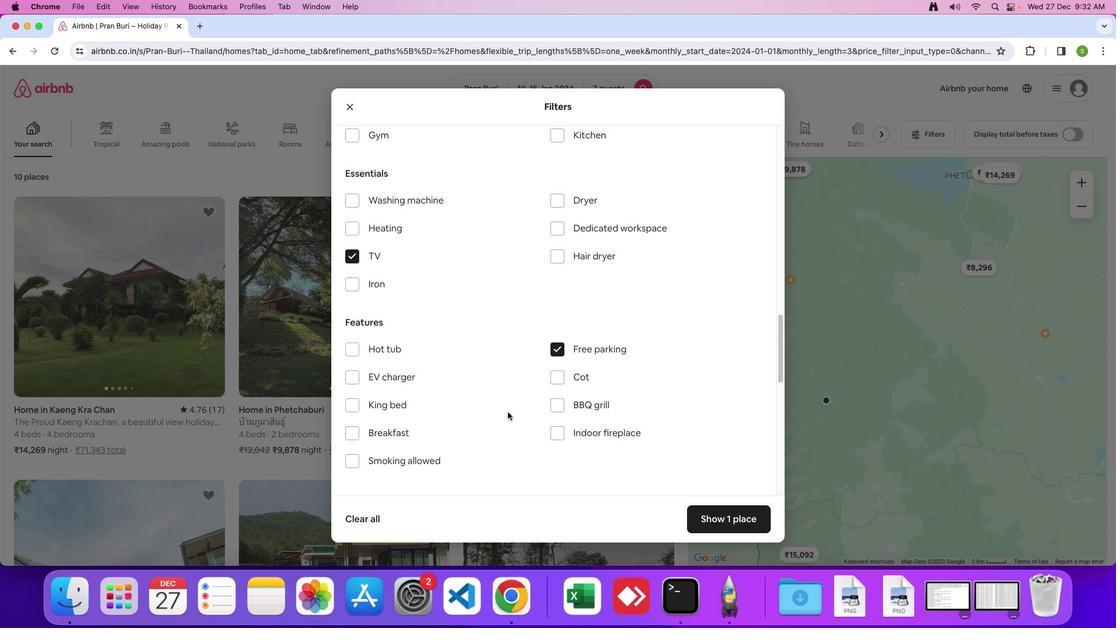 
Action: Mouse scrolled (509, 423) with delta (0, 0)
Screenshot: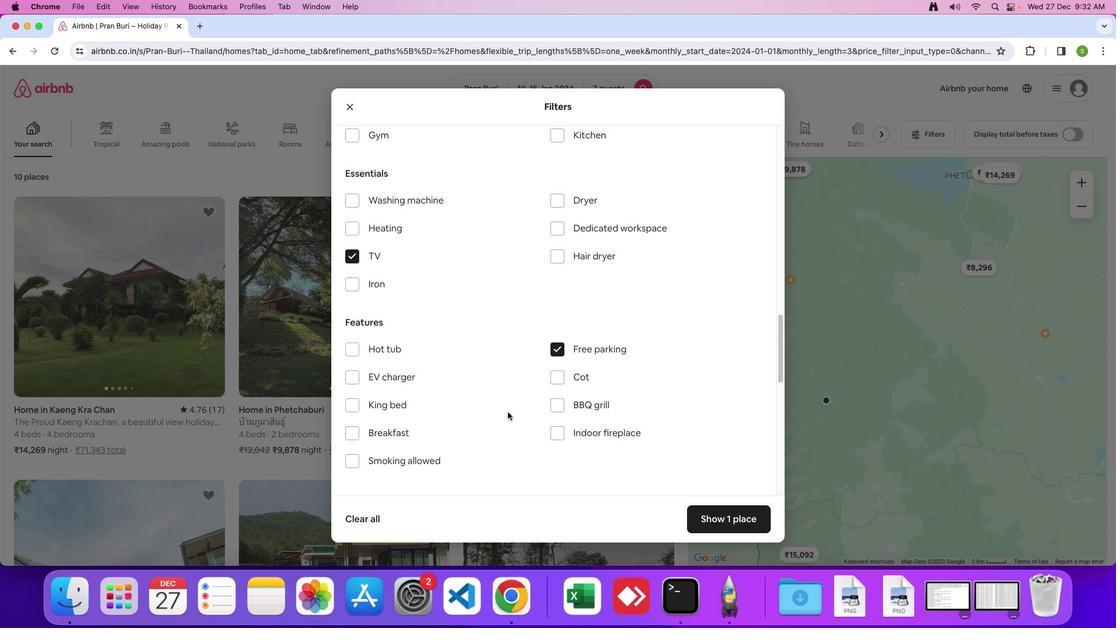 
Action: Mouse moved to (508, 417)
Screenshot: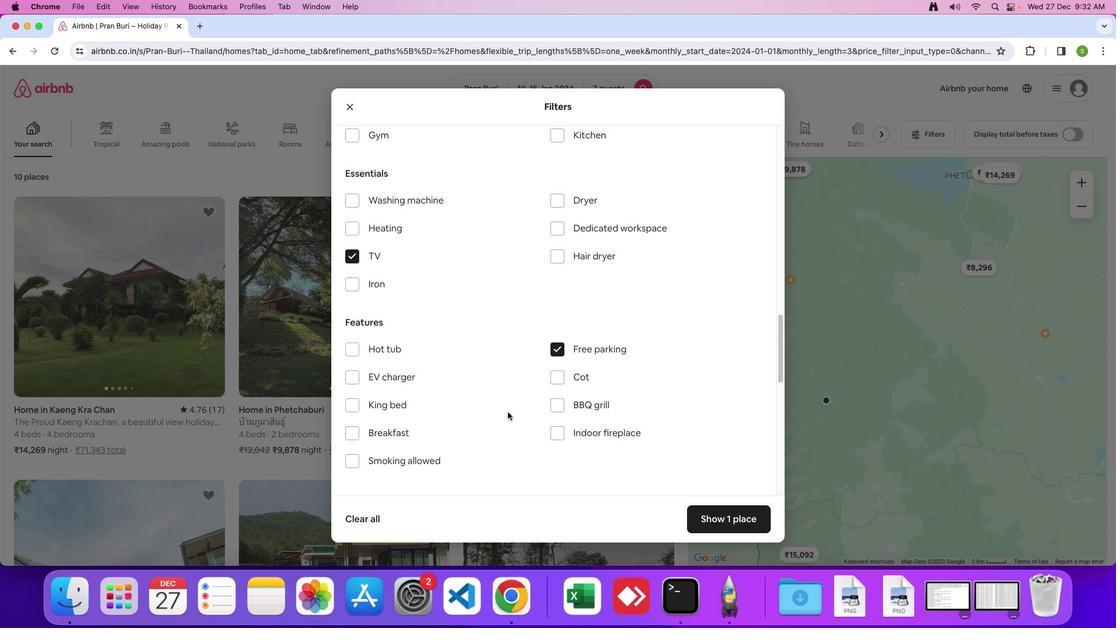 
Action: Mouse scrolled (508, 417) with delta (0, 0)
Screenshot: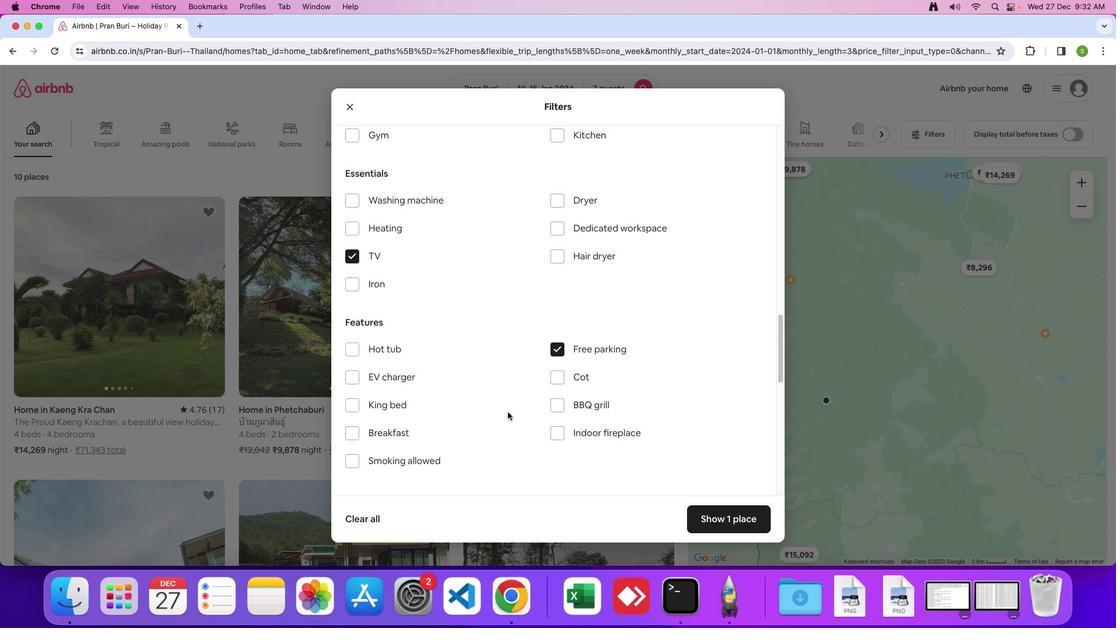 
Action: Mouse moved to (508, 412)
Screenshot: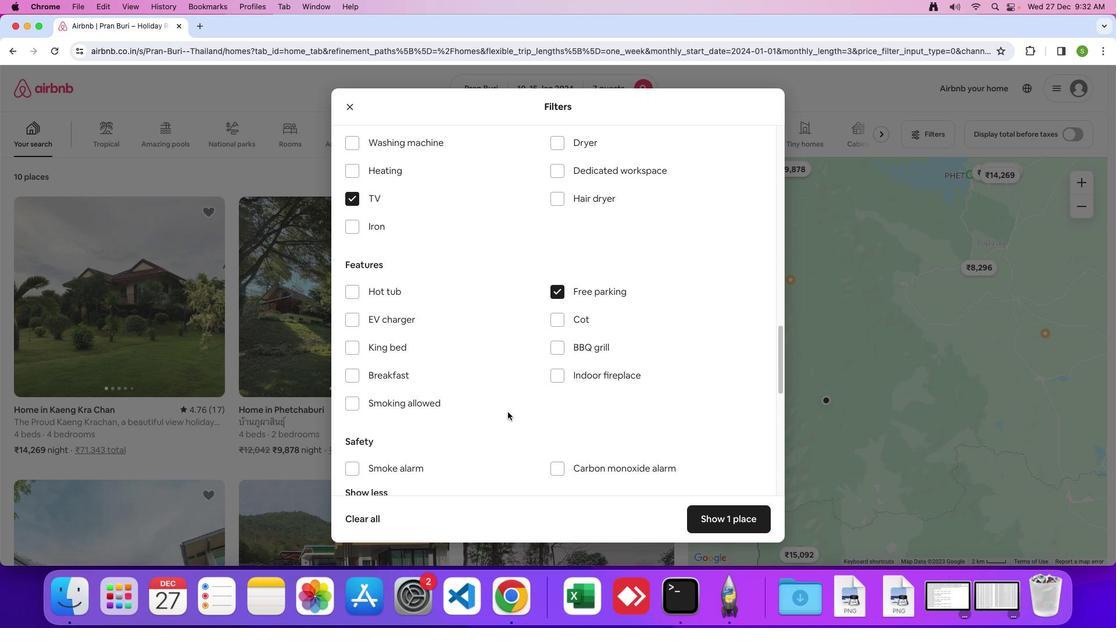 
Action: Mouse scrolled (508, 412) with delta (0, -2)
Screenshot: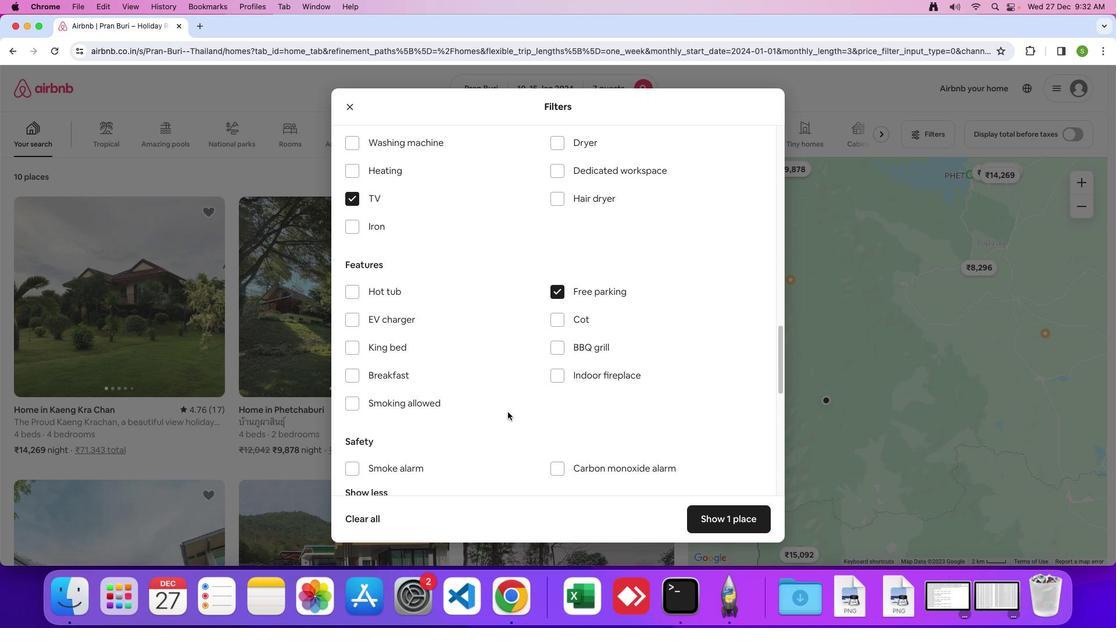 
Action: Mouse moved to (411, 335)
Screenshot: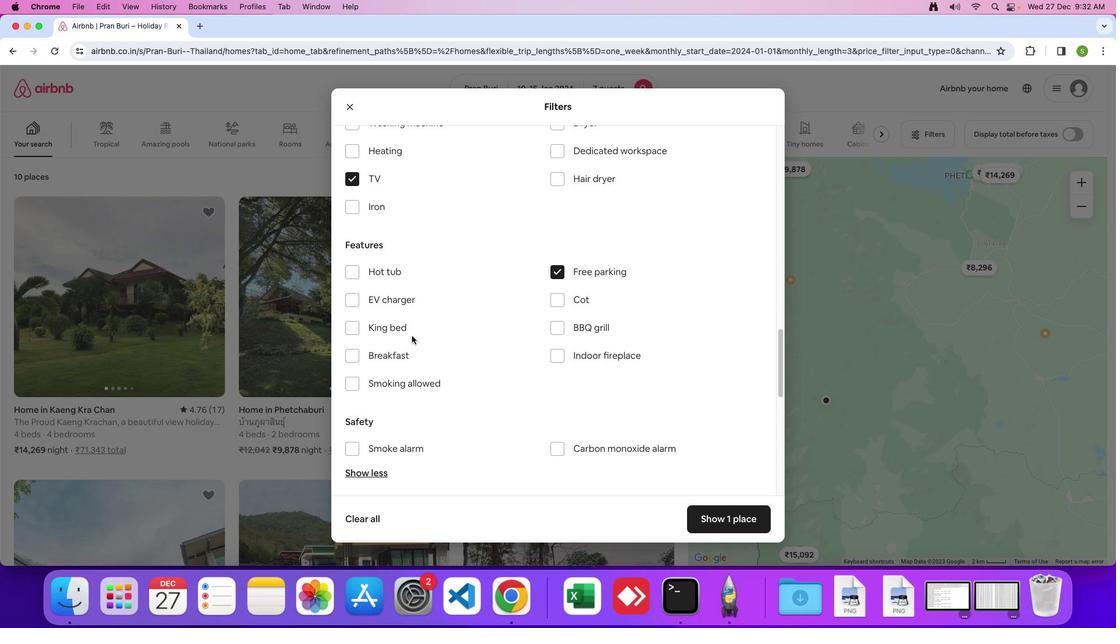 
Action: Mouse scrolled (411, 335) with delta (0, 0)
Screenshot: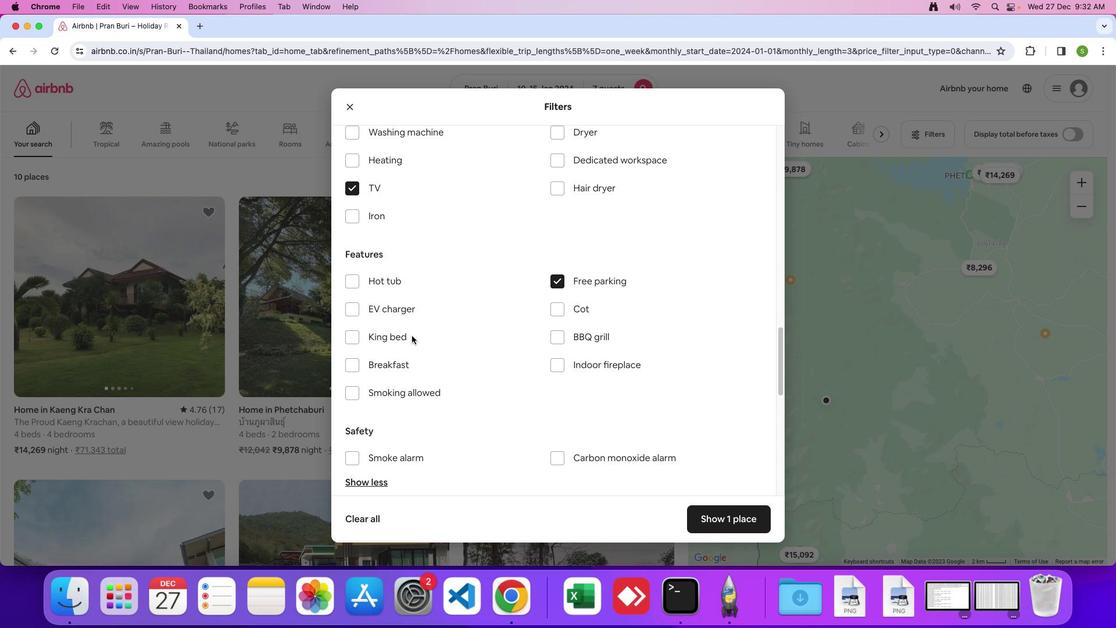 
Action: Mouse scrolled (411, 335) with delta (0, 0)
Screenshot: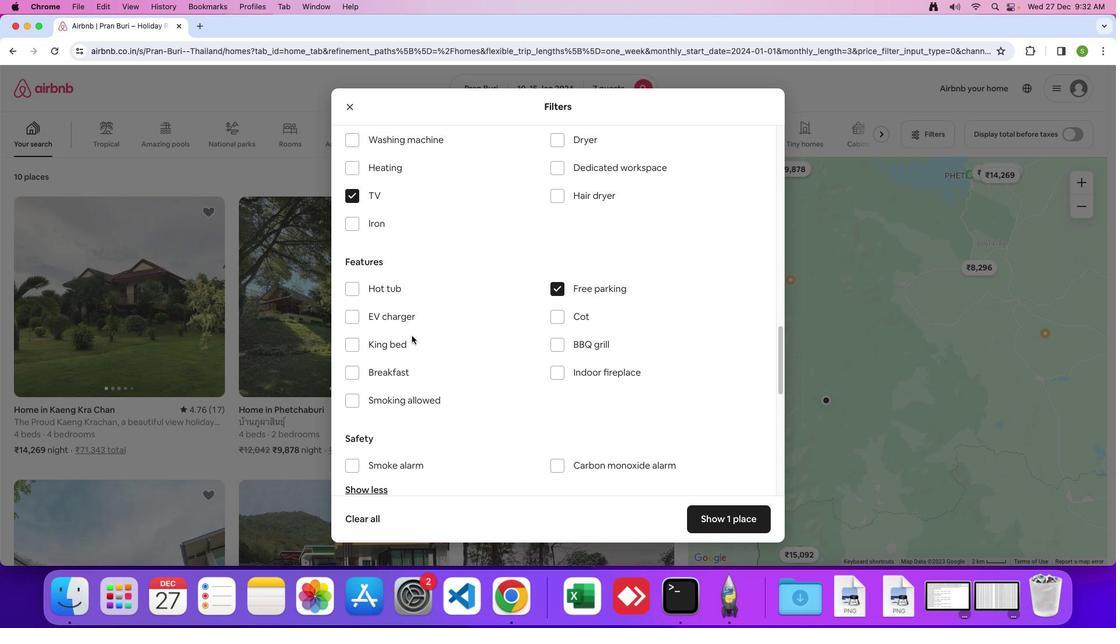 
Action: Mouse scrolled (411, 335) with delta (0, 0)
Screenshot: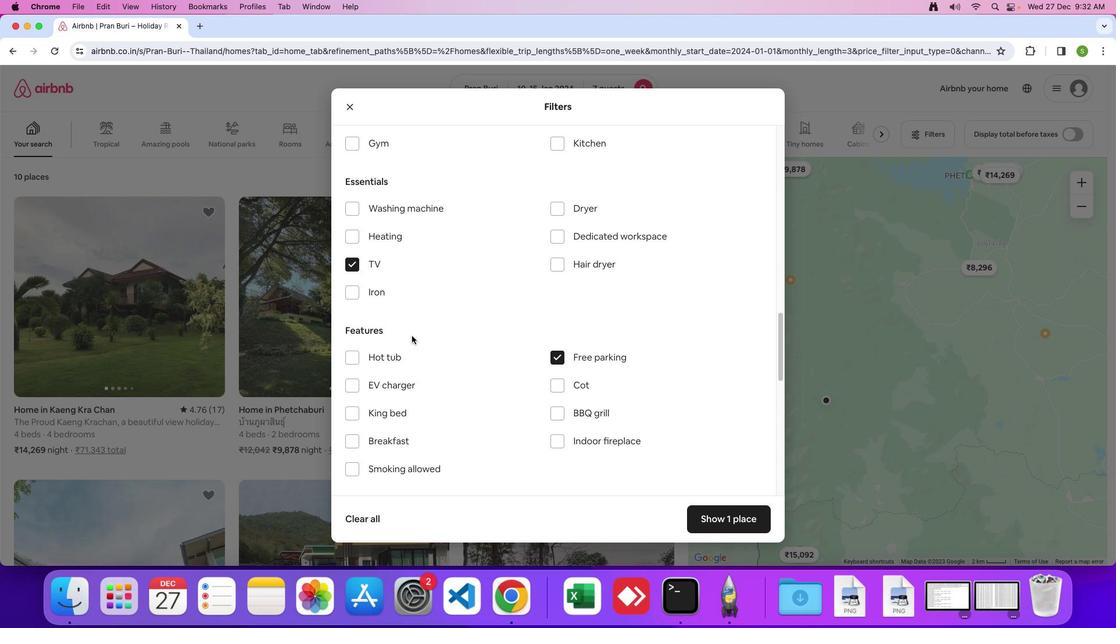 
Action: Mouse scrolled (411, 335) with delta (0, 0)
Screenshot: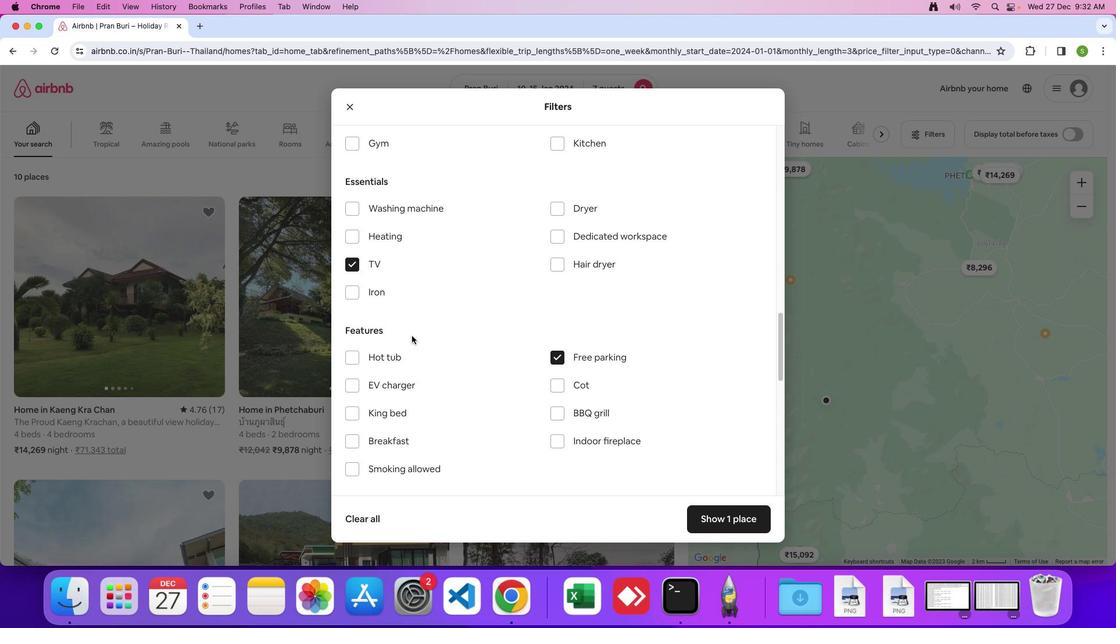 
Action: Mouse scrolled (411, 335) with delta (0, 2)
Screenshot: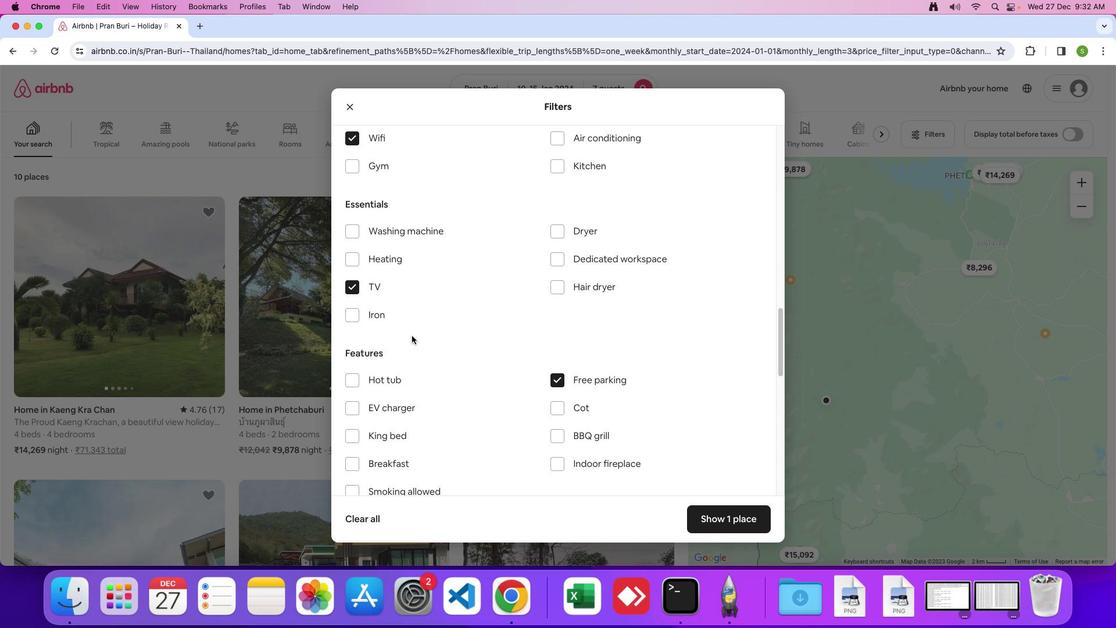 
Action: Mouse scrolled (411, 335) with delta (0, 0)
Screenshot: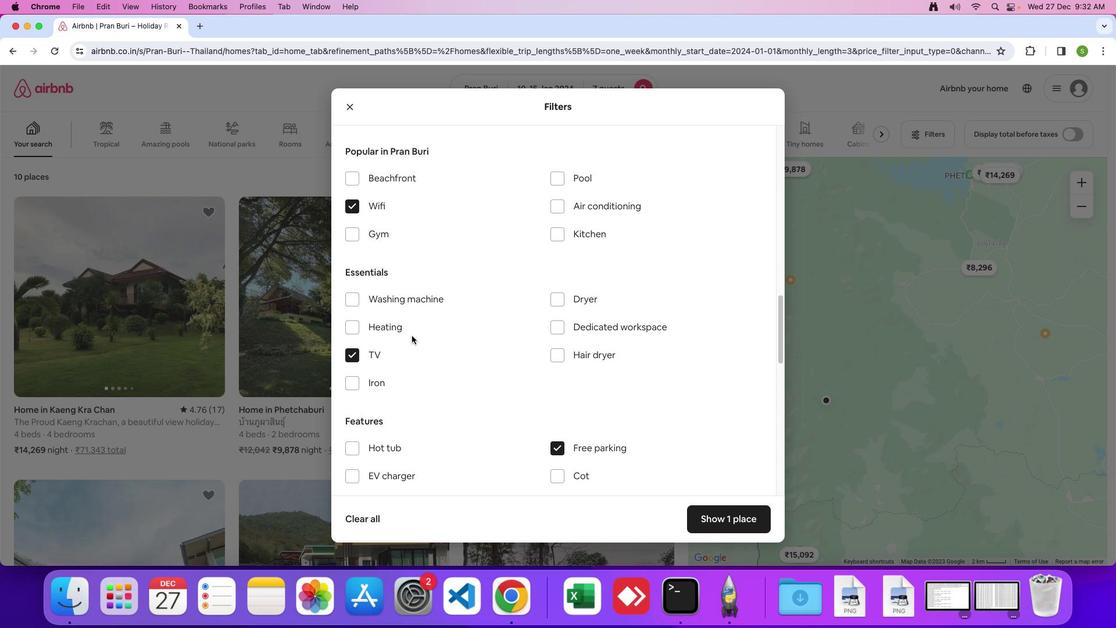 
Action: Mouse scrolled (411, 335) with delta (0, 0)
Screenshot: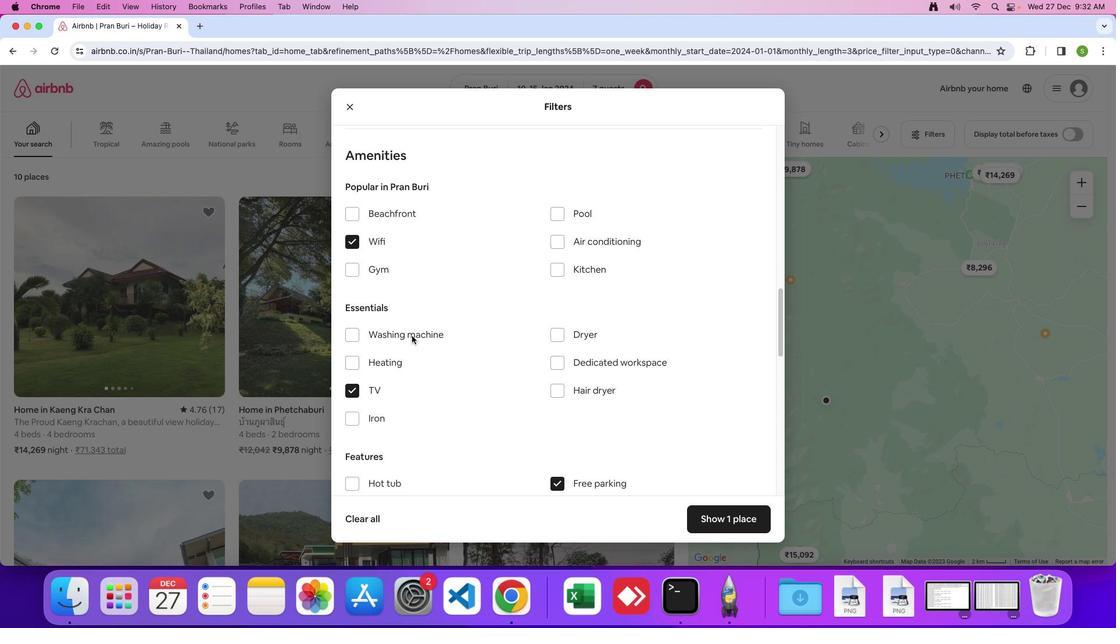
Action: Mouse scrolled (411, 335) with delta (0, 1)
Screenshot: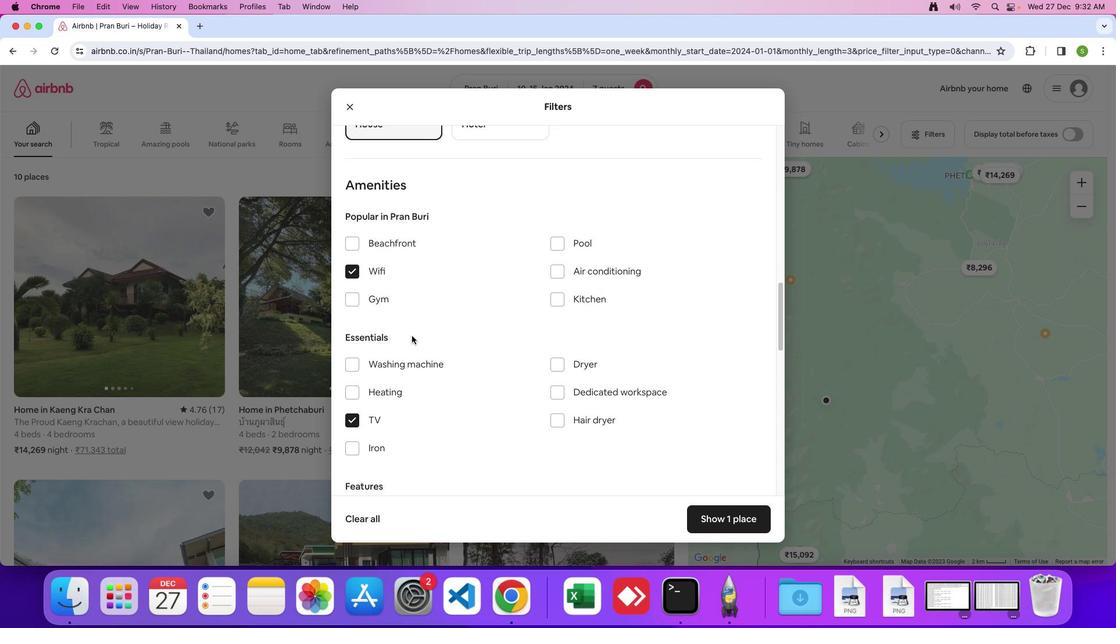 
Action: Mouse moved to (348, 329)
Screenshot: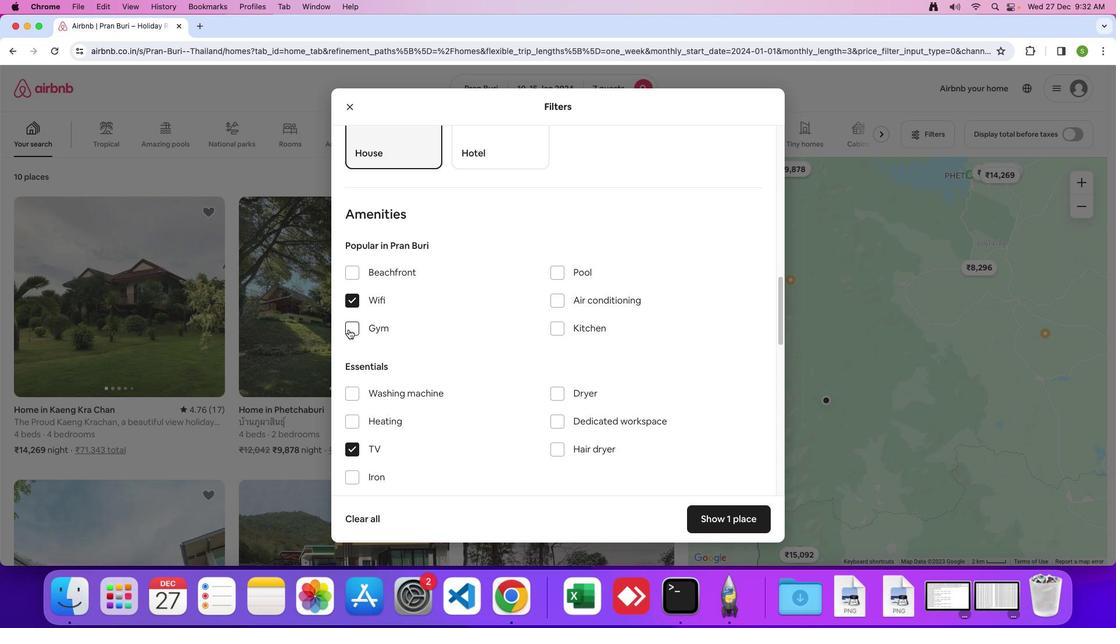 
Action: Mouse pressed left at (348, 329)
Screenshot: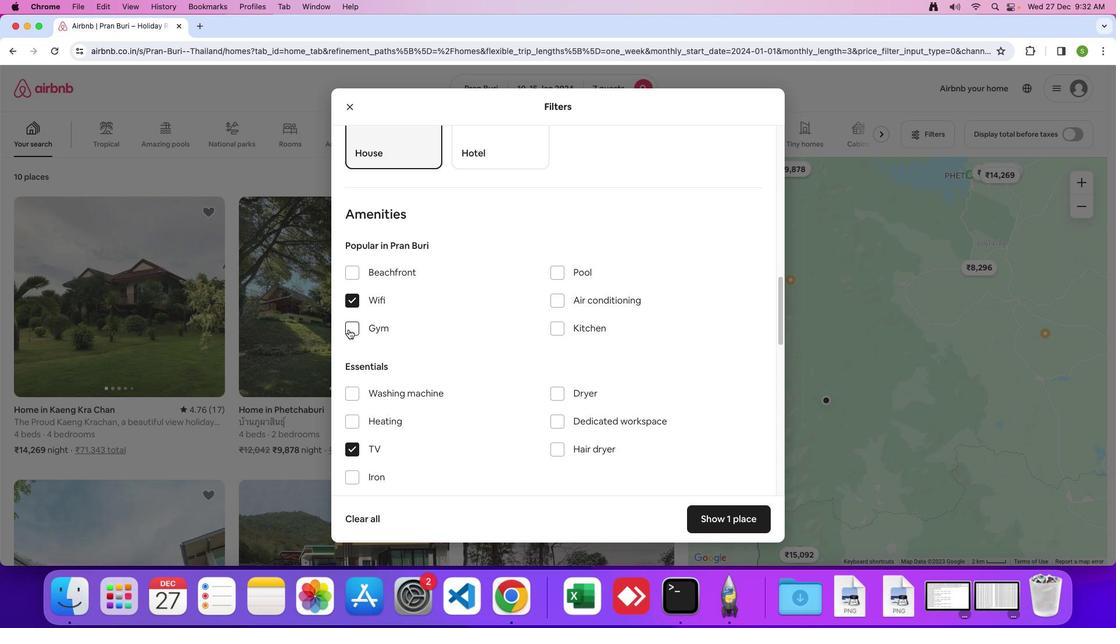 
Action: Mouse moved to (486, 384)
Screenshot: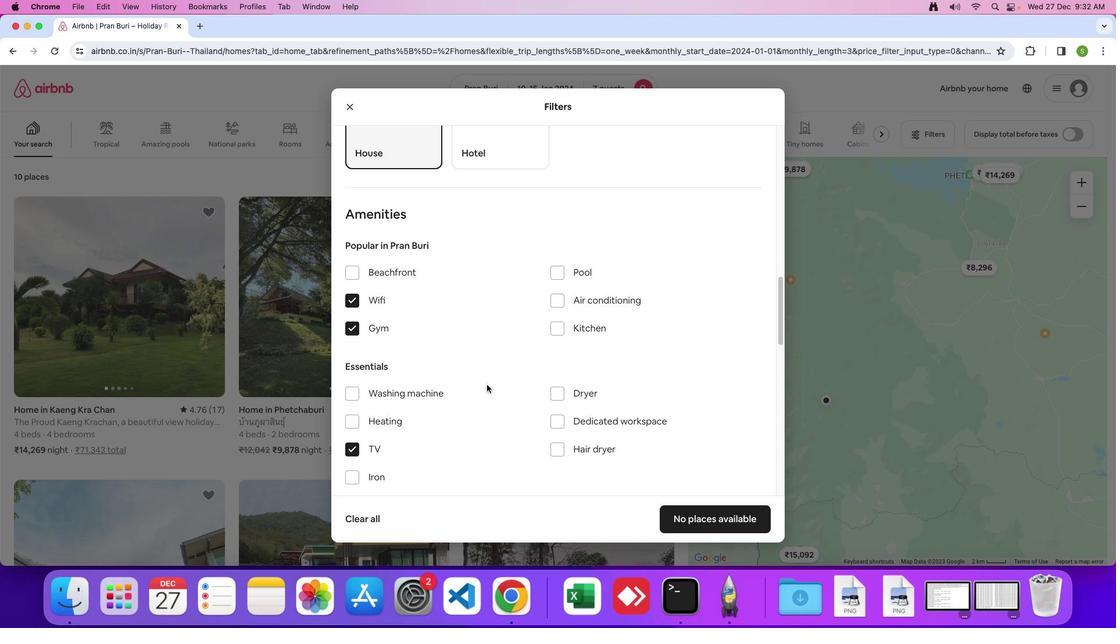 
Action: Mouse scrolled (486, 384) with delta (0, 0)
Screenshot: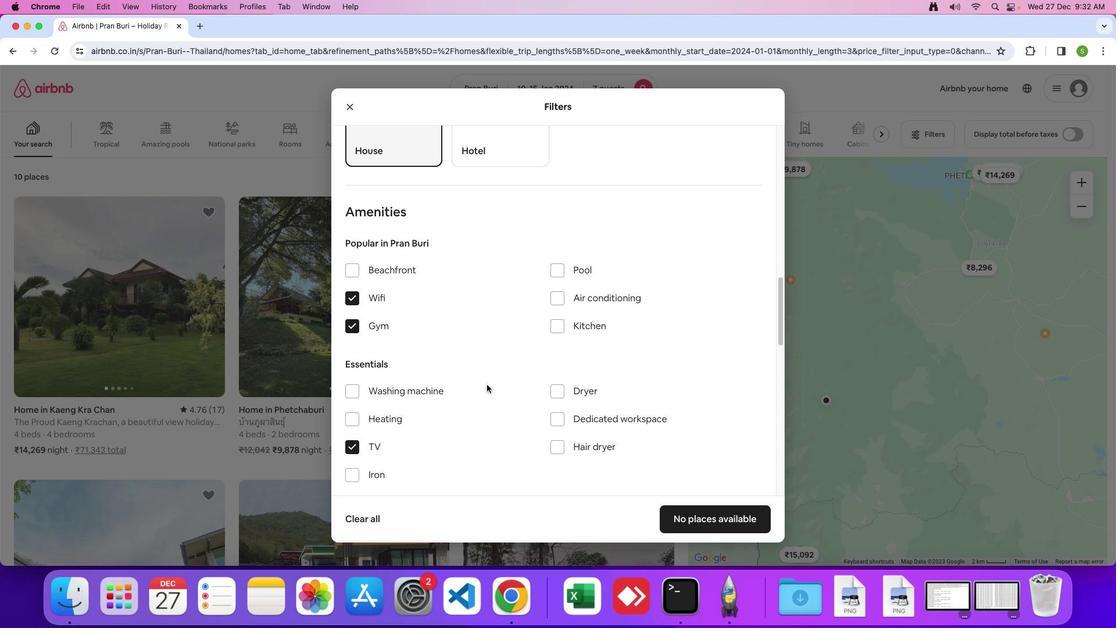 
Action: Mouse scrolled (486, 384) with delta (0, 0)
Screenshot: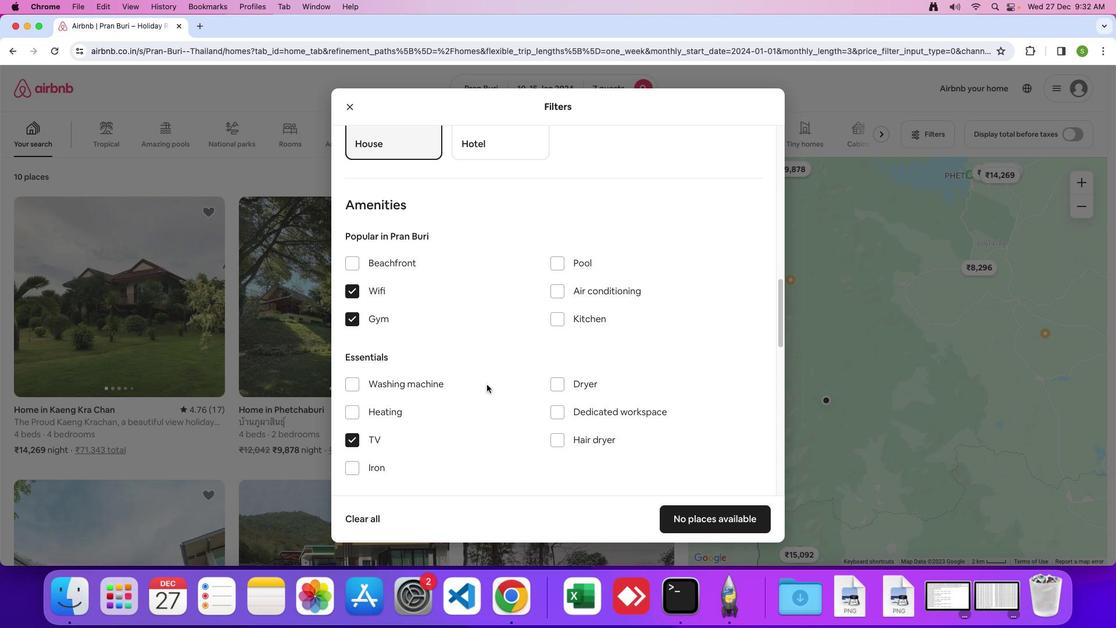 
Action: Mouse scrolled (486, 384) with delta (0, 0)
Screenshot: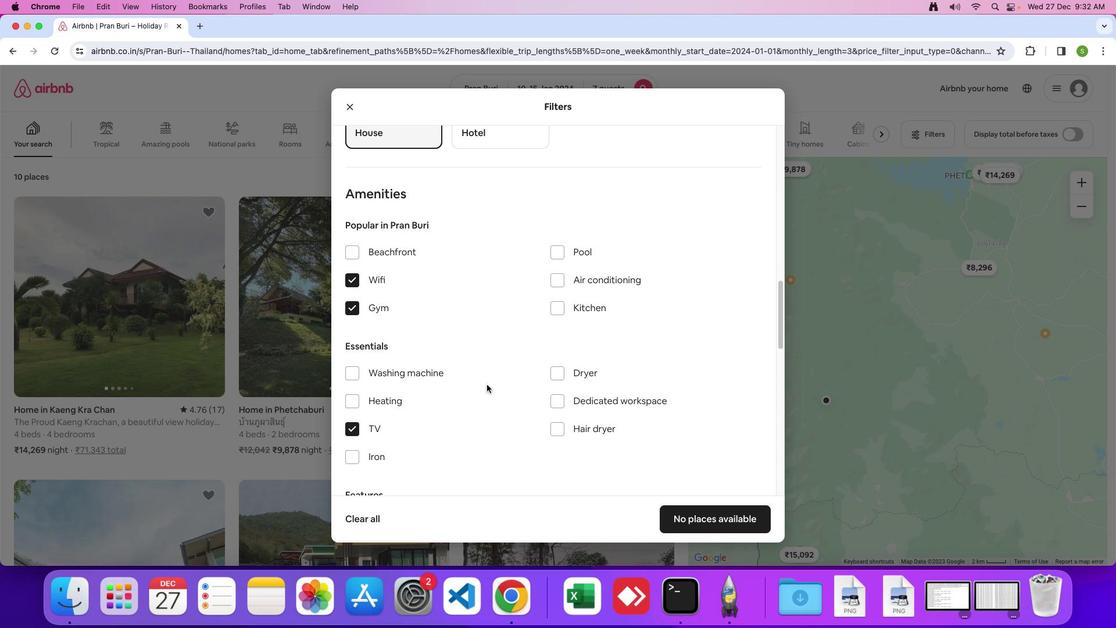
Action: Mouse scrolled (486, 384) with delta (0, 0)
Screenshot: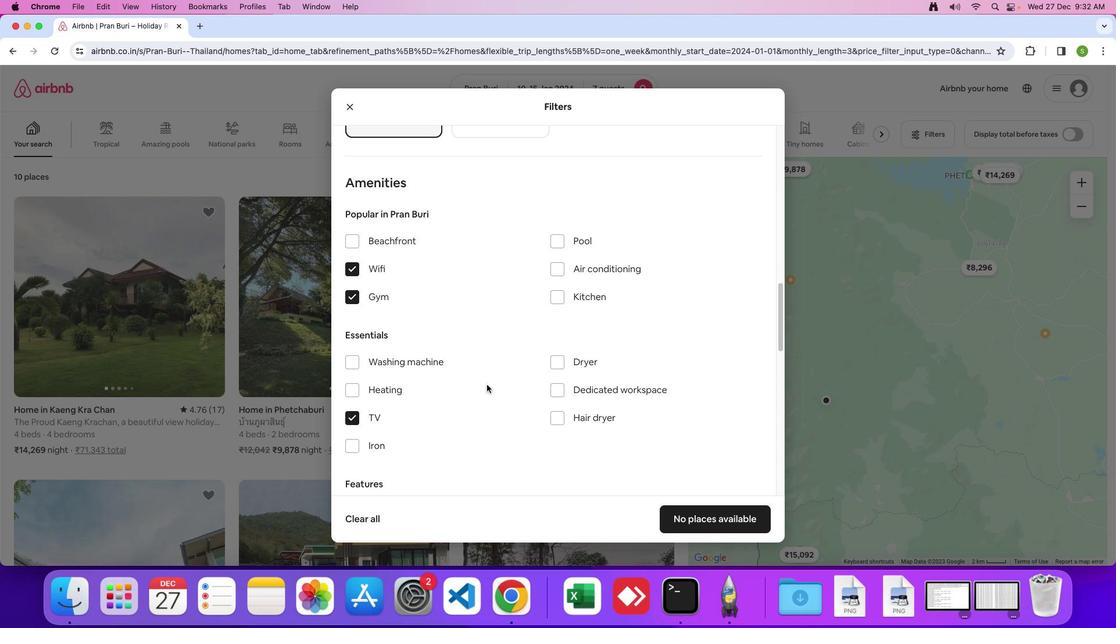 
Action: Mouse scrolled (486, 384) with delta (0, 0)
Screenshot: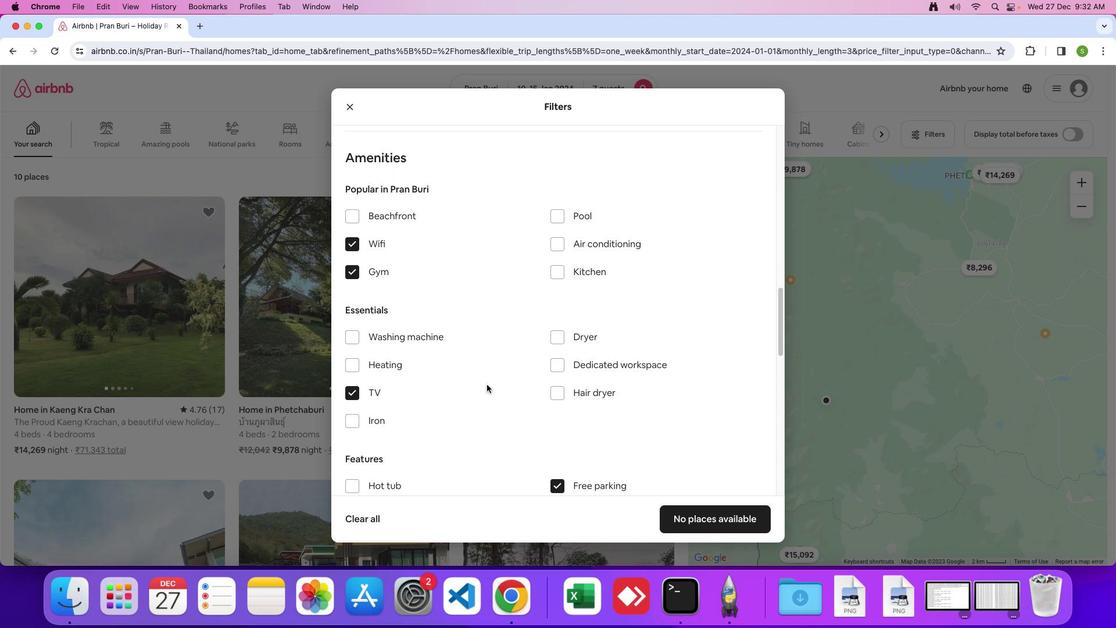 
Action: Mouse scrolled (486, 384) with delta (0, 0)
Screenshot: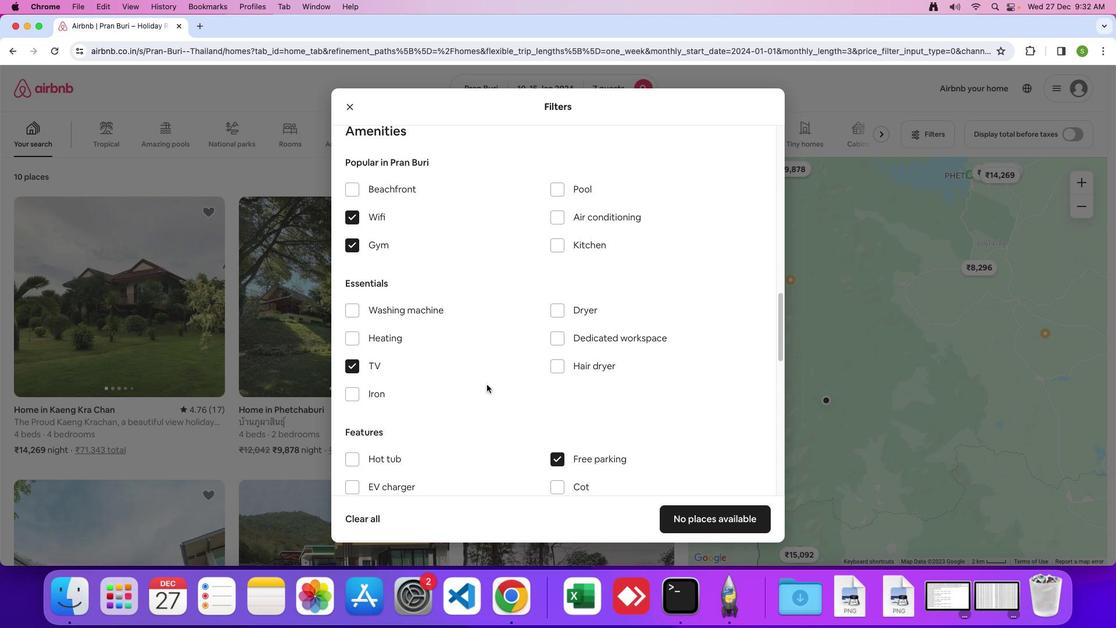 
Action: Mouse scrolled (486, 384) with delta (0, 0)
Screenshot: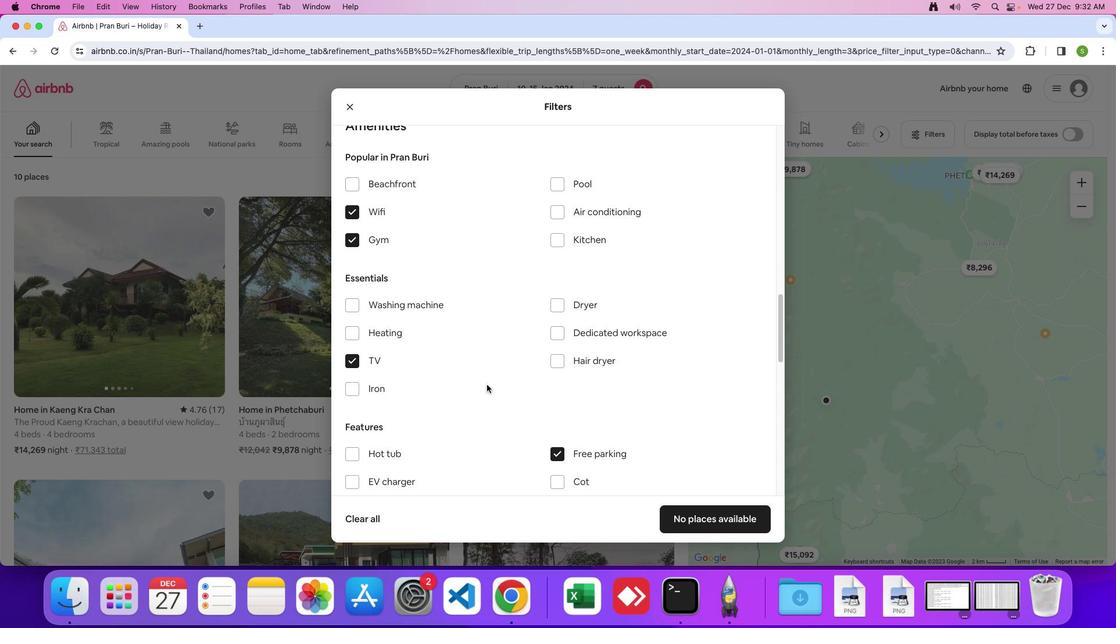 
Action: Mouse scrolled (486, 384) with delta (0, 0)
Screenshot: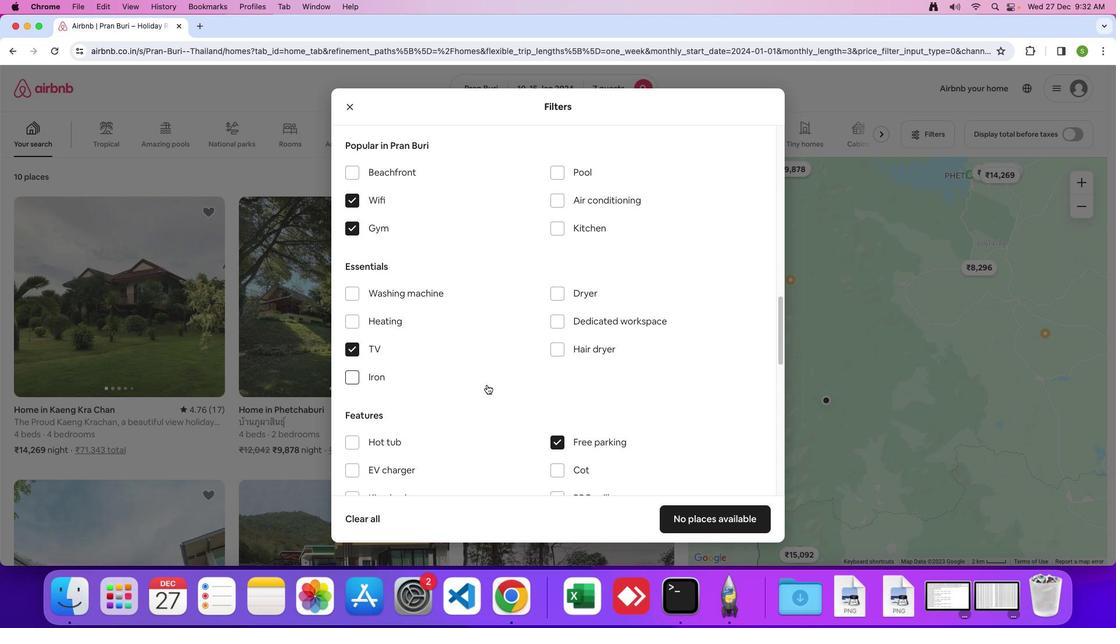 
Action: Mouse scrolled (486, 384) with delta (0, 0)
Screenshot: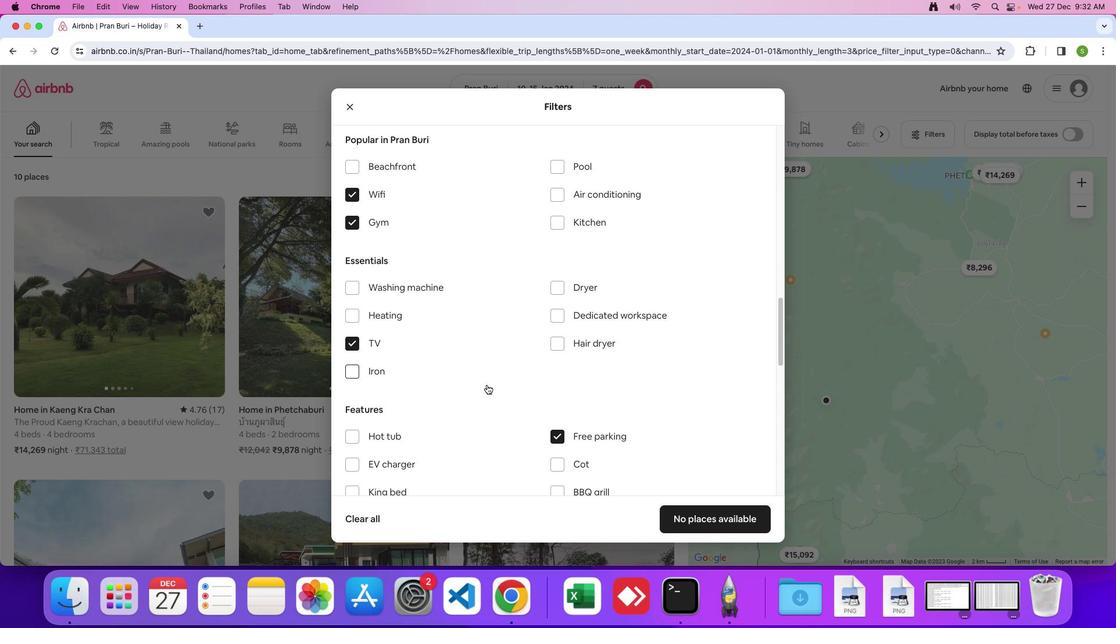 
Action: Mouse scrolled (486, 384) with delta (0, 0)
Screenshot: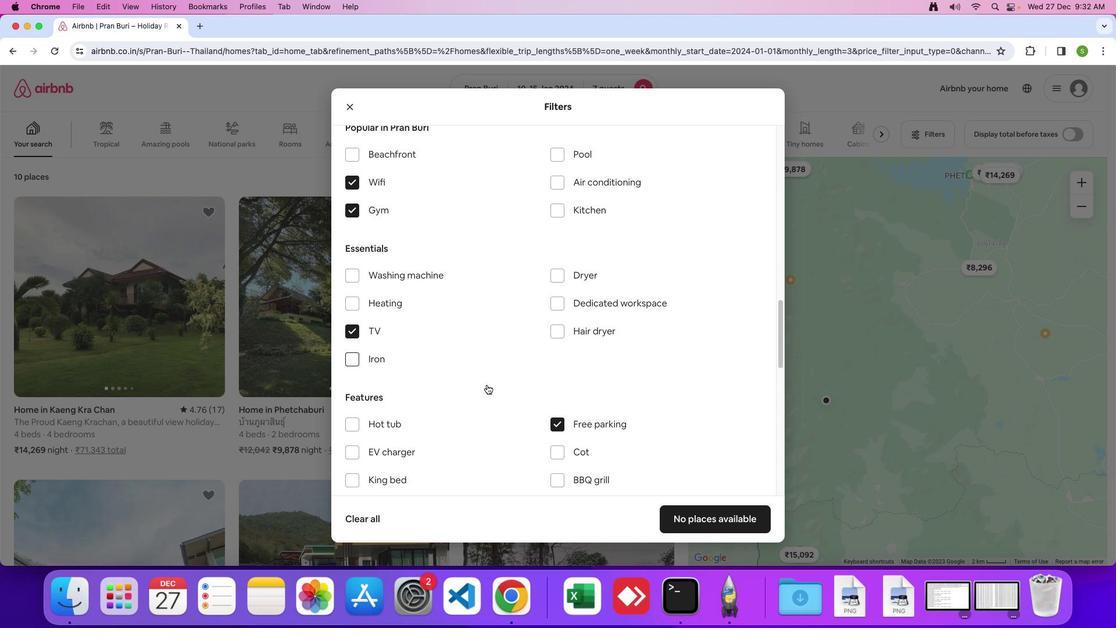 
Action: Mouse scrolled (486, 384) with delta (0, 0)
Screenshot: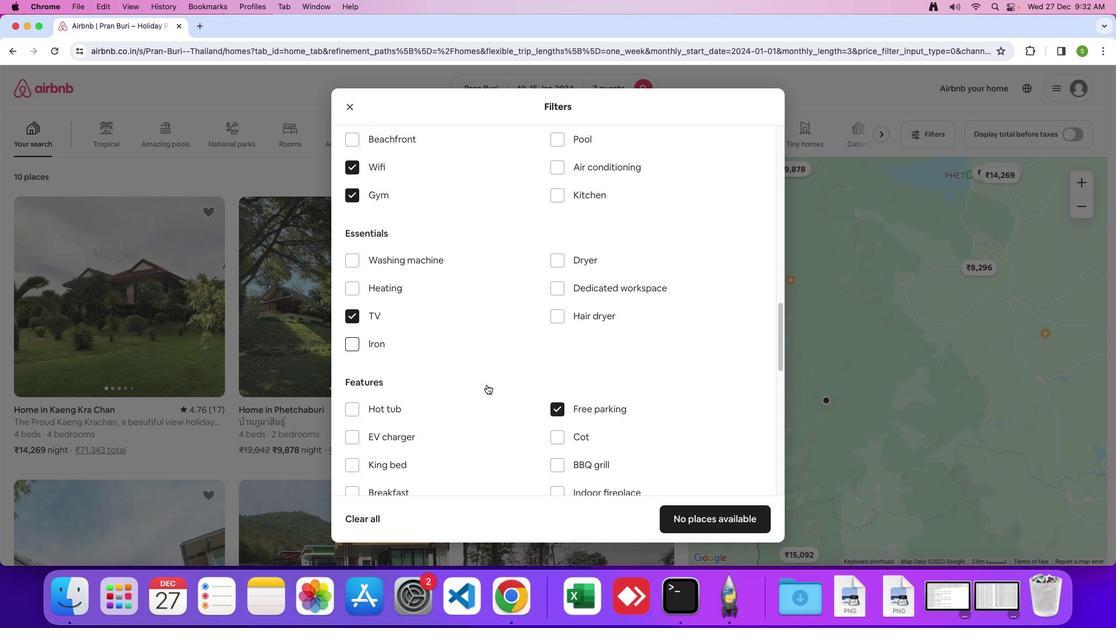 
Action: Mouse scrolled (486, 384) with delta (0, -1)
Screenshot: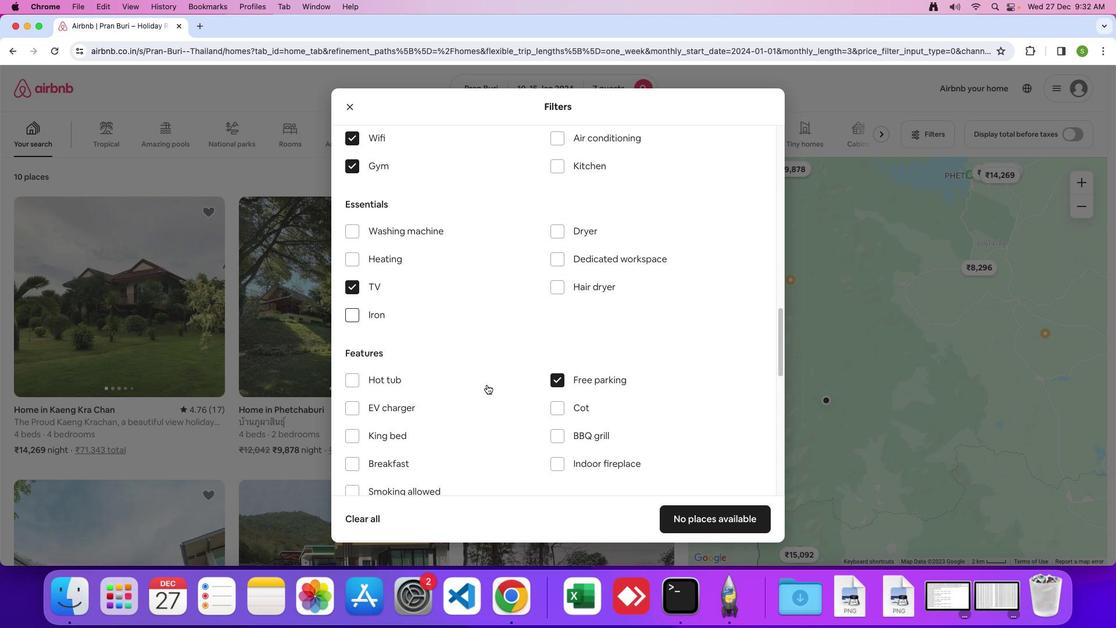 
Action: Mouse scrolled (486, 384) with delta (0, 0)
Screenshot: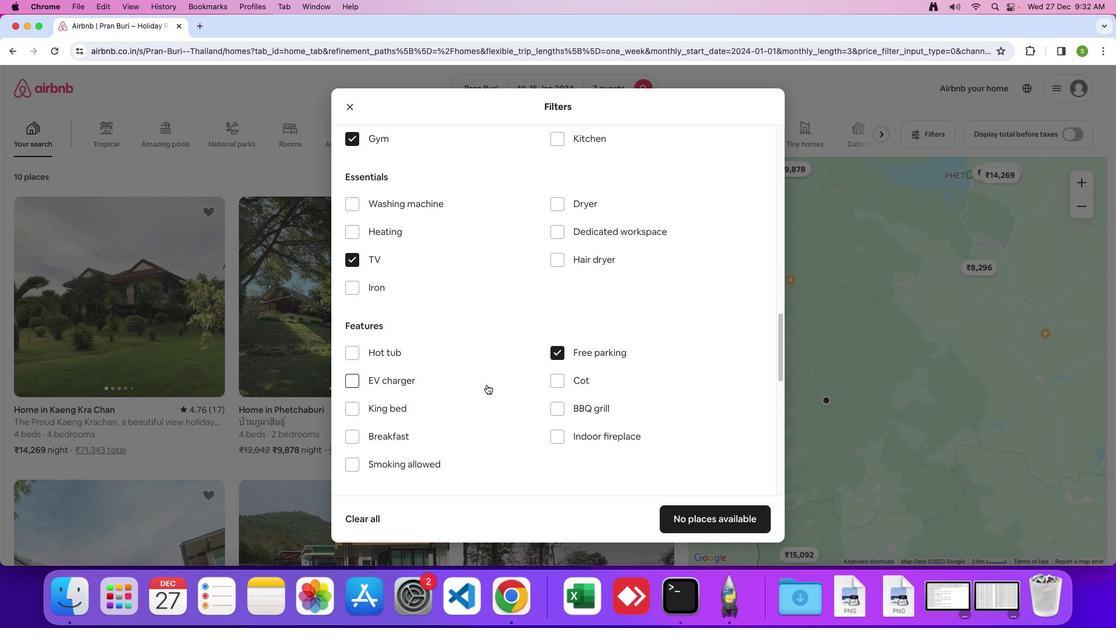
Action: Mouse scrolled (486, 384) with delta (0, 0)
Screenshot: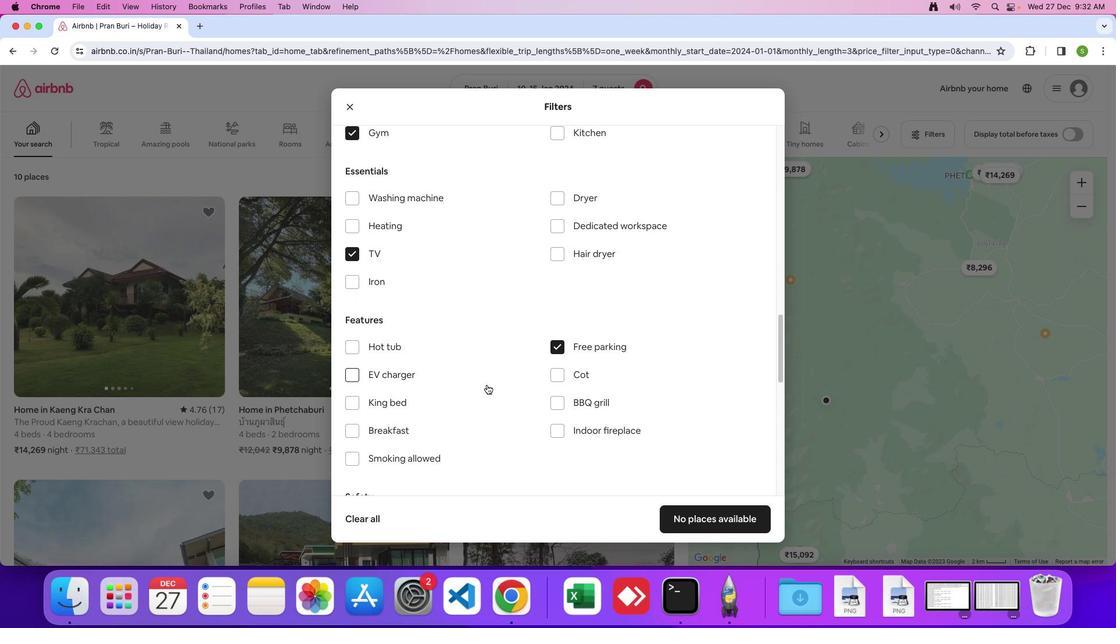 
Action: Mouse scrolled (486, 384) with delta (0, 0)
Screenshot: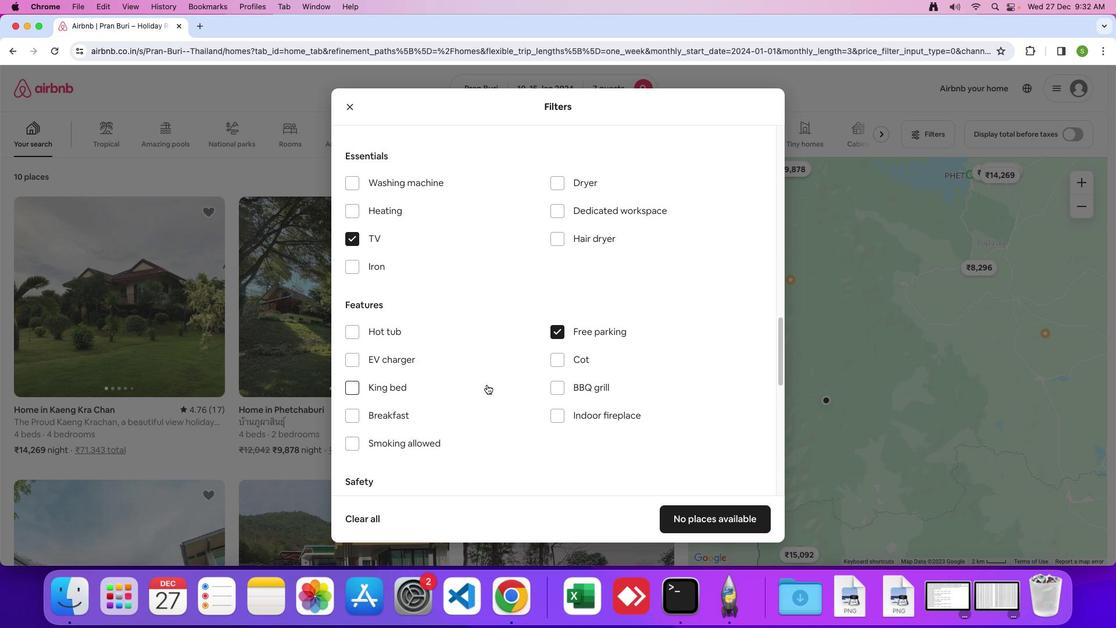 
Action: Mouse scrolled (486, 384) with delta (0, 0)
Screenshot: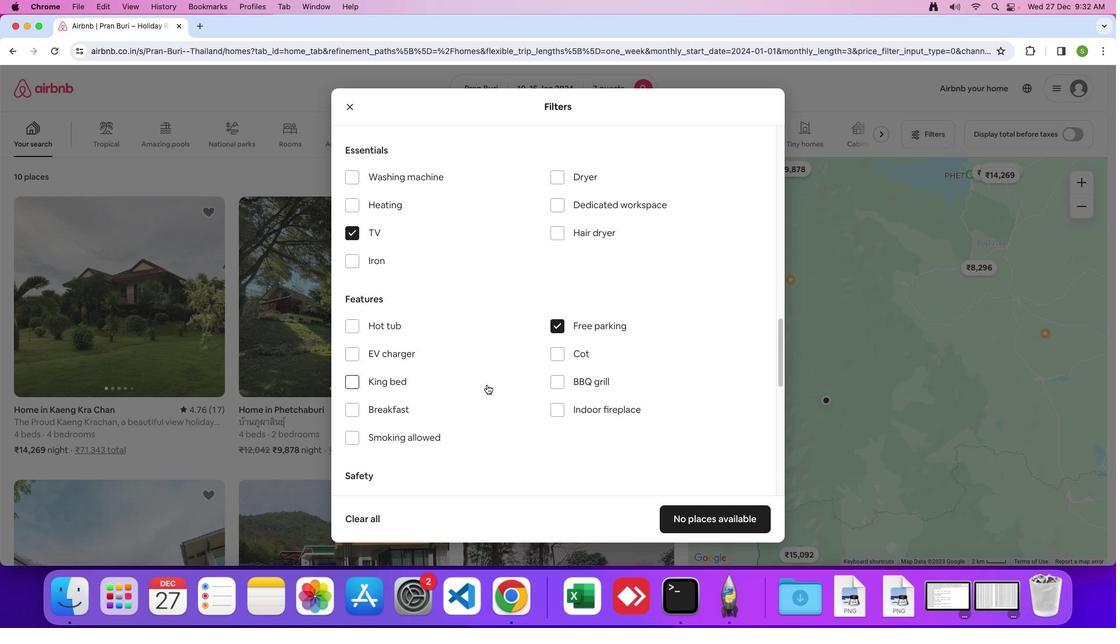 
Action: Mouse moved to (352, 402)
Screenshot: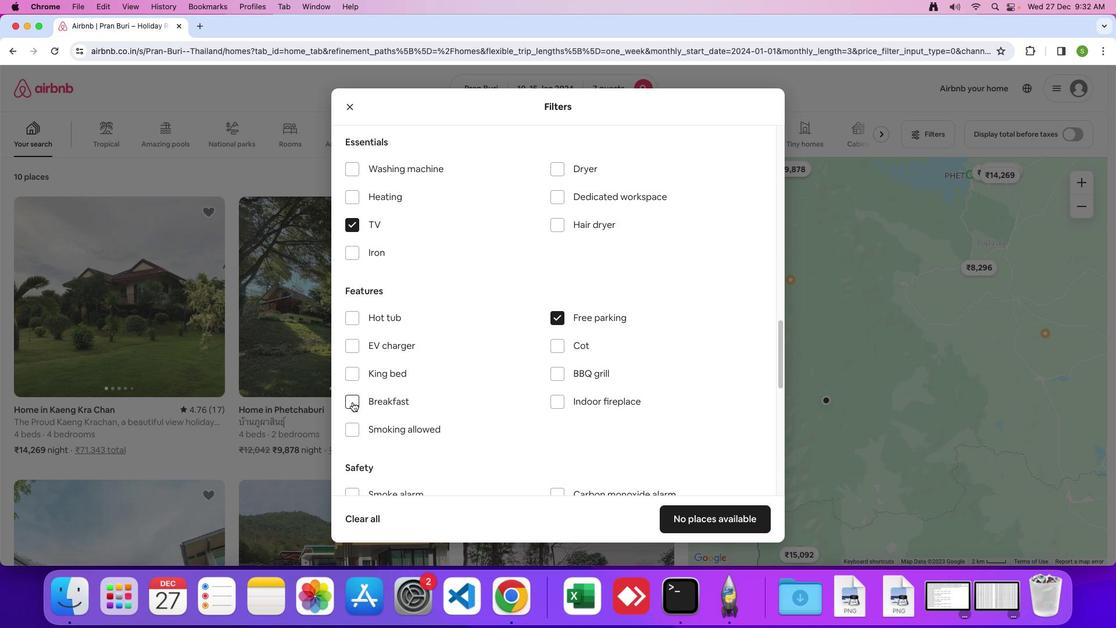 
Action: Mouse pressed left at (352, 402)
Screenshot: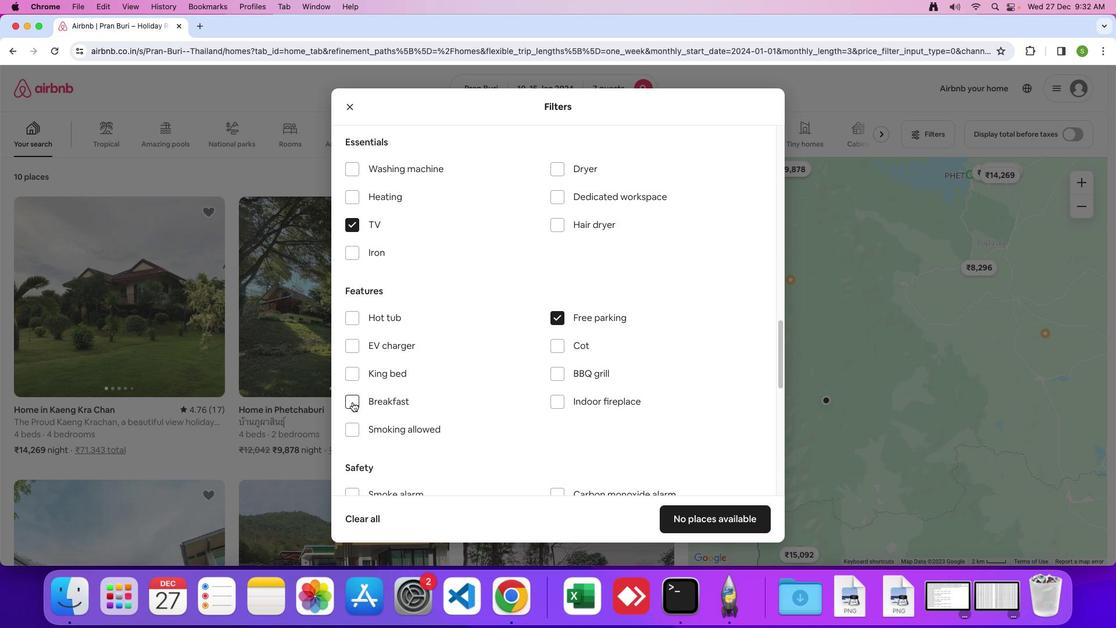 
Action: Mouse moved to (503, 397)
Screenshot: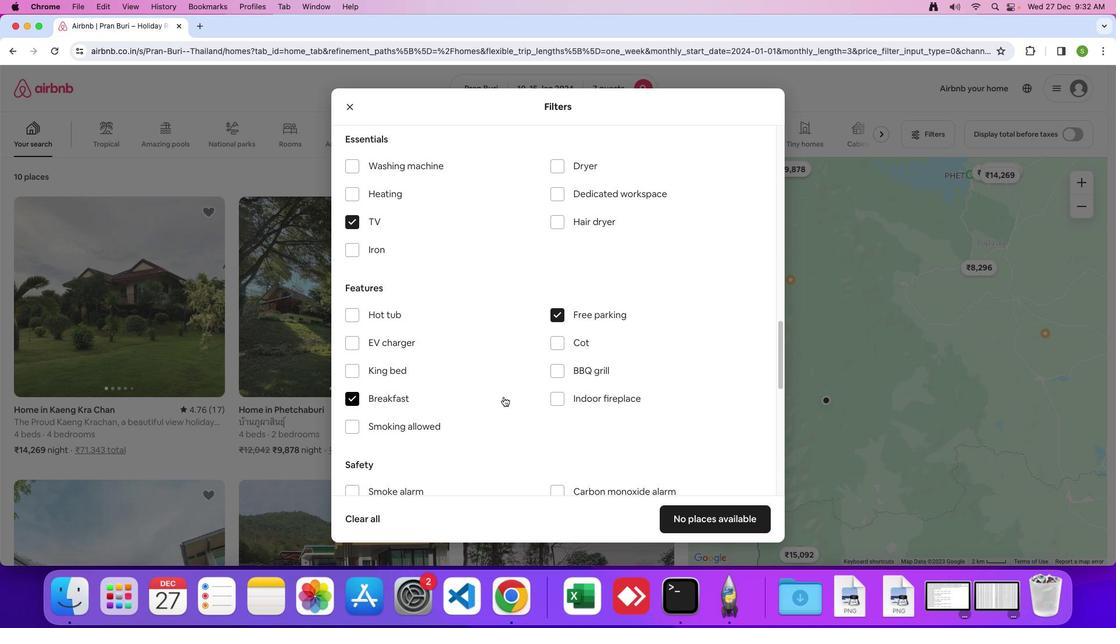 
Action: Mouse scrolled (503, 397) with delta (0, 0)
Screenshot: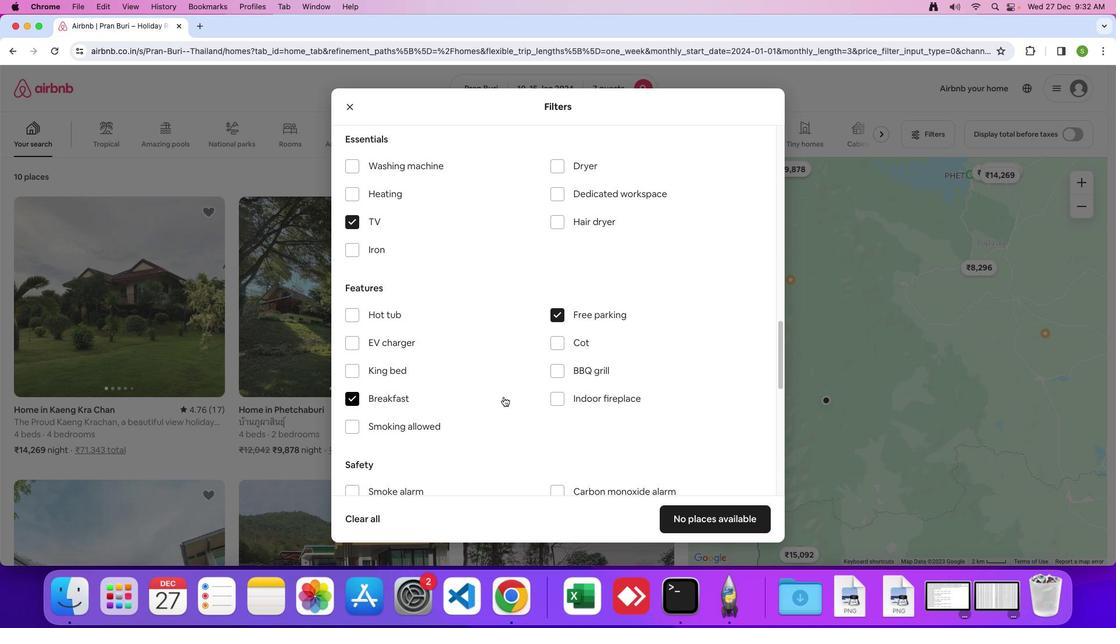 
Action: Mouse moved to (504, 397)
Screenshot: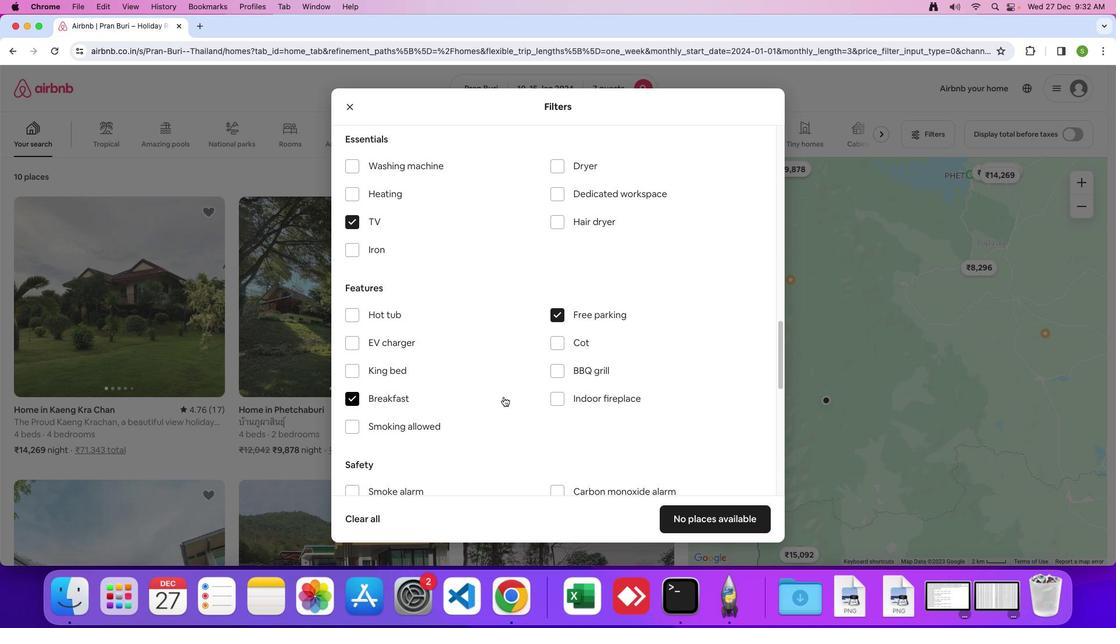 
Action: Mouse scrolled (504, 397) with delta (0, 0)
Screenshot: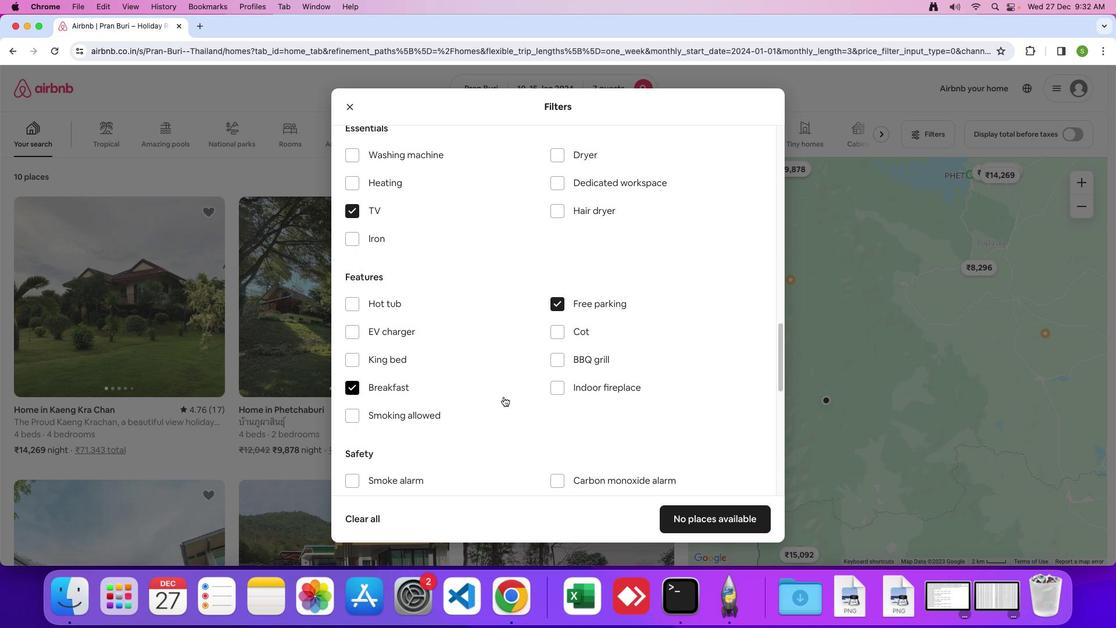 
Action: Mouse scrolled (504, 397) with delta (0, 0)
Screenshot: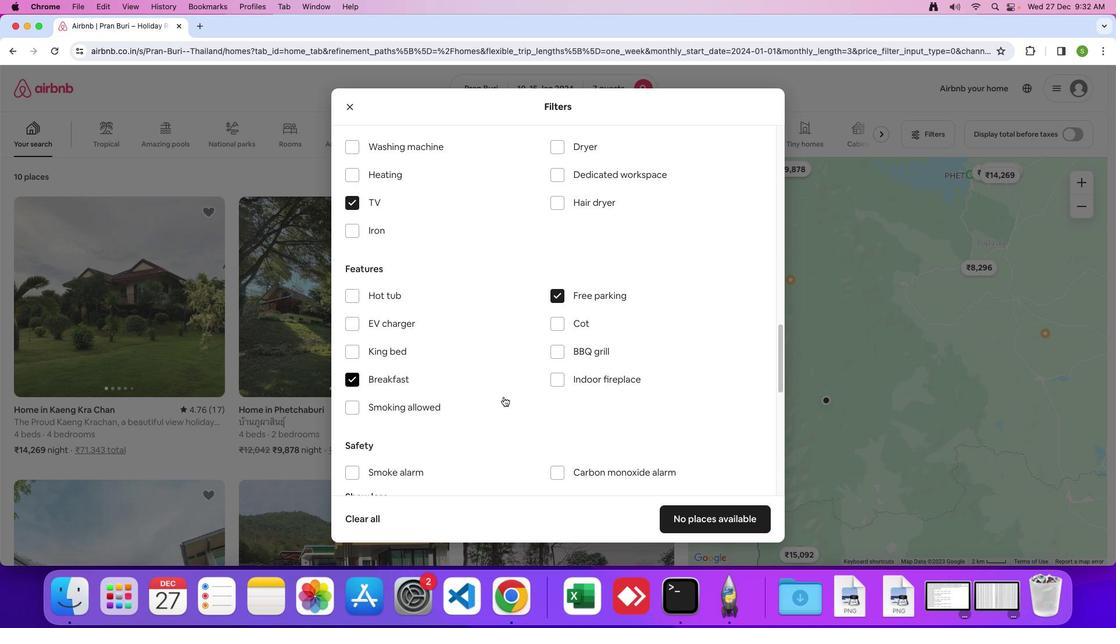 
Action: Mouse scrolled (504, 397) with delta (0, 0)
Screenshot: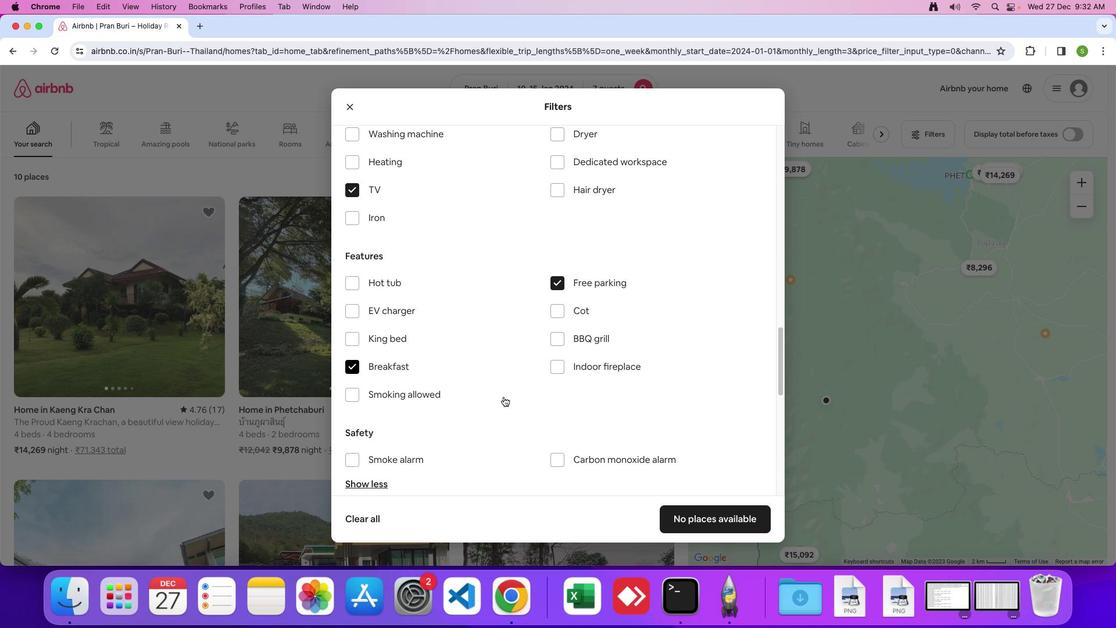 
Action: Mouse scrolled (504, 397) with delta (0, 0)
Screenshot: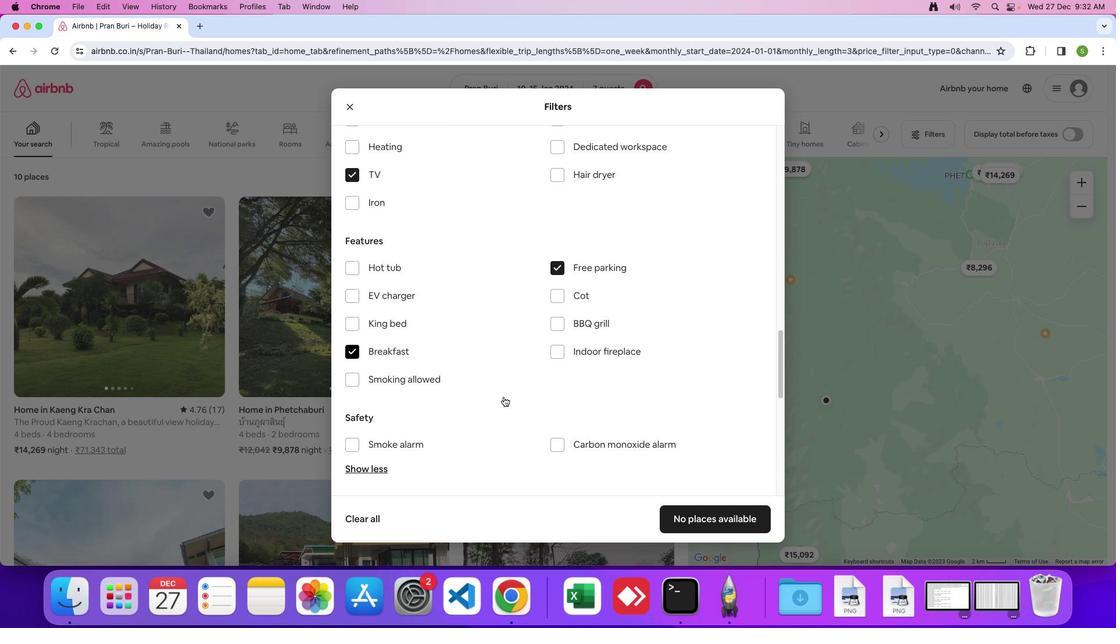
Action: Mouse scrolled (504, 397) with delta (0, 0)
Screenshot: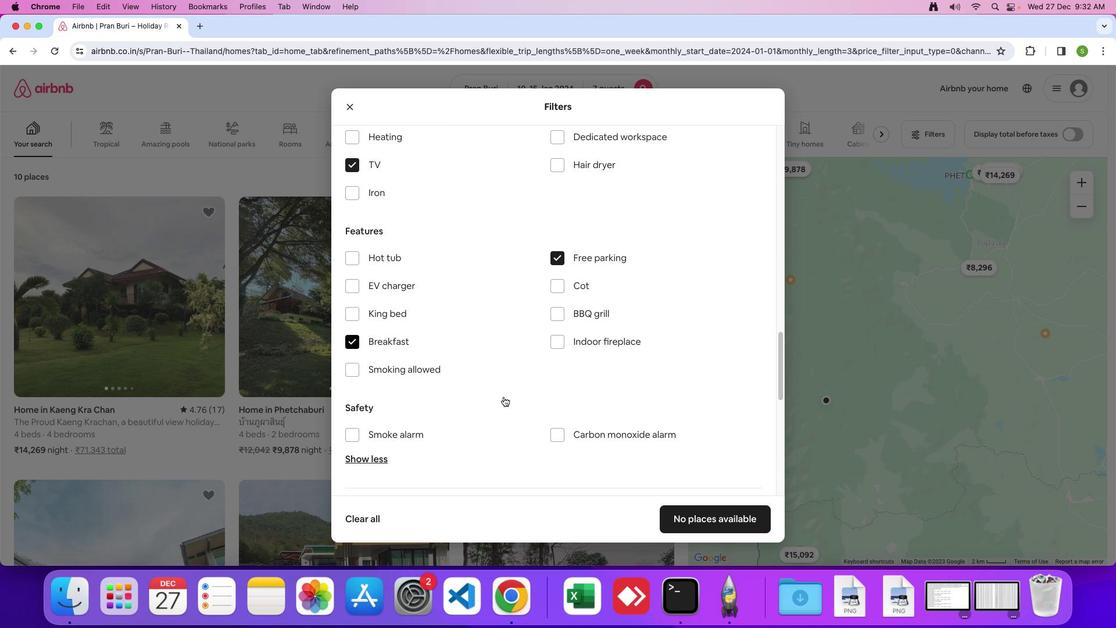 
Action: Mouse scrolled (504, 397) with delta (0, -1)
Screenshot: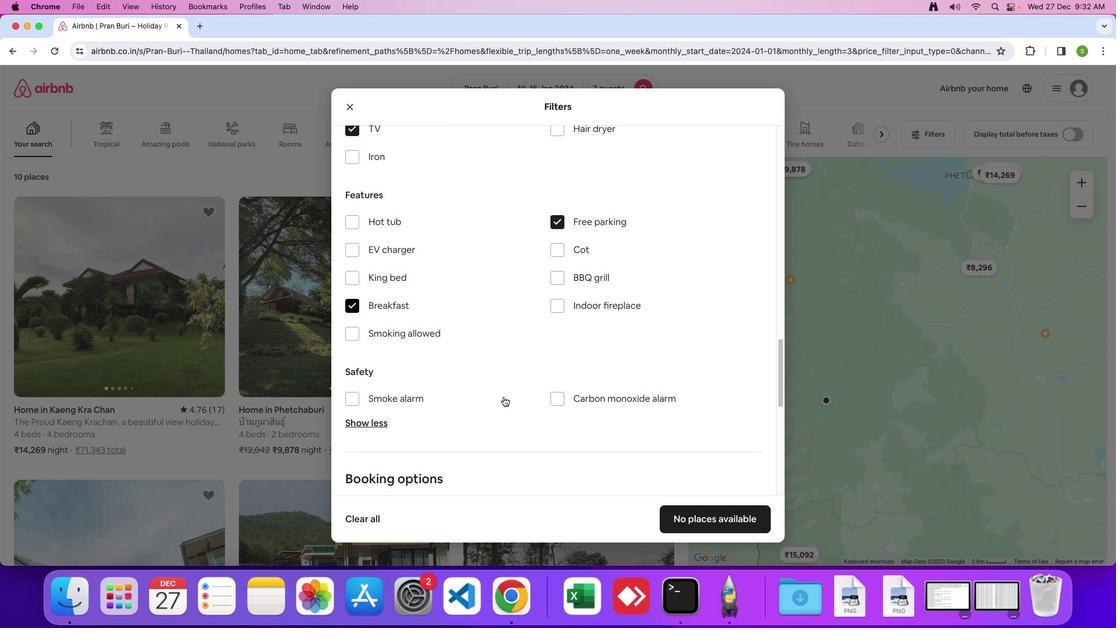 
Action: Mouse scrolled (504, 397) with delta (0, 0)
Screenshot: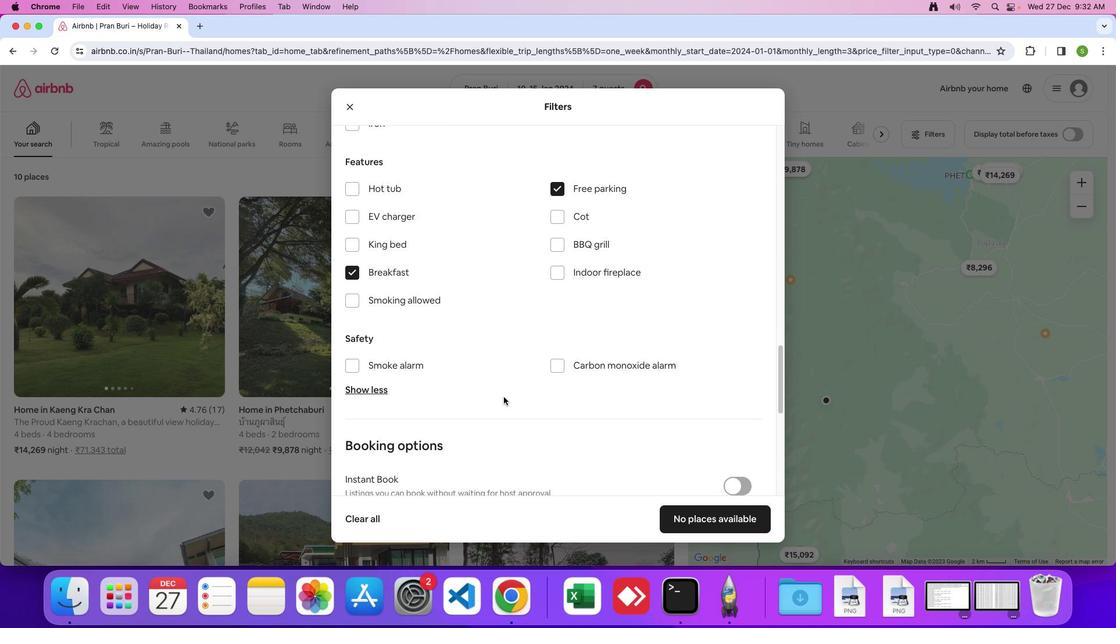 
Action: Mouse scrolled (504, 397) with delta (0, 0)
Screenshot: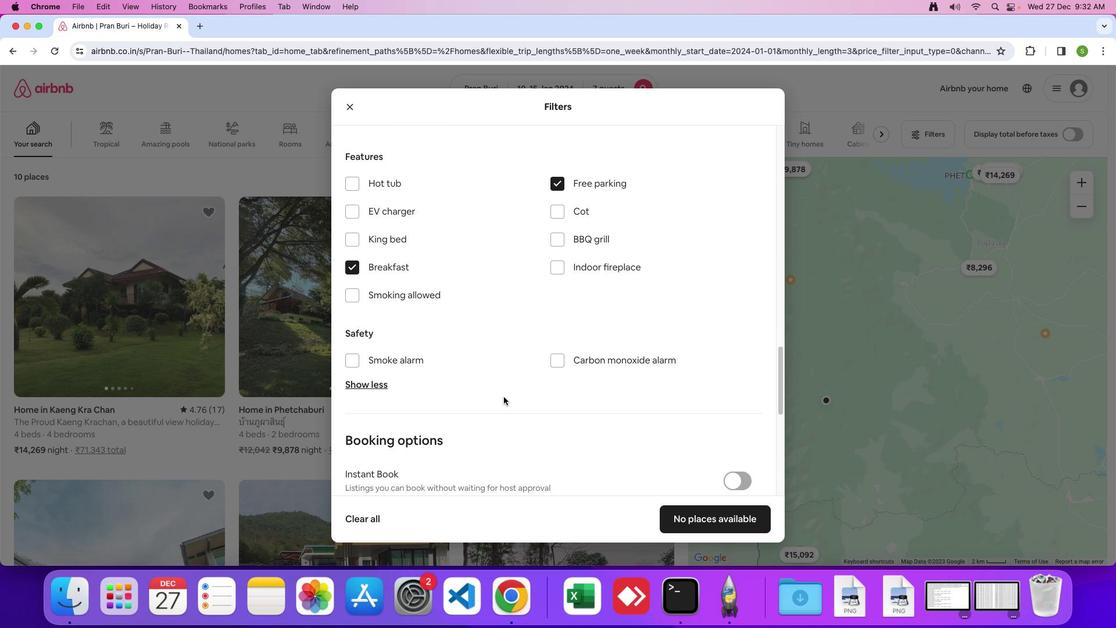 
Action: Mouse scrolled (504, 397) with delta (0, 0)
Screenshot: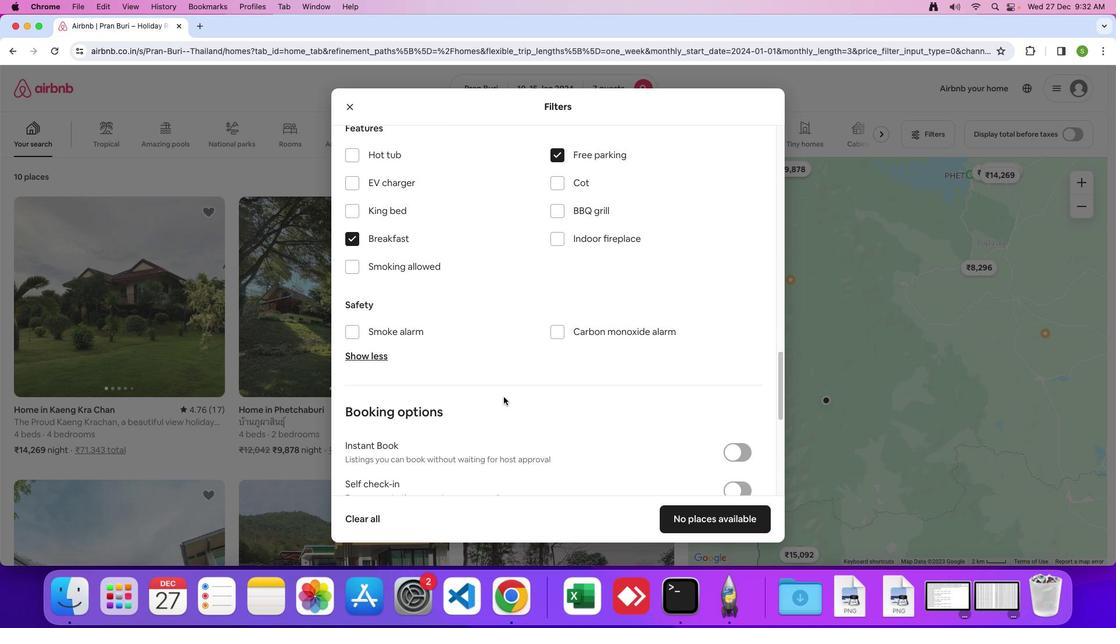 
Action: Mouse scrolled (504, 397) with delta (0, 0)
Screenshot: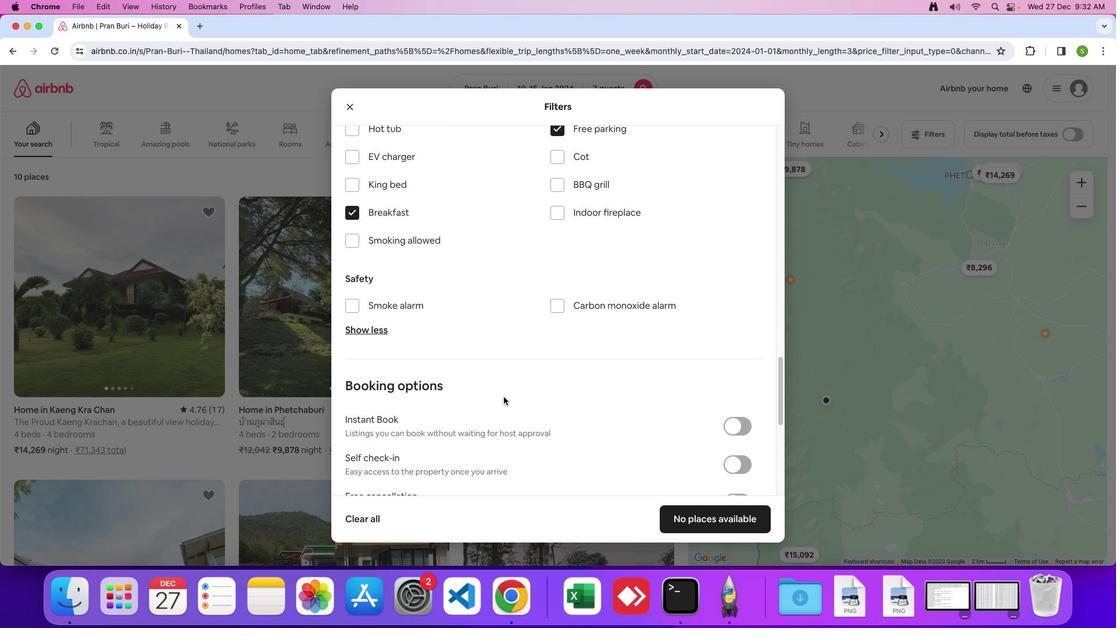 
Action: Mouse scrolled (504, 397) with delta (0, -1)
Screenshot: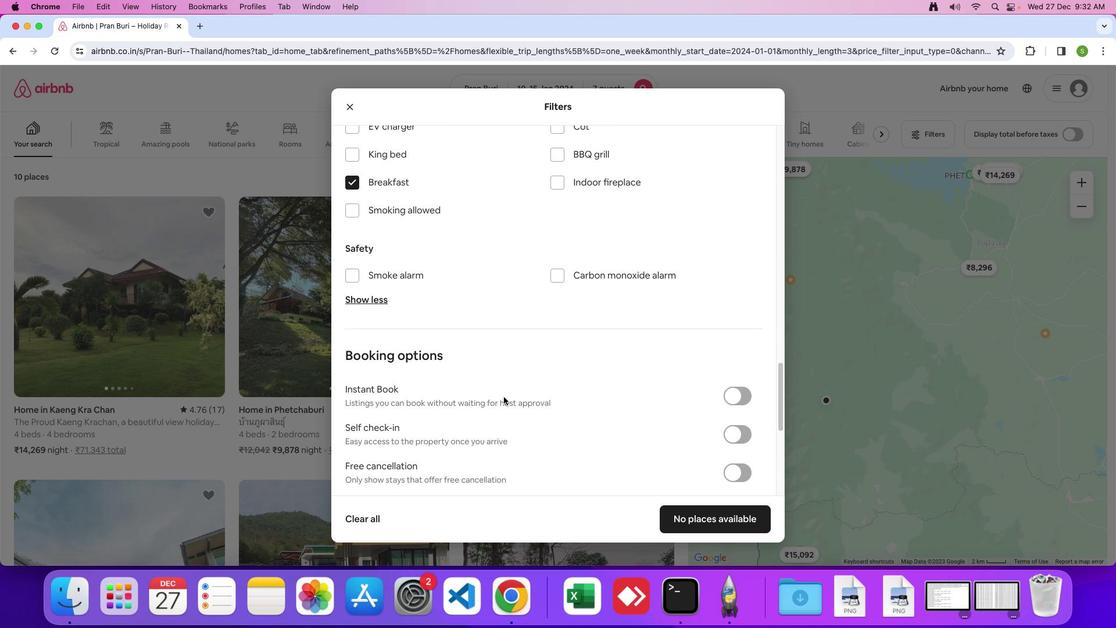 
Action: Mouse scrolled (504, 397) with delta (0, 0)
Screenshot: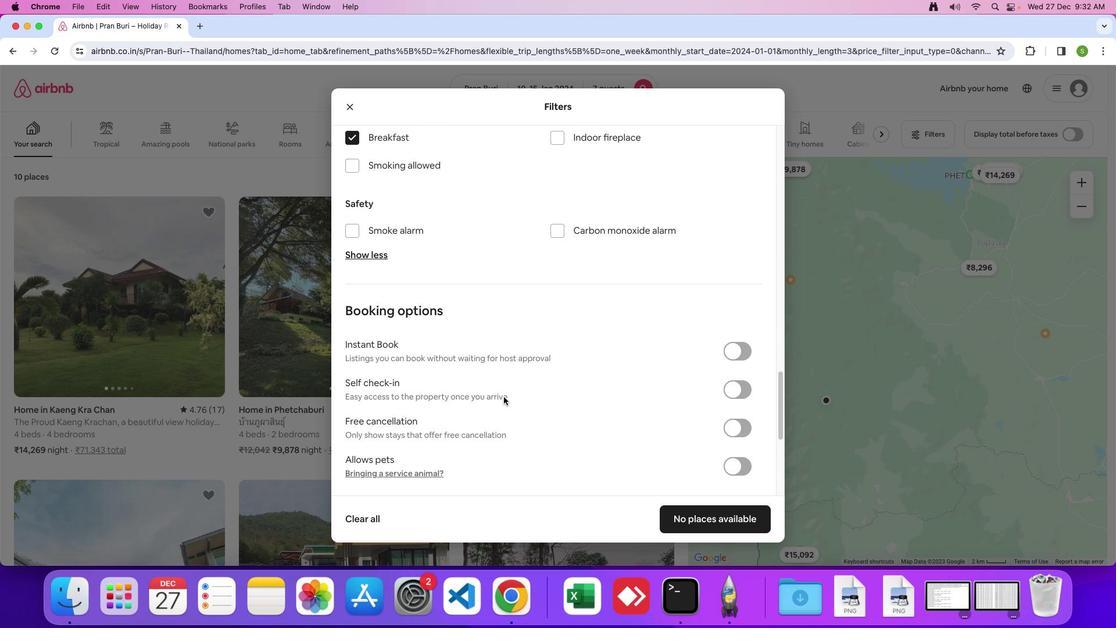
Action: Mouse scrolled (504, 397) with delta (0, 0)
Screenshot: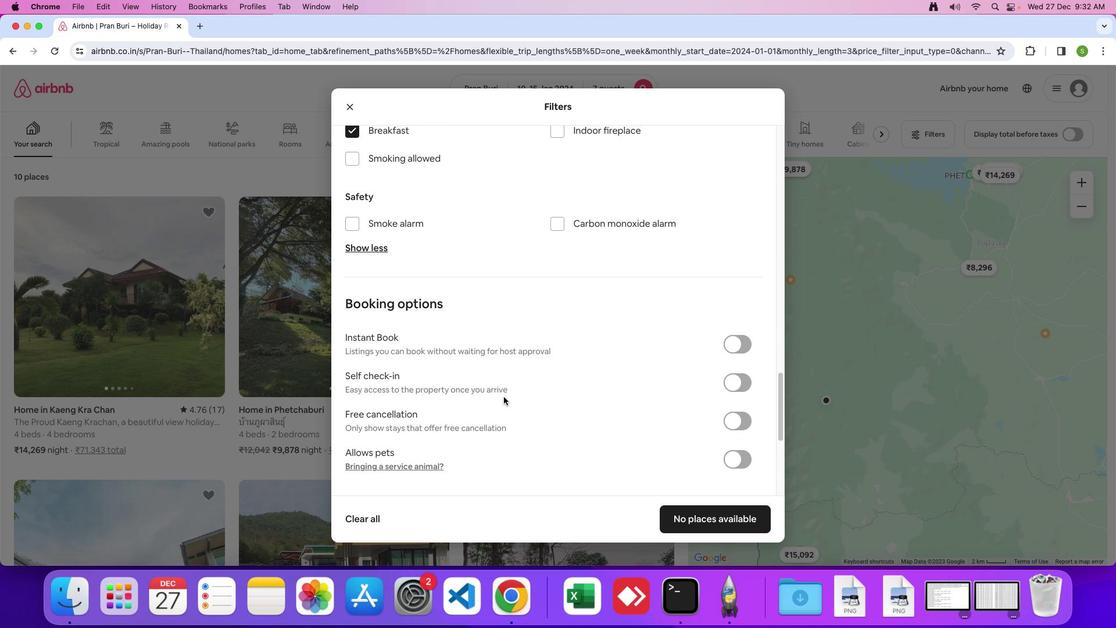 
Action: Mouse scrolled (504, 397) with delta (0, 0)
Screenshot: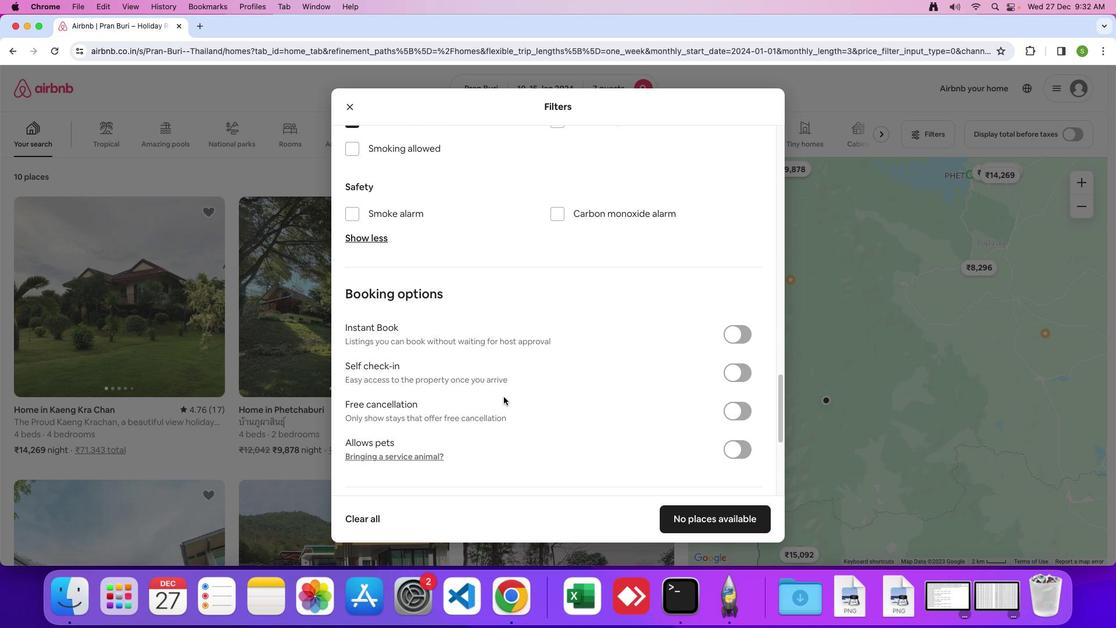 
Action: Mouse scrolled (504, 397) with delta (0, 0)
Screenshot: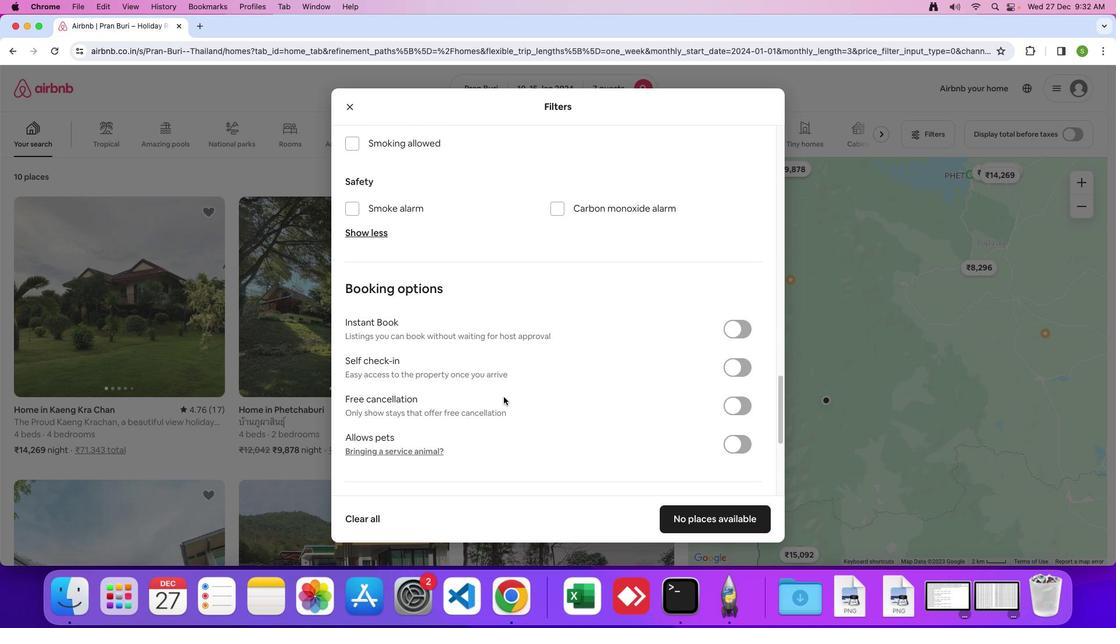 
Action: Mouse scrolled (504, 397) with delta (0, 0)
Screenshot: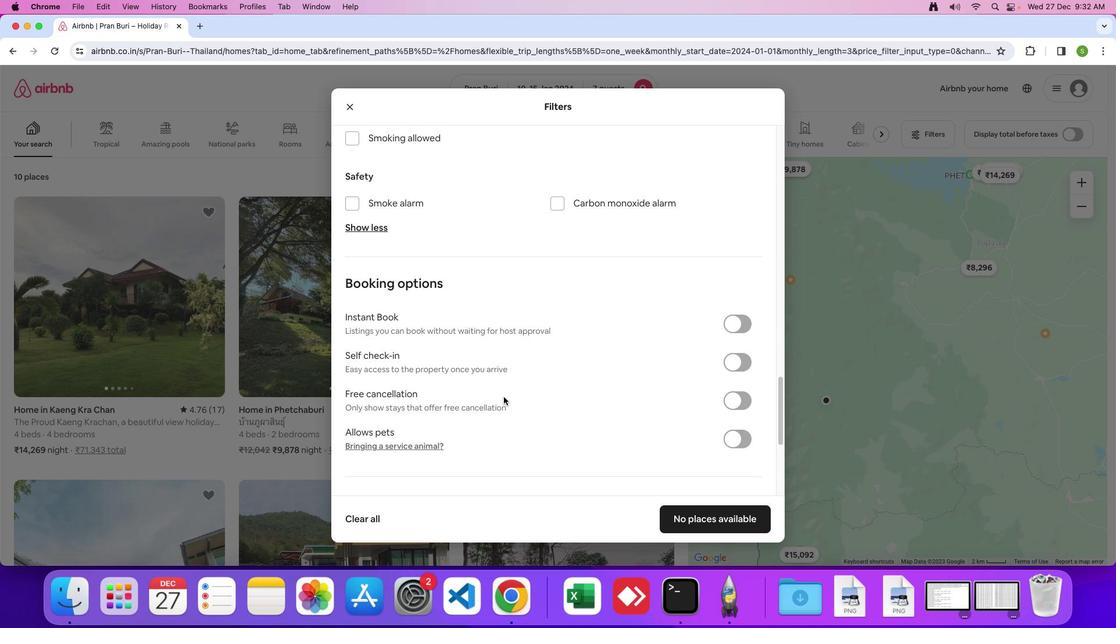 
Action: Mouse scrolled (504, 397) with delta (0, 0)
Screenshot: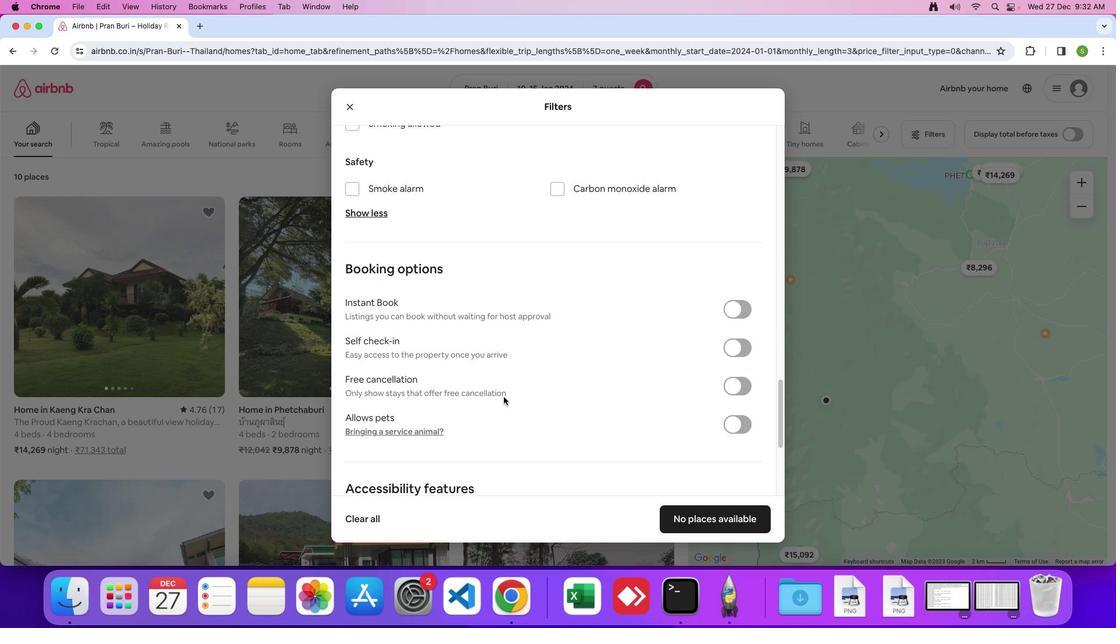 
Action: Mouse scrolled (504, 397) with delta (0, 0)
Screenshot: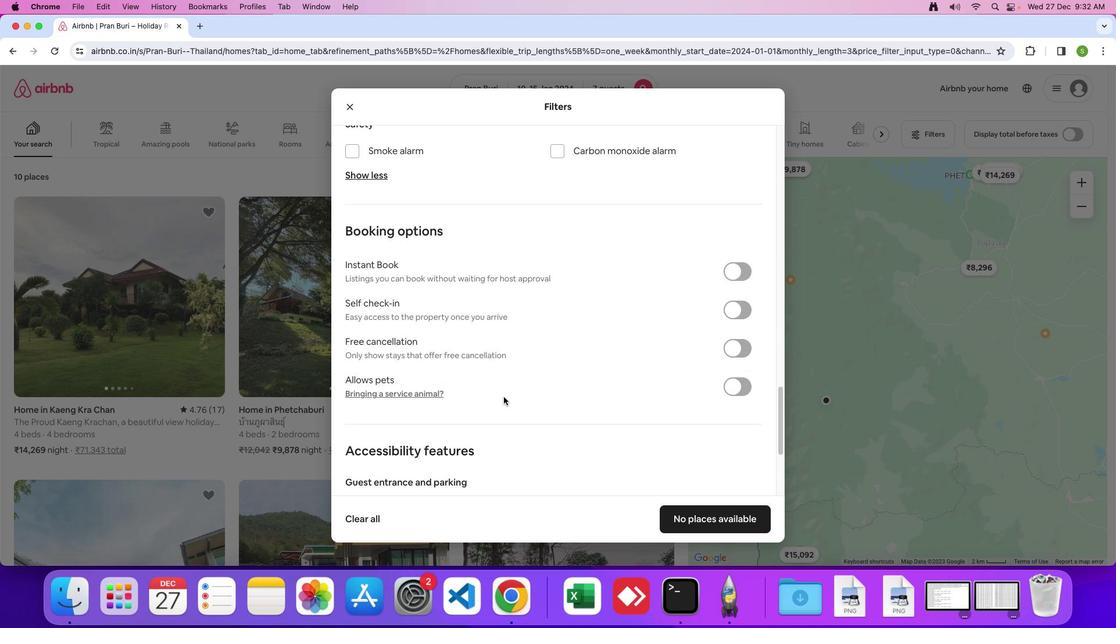 
Action: Mouse scrolled (504, 397) with delta (0, -1)
Screenshot: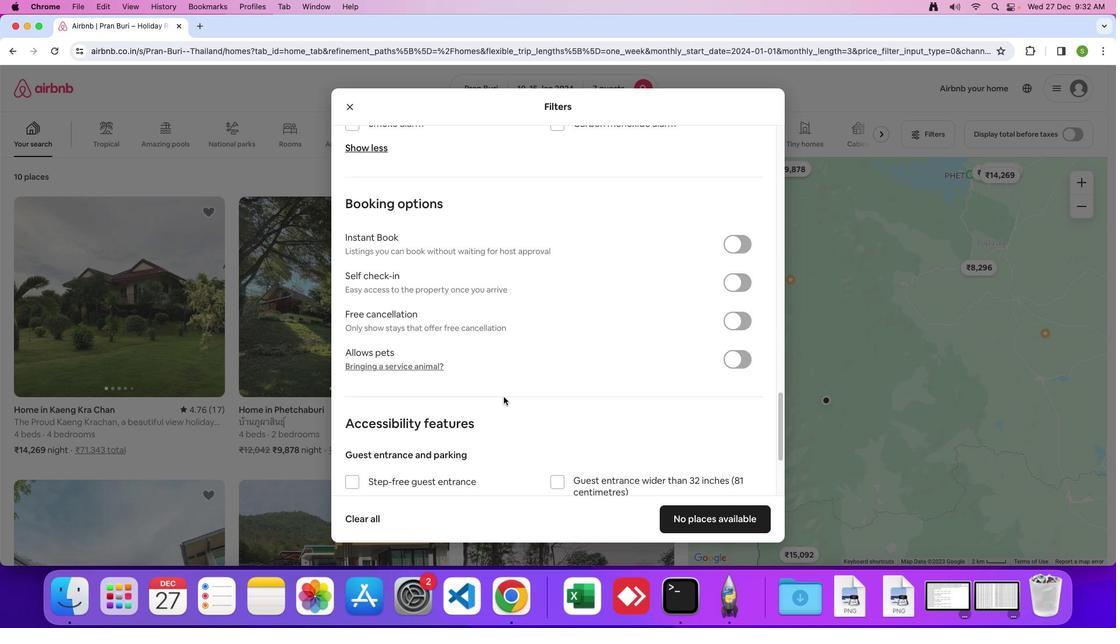 
Action: Mouse scrolled (504, 397) with delta (0, 0)
Screenshot: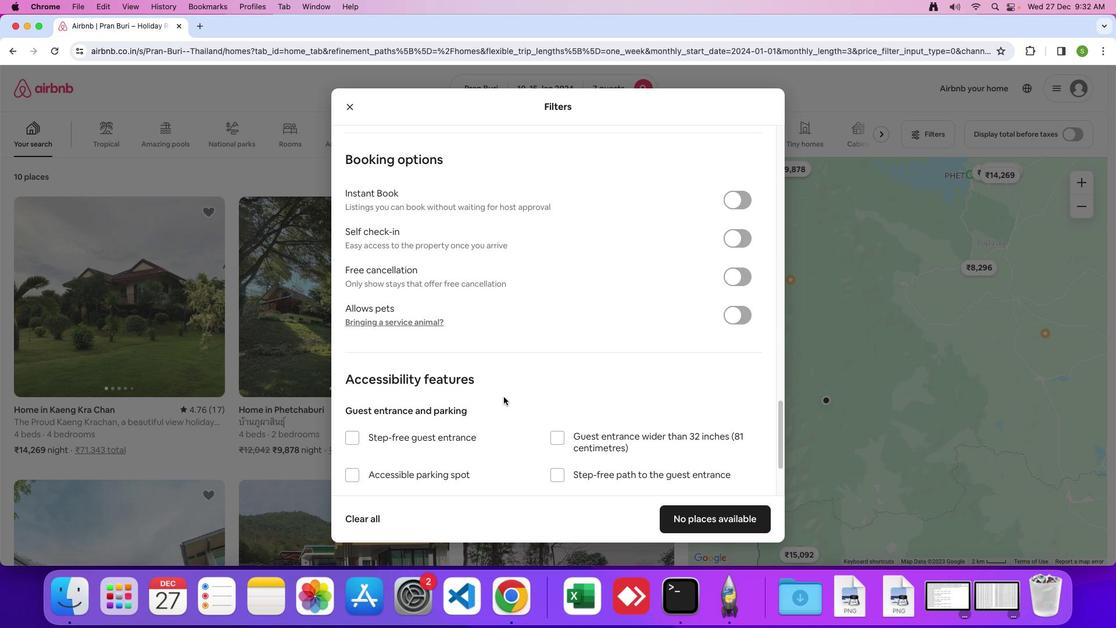 
Action: Mouse scrolled (504, 397) with delta (0, 0)
Screenshot: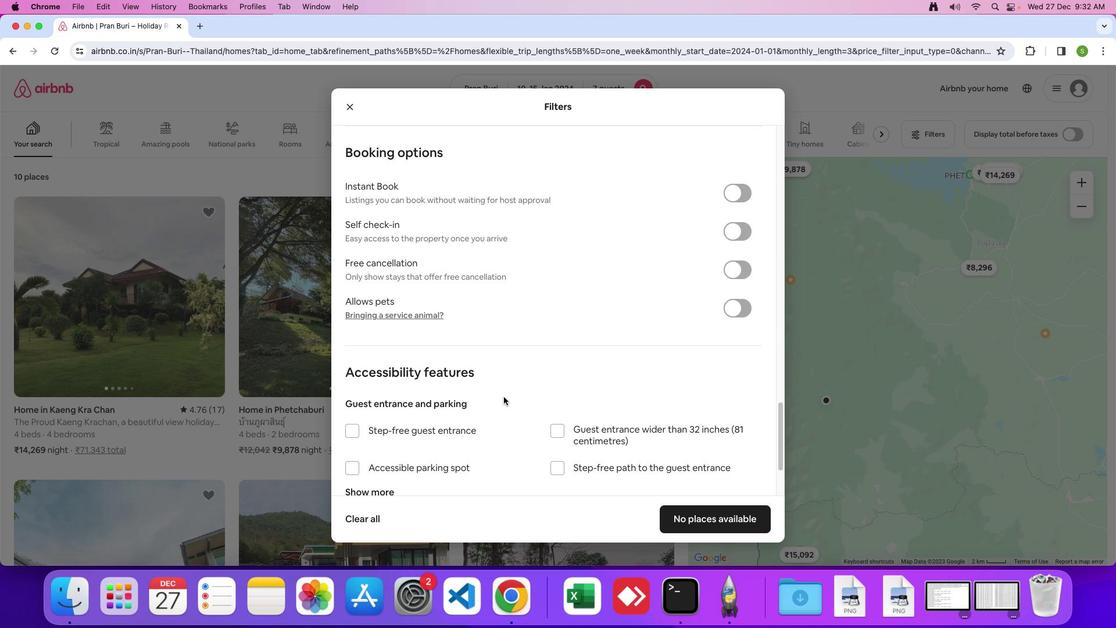 
Action: Mouse moved to (528, 382)
Screenshot: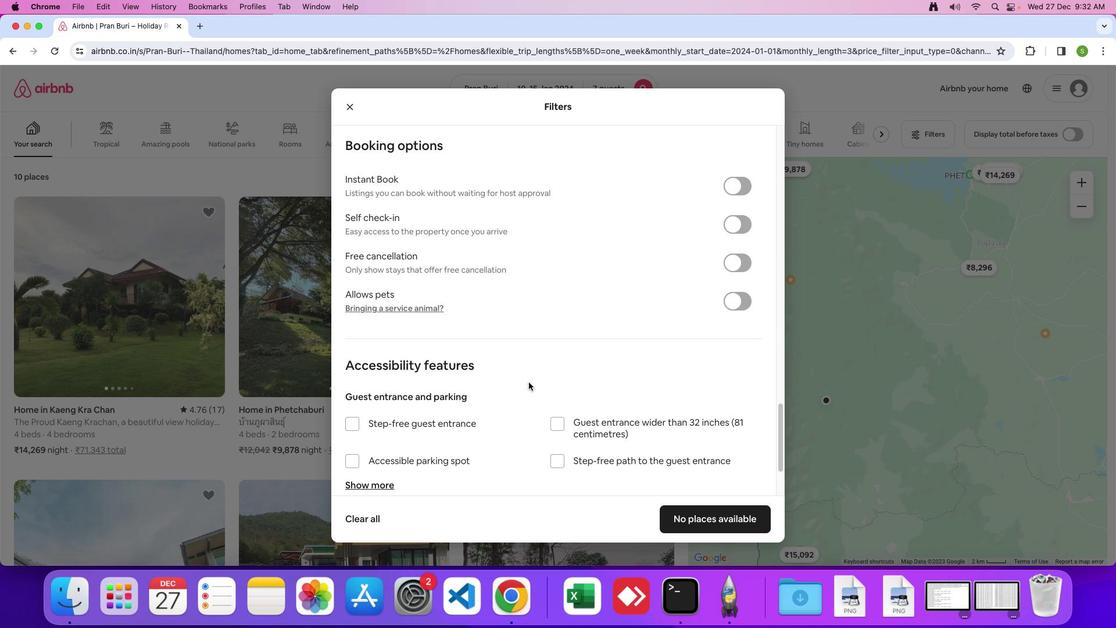 
Action: Mouse scrolled (528, 382) with delta (0, 0)
Screenshot: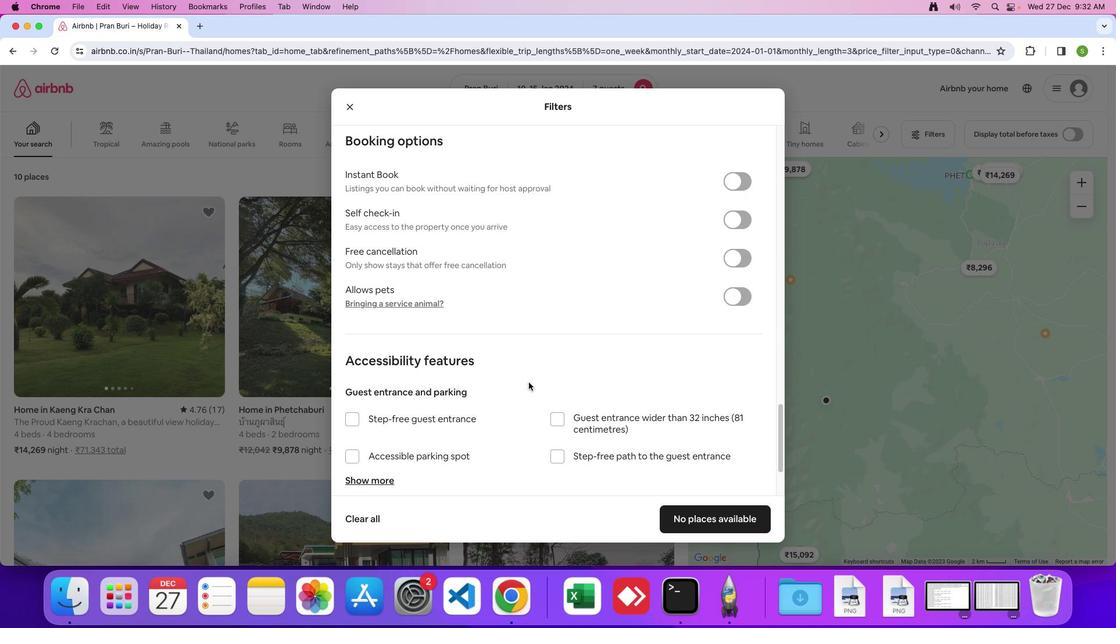 
Action: Mouse scrolled (528, 382) with delta (0, 0)
Screenshot: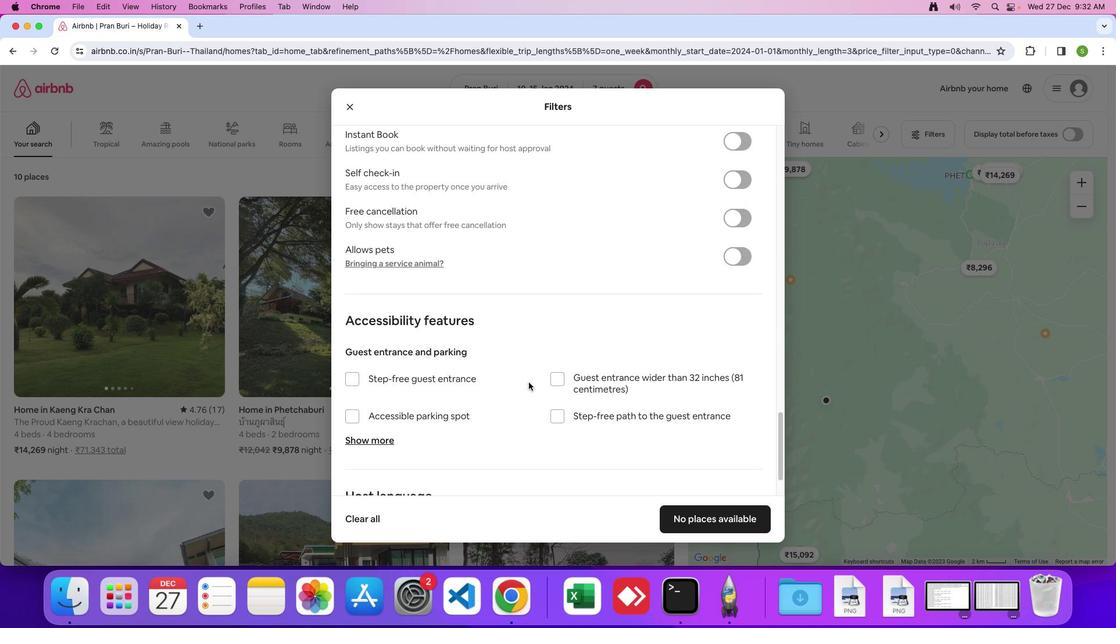
Action: Mouse scrolled (528, 382) with delta (0, -1)
Screenshot: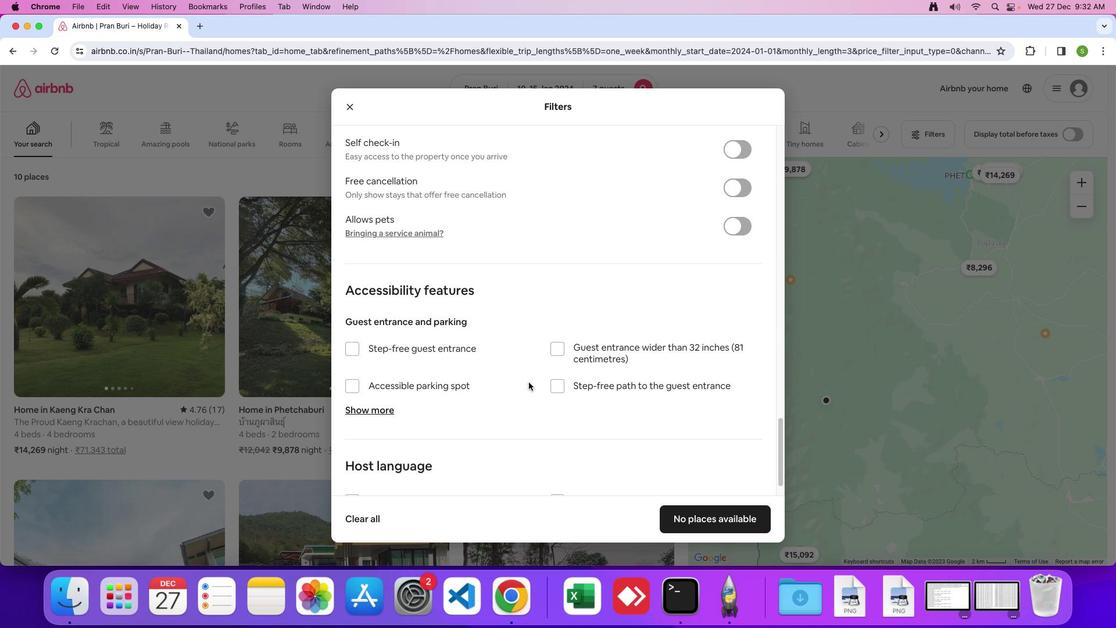 
Action: Mouse moved to (518, 392)
Screenshot: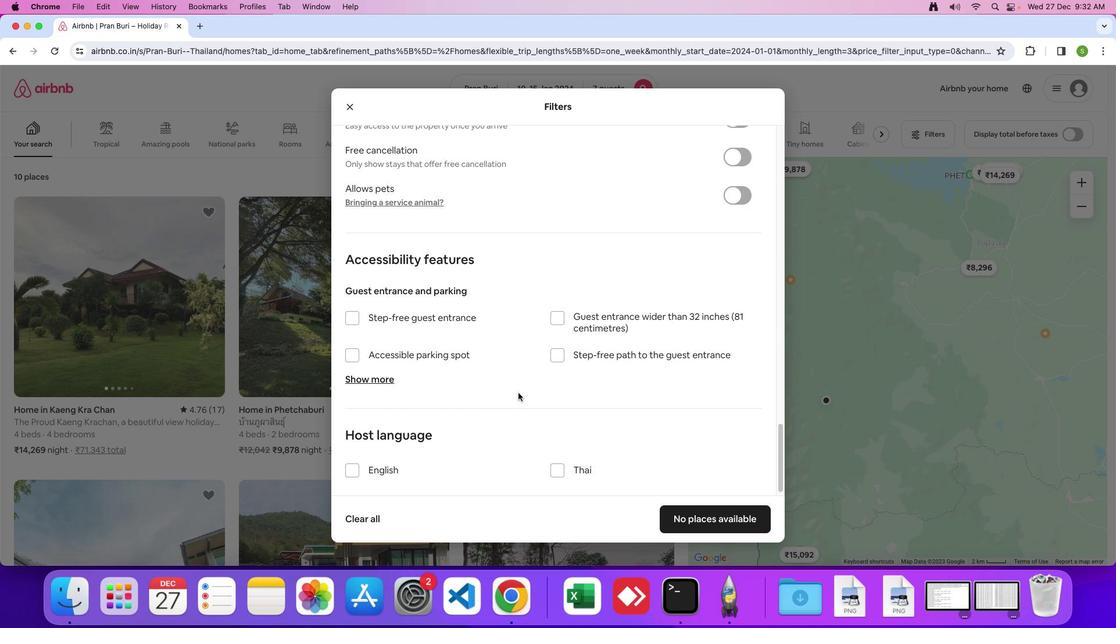 
Action: Mouse scrolled (518, 392) with delta (0, 0)
Screenshot: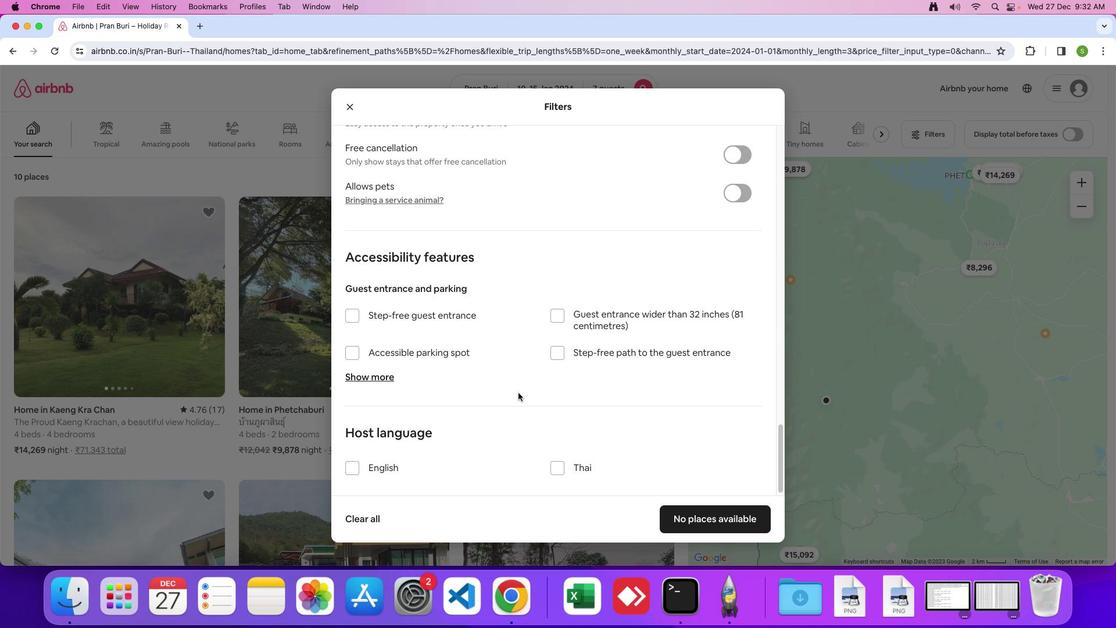 
Action: Mouse scrolled (518, 392) with delta (0, 0)
Screenshot: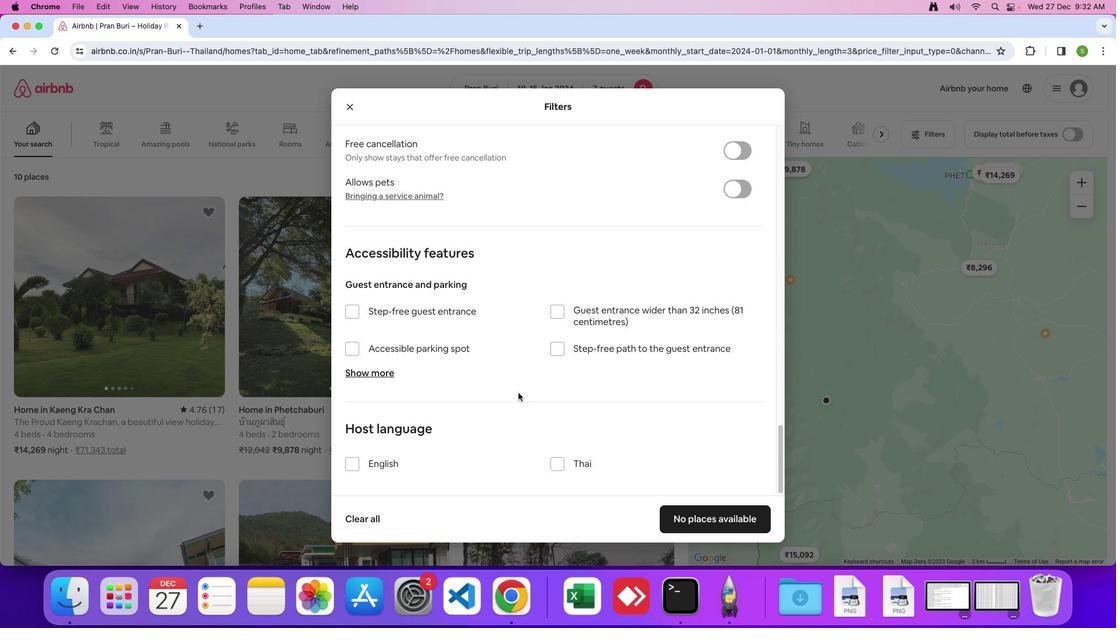 
Action: Mouse scrolled (518, 392) with delta (0, -1)
Screenshot: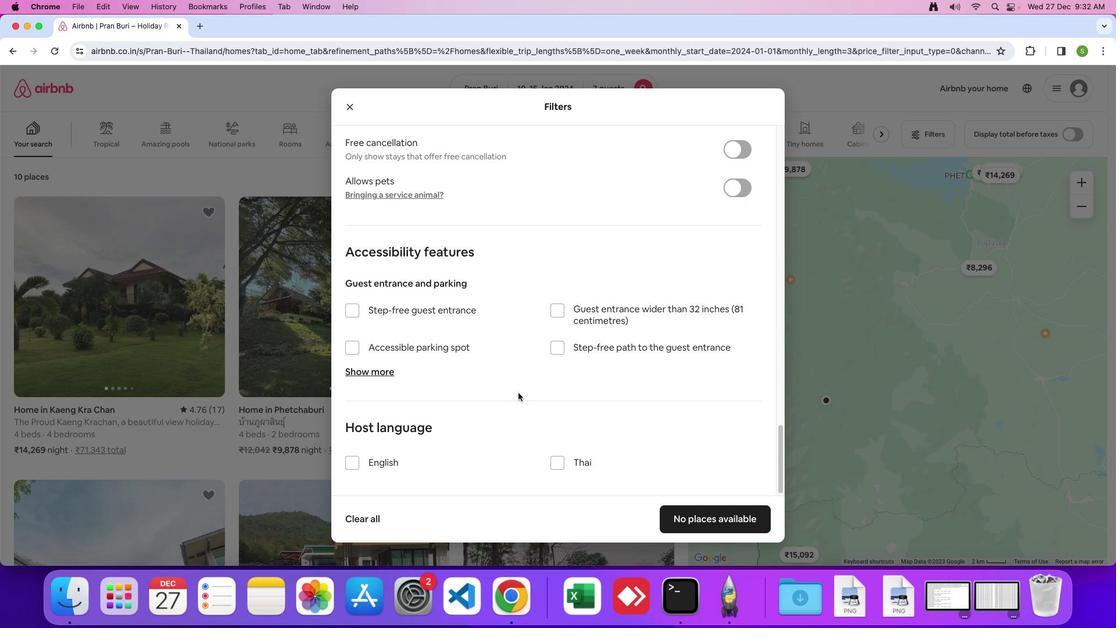 
Action: Mouse moved to (687, 516)
Screenshot: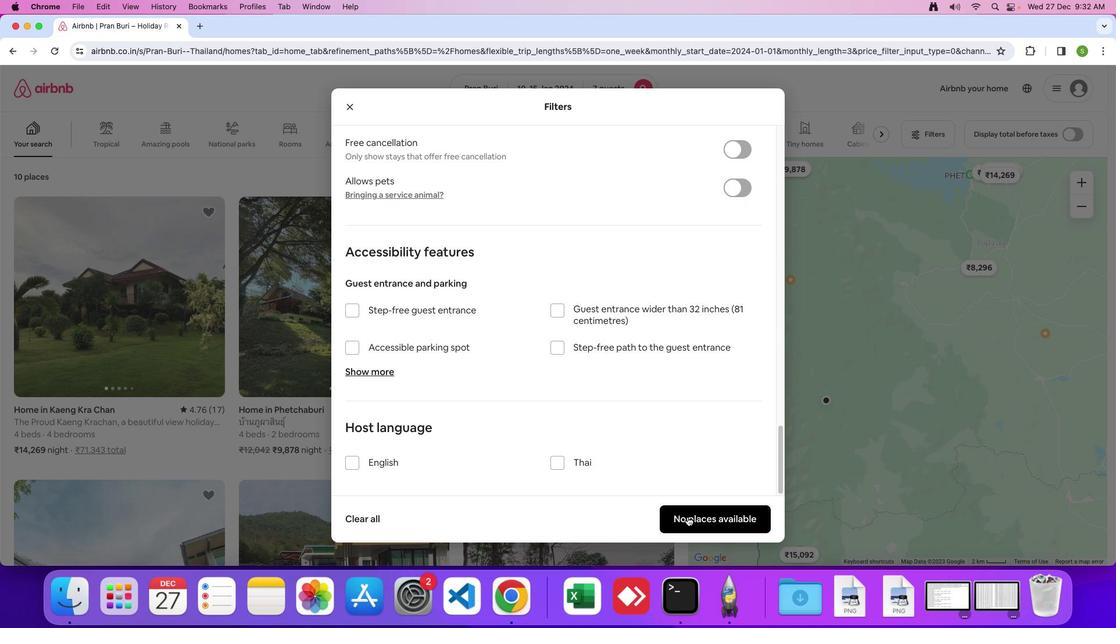 
Action: Mouse pressed left at (687, 516)
Screenshot: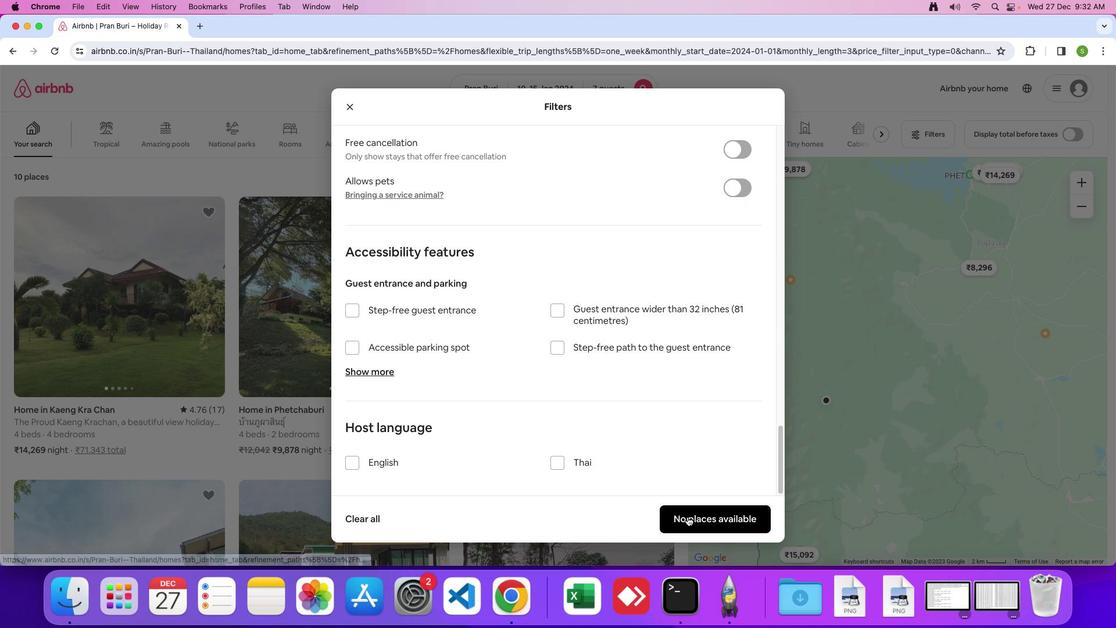 
Action: Mouse moved to (467, 319)
Screenshot: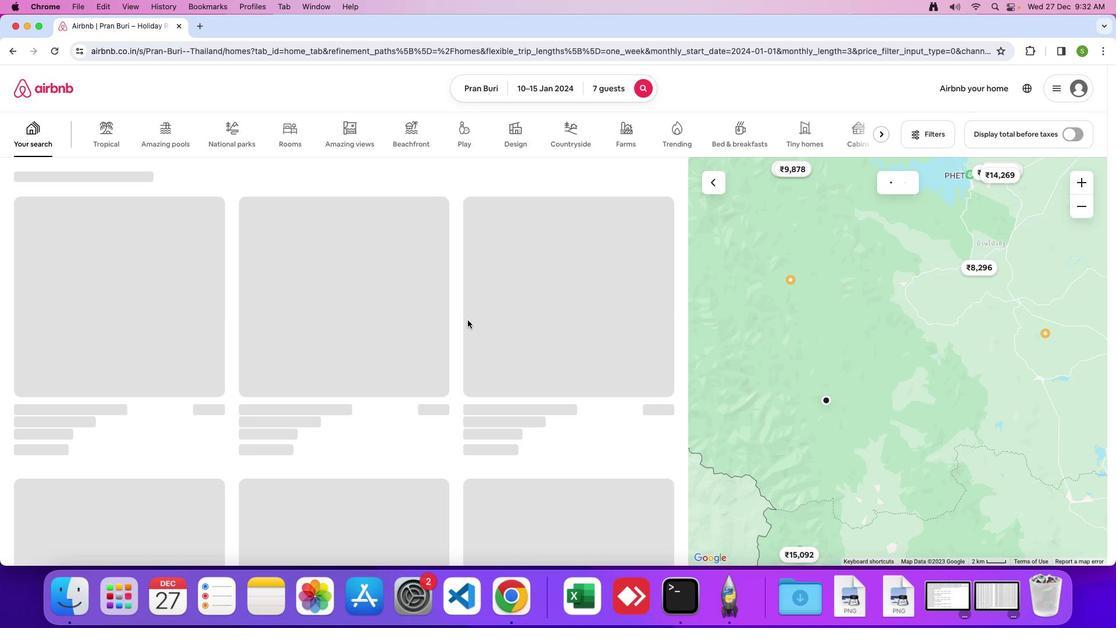 
